 Task: Create a project with template Project Timeline with name TrendSetter with privacy Public and in the team Recorders . Create three sections in the project as To-Do, Doing and Done.
Action: Mouse moved to (67, 68)
Screenshot: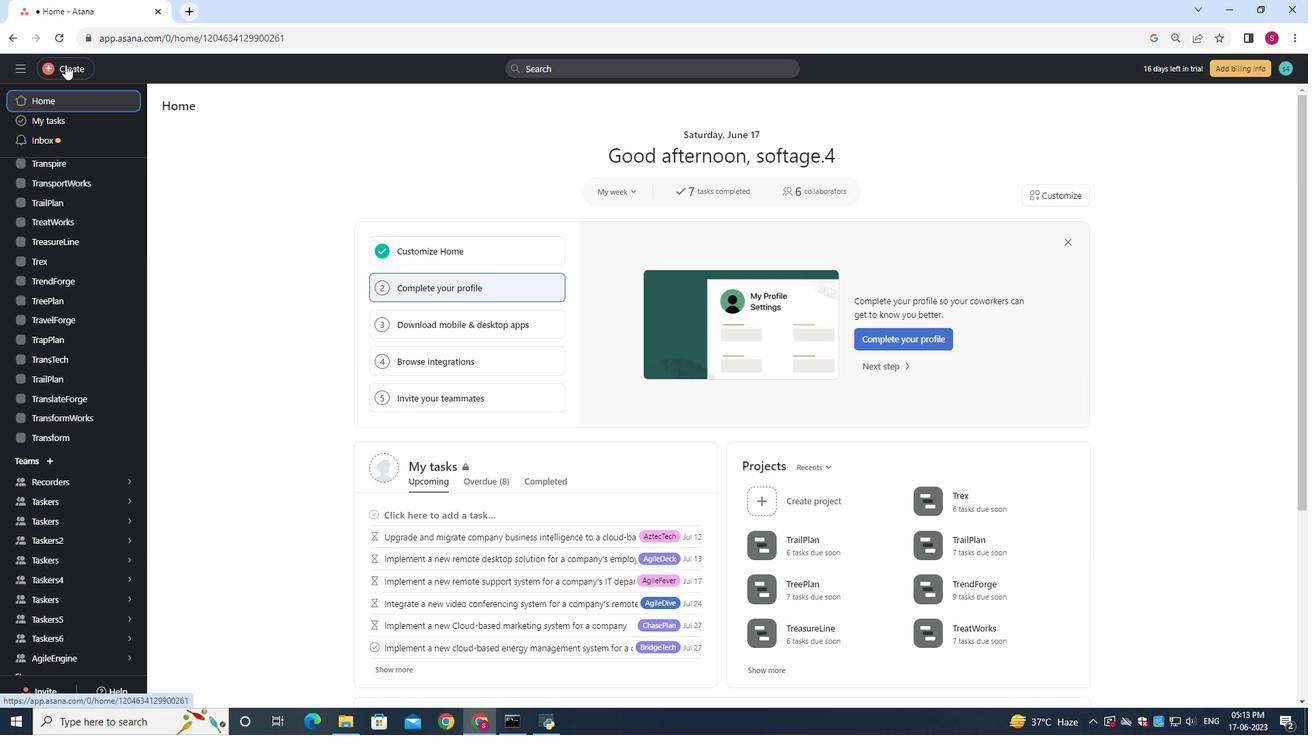 
Action: Mouse pressed left at (67, 68)
Screenshot: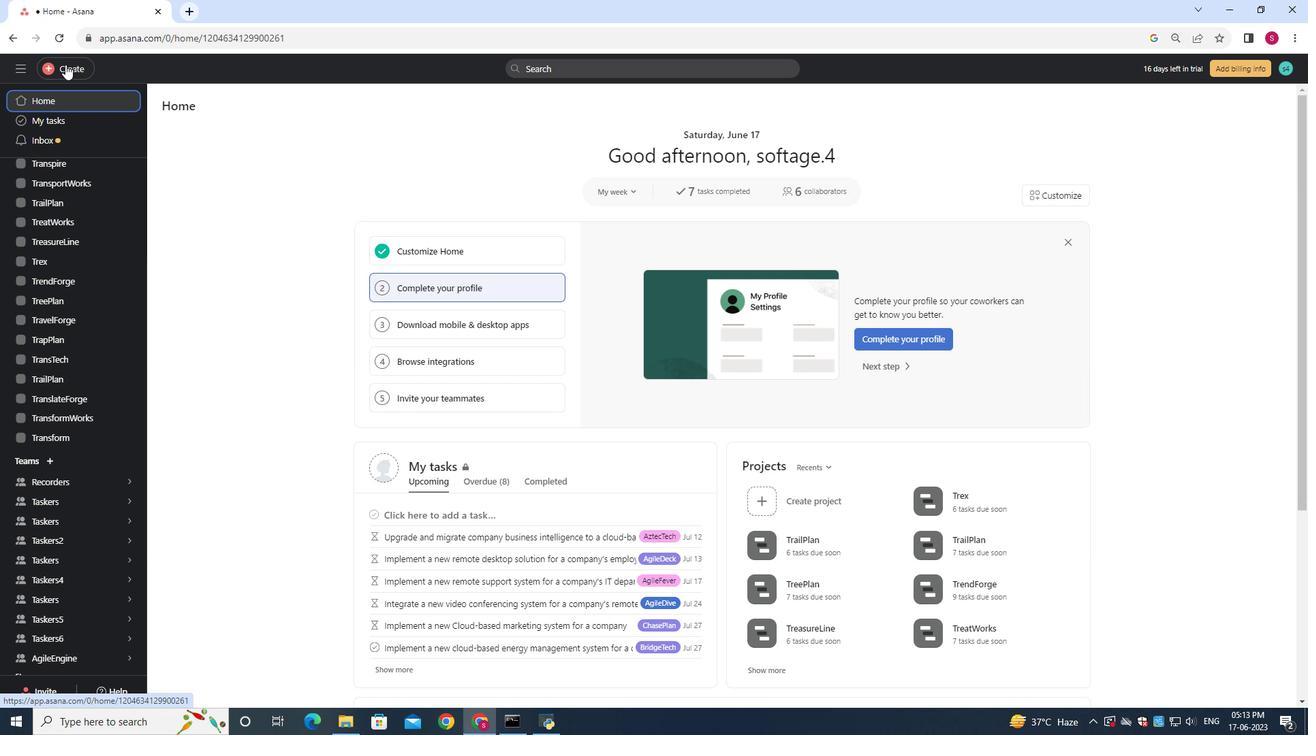 
Action: Mouse moved to (153, 100)
Screenshot: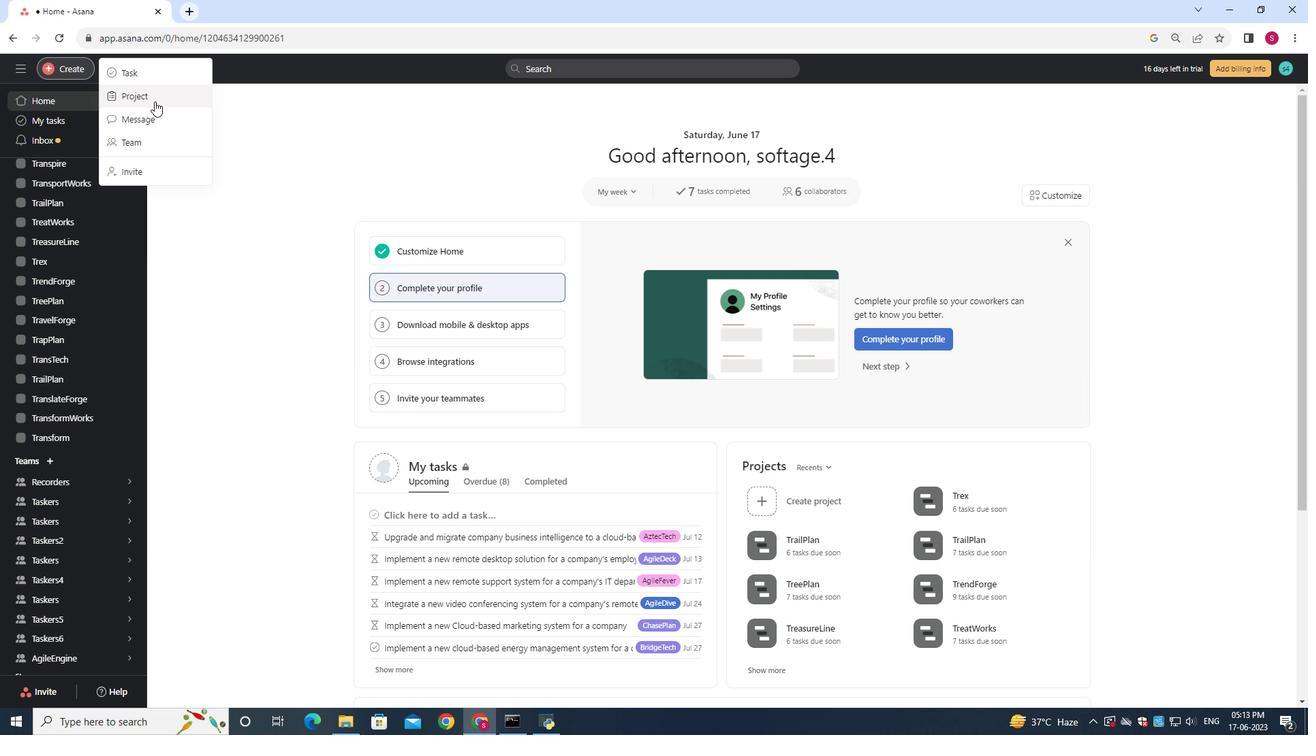 
Action: Mouse pressed left at (153, 100)
Screenshot: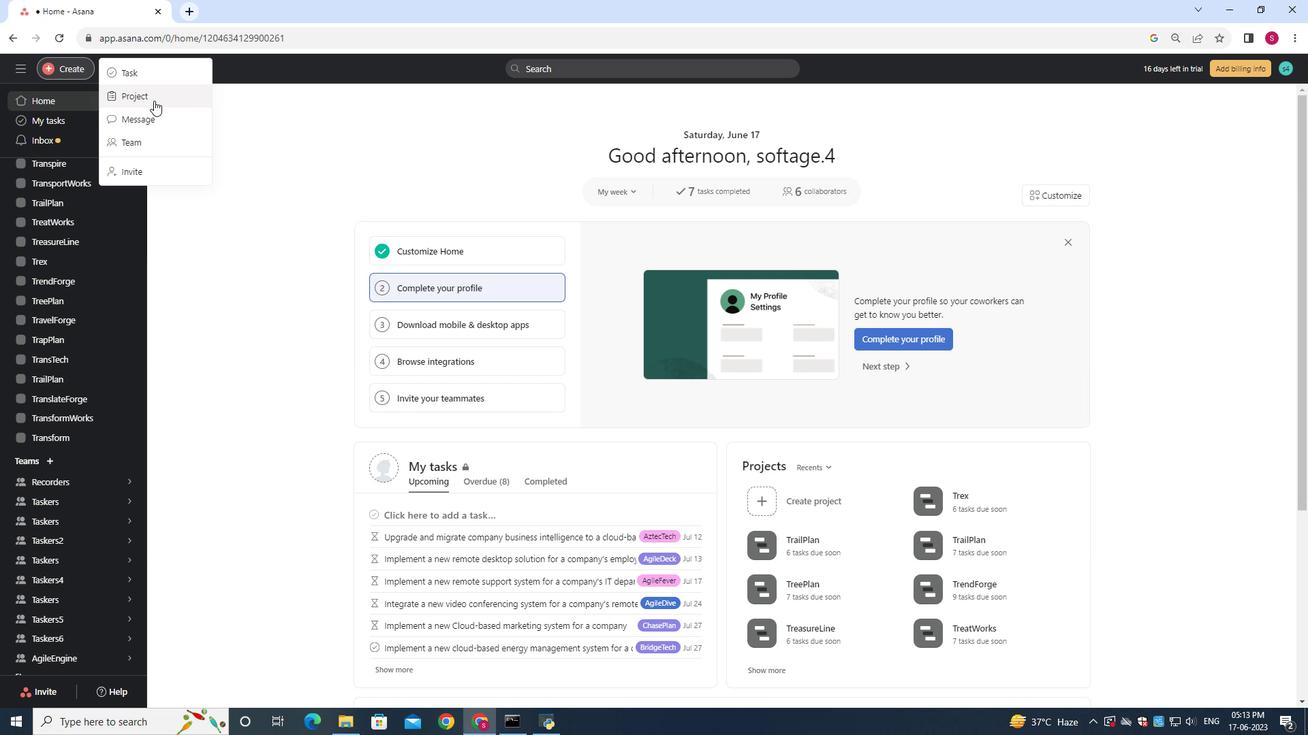 
Action: Mouse moved to (640, 375)
Screenshot: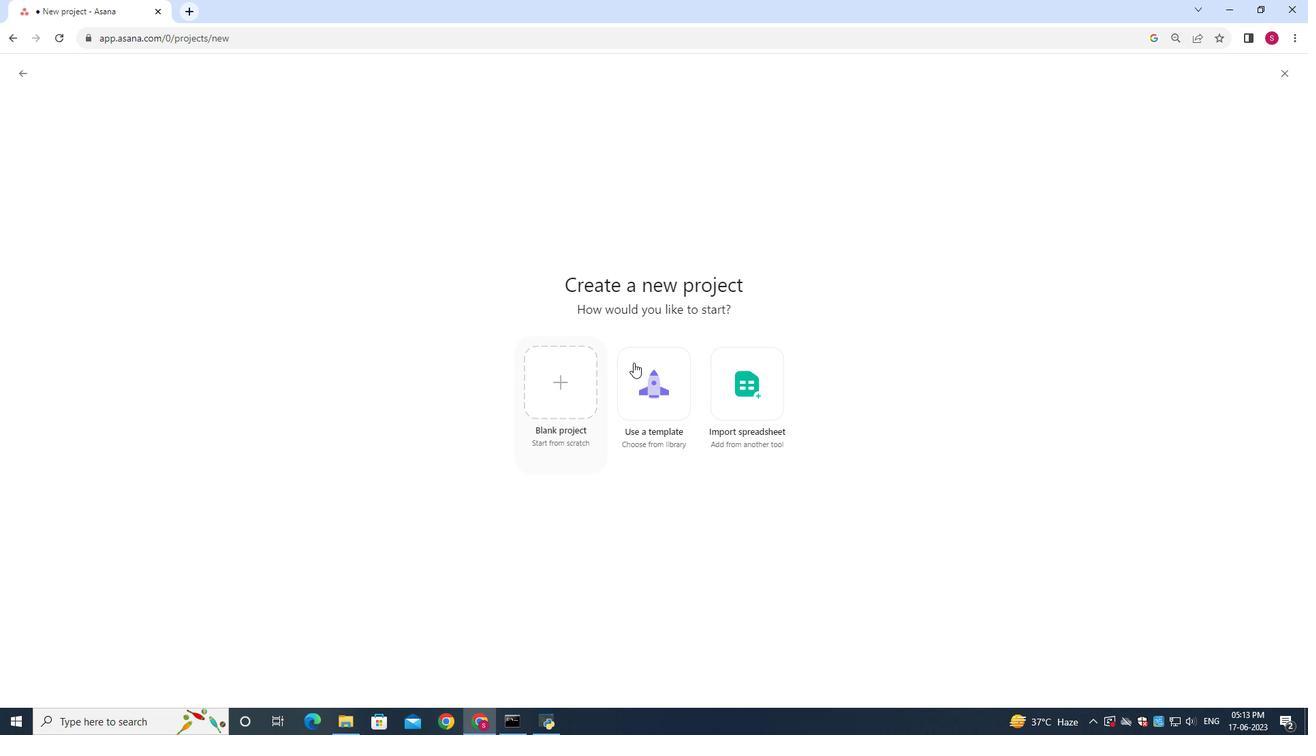 
Action: Mouse pressed left at (640, 375)
Screenshot: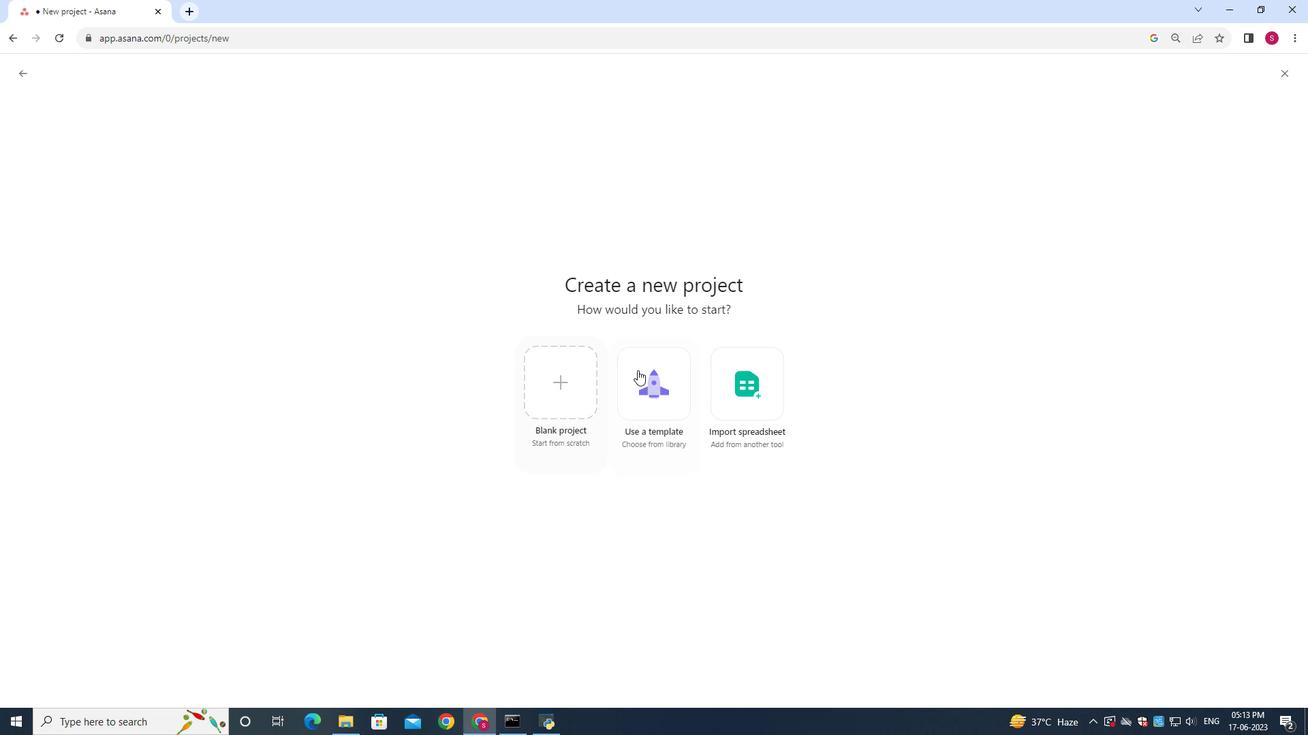 
Action: Mouse moved to (985, 87)
Screenshot: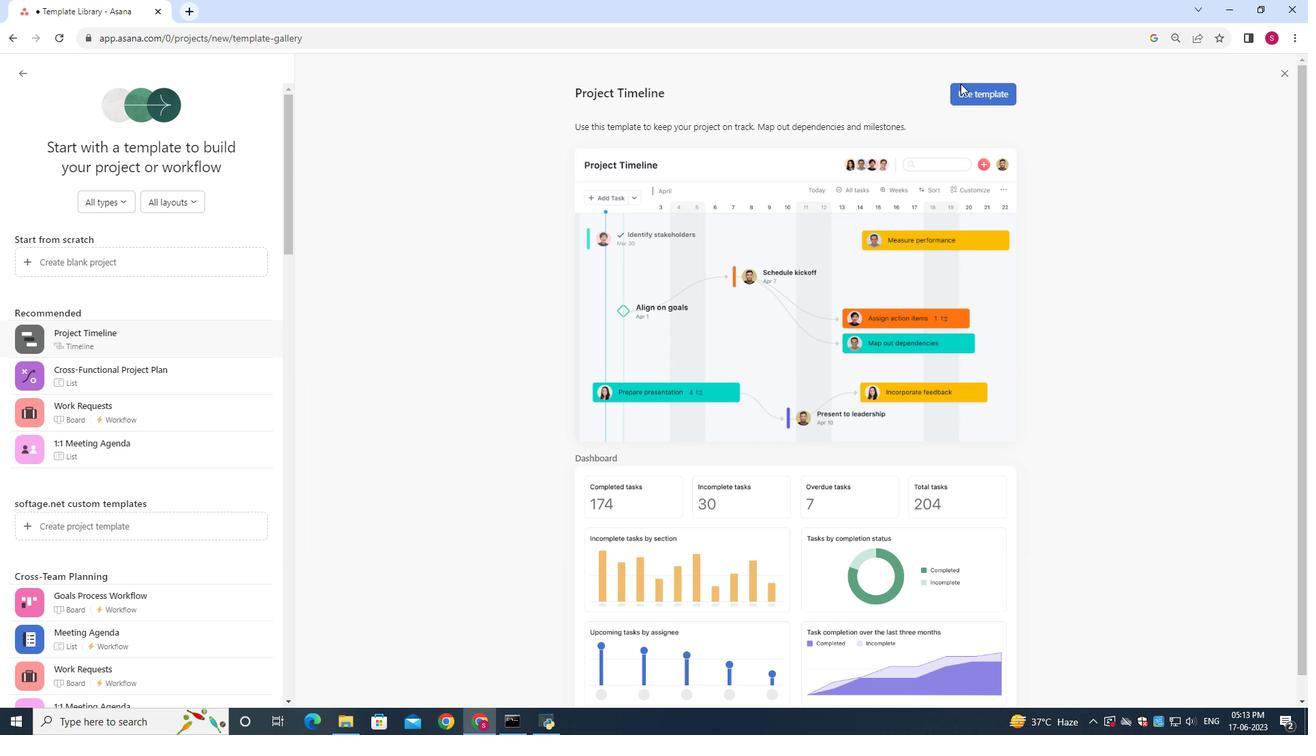 
Action: Mouse pressed left at (985, 87)
Screenshot: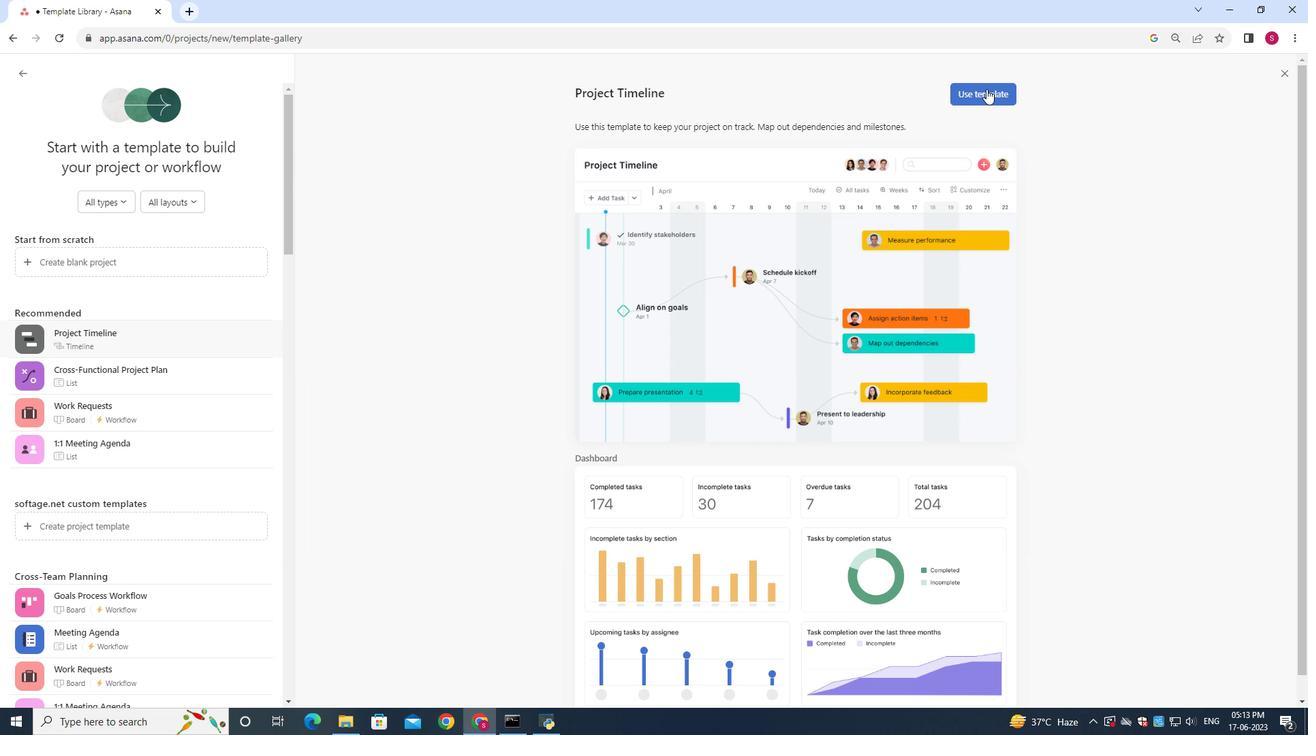 
Action: Mouse moved to (985, 84)
Screenshot: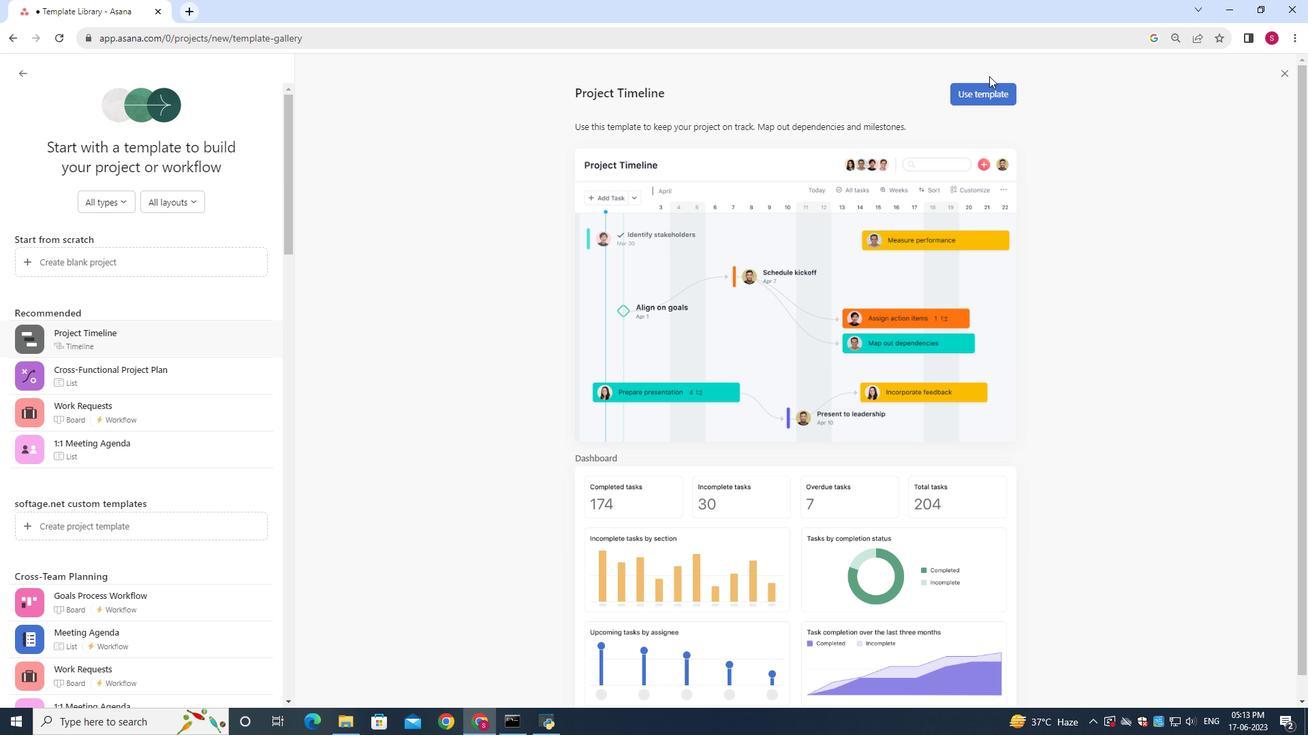 
Action: Mouse pressed left at (985, 84)
Screenshot: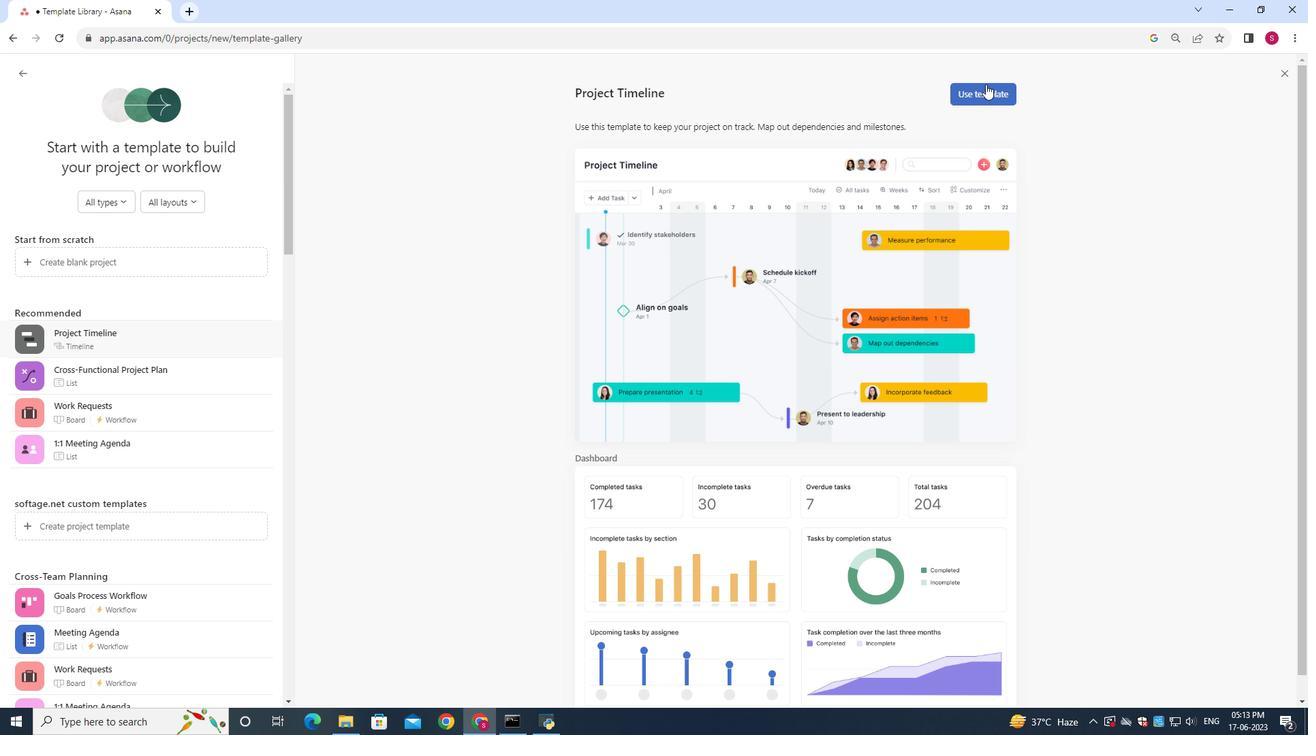 
Action: Mouse moved to (589, 245)
Screenshot: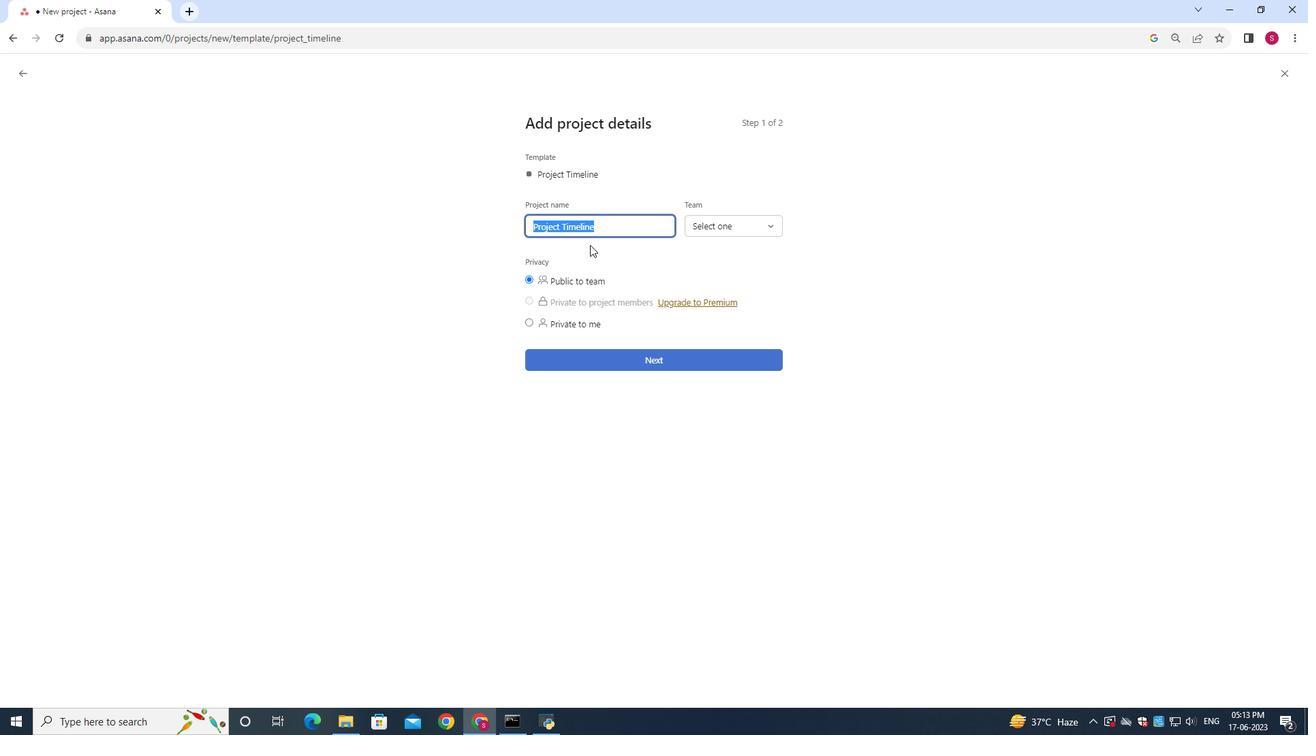 
Action: Key pressed <Key.backspace><Key.shift>Treb<Key.backspace>nd<Key.shift>Setter
Screenshot: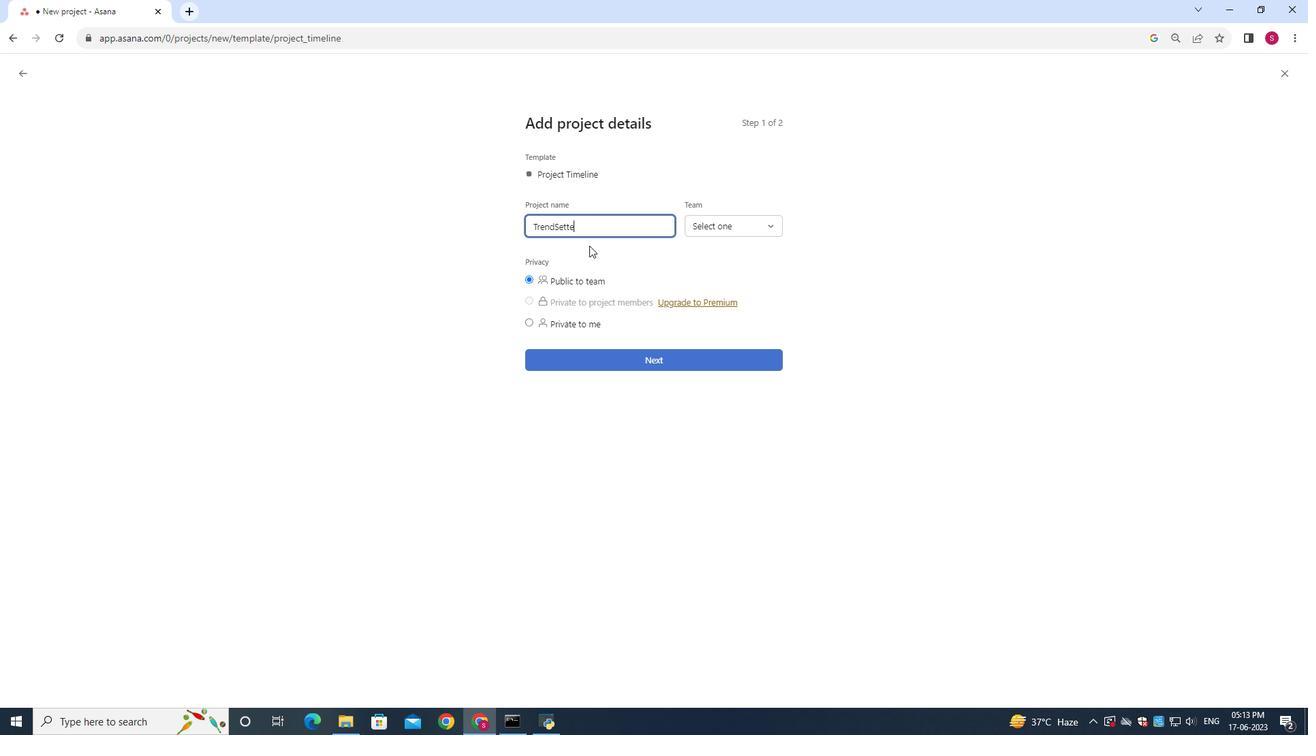 
Action: Mouse moved to (720, 218)
Screenshot: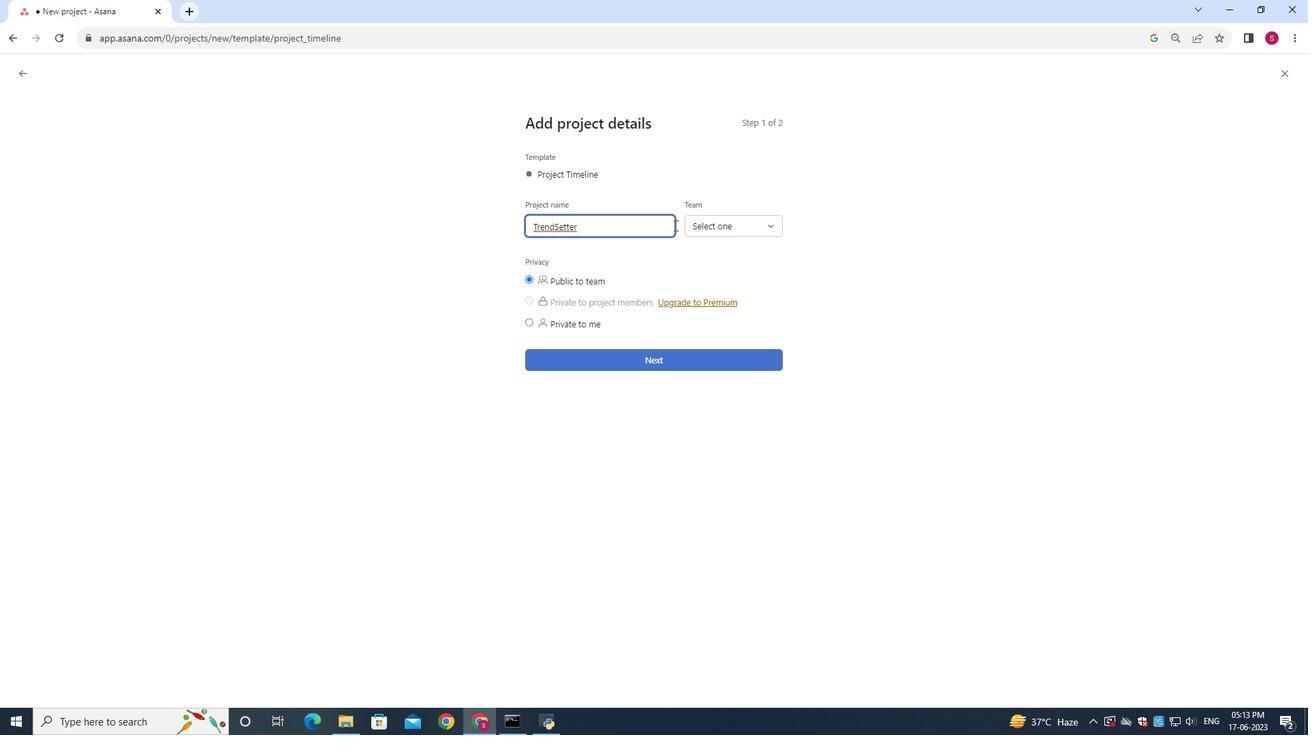 
Action: Mouse pressed left at (720, 218)
Screenshot: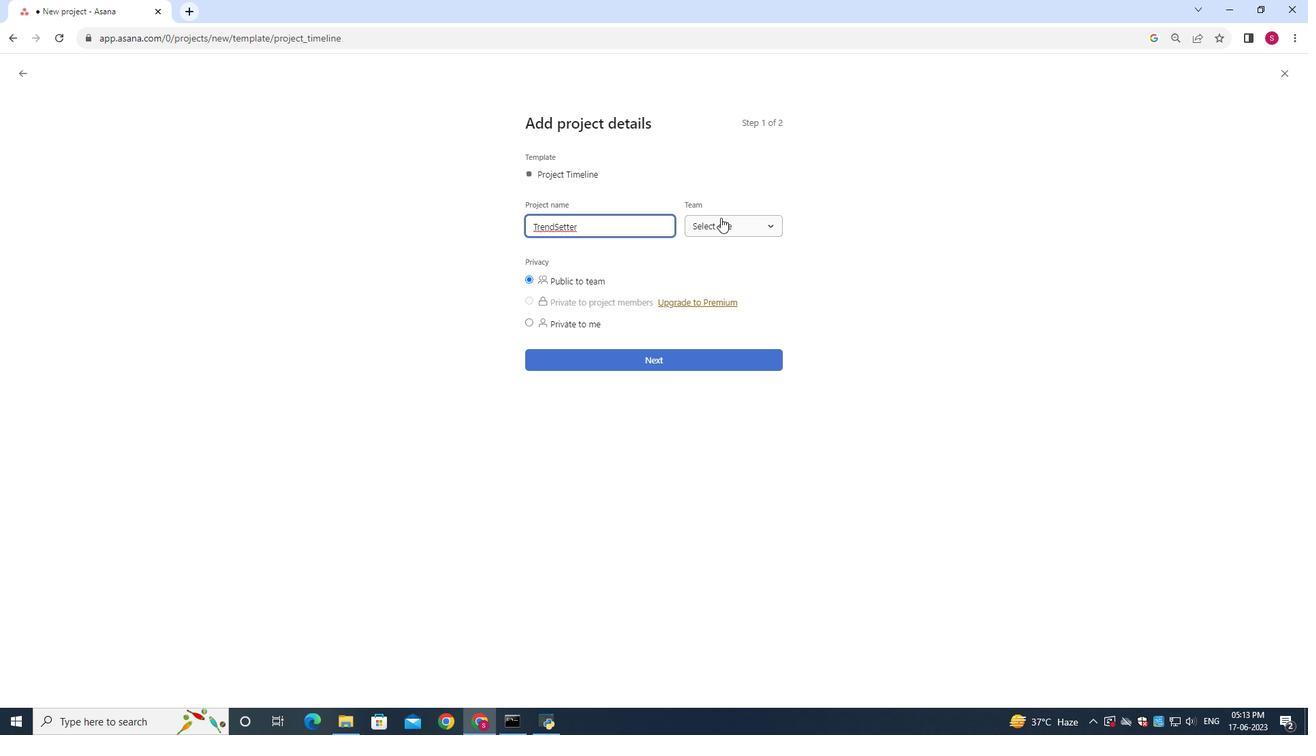 
Action: Mouse moved to (725, 222)
Screenshot: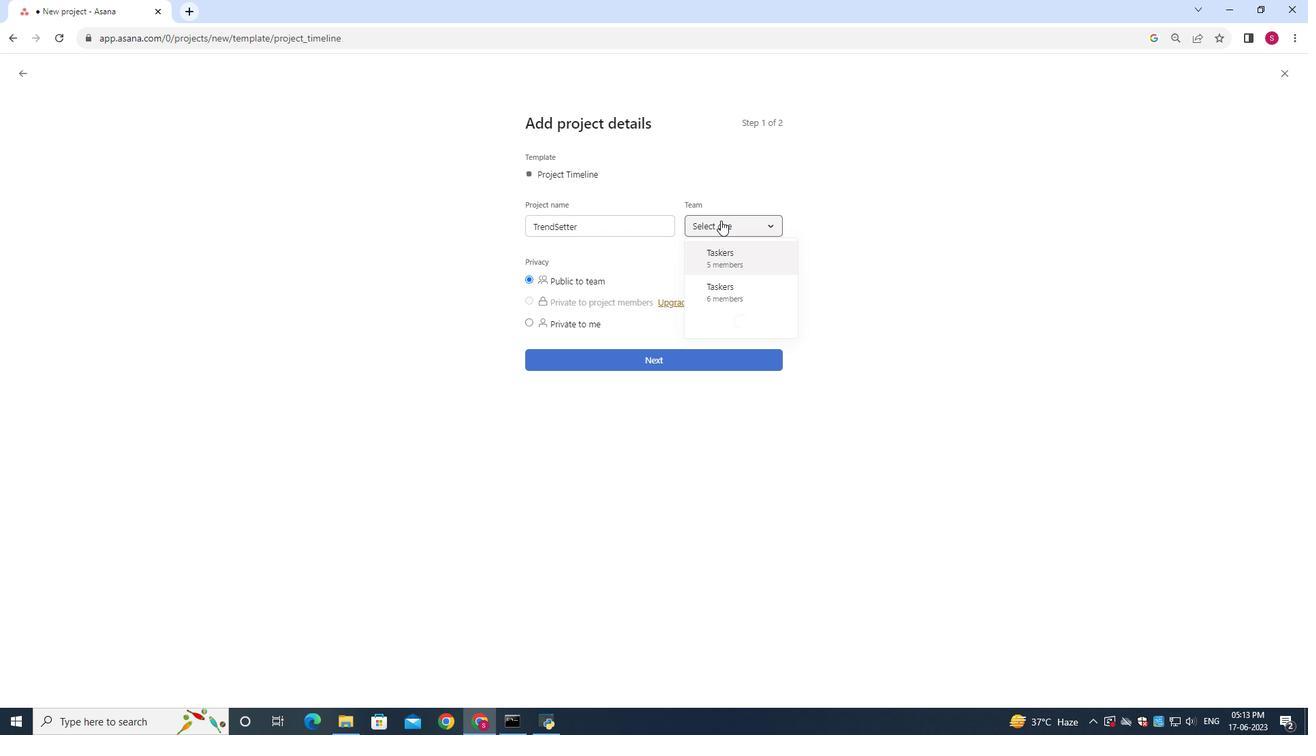 
Action: Mouse pressed left at (725, 222)
Screenshot: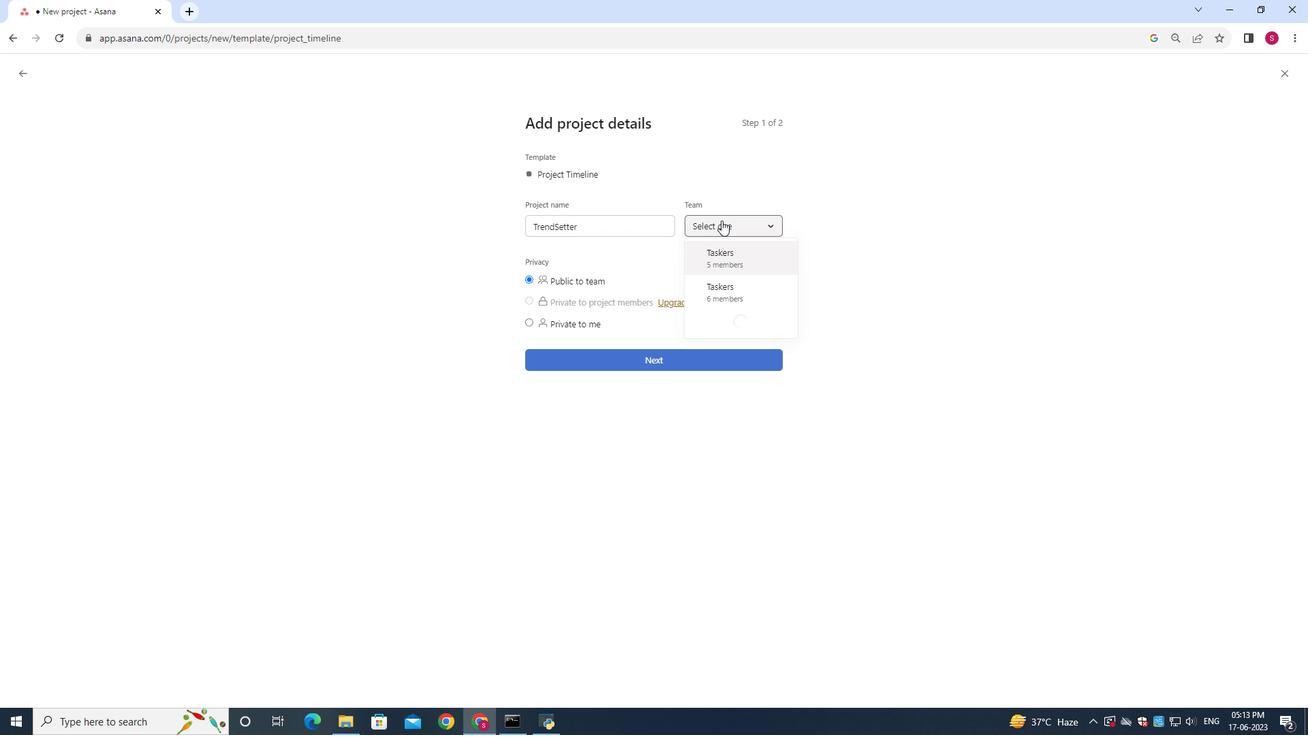 
Action: Mouse moved to (725, 222)
Screenshot: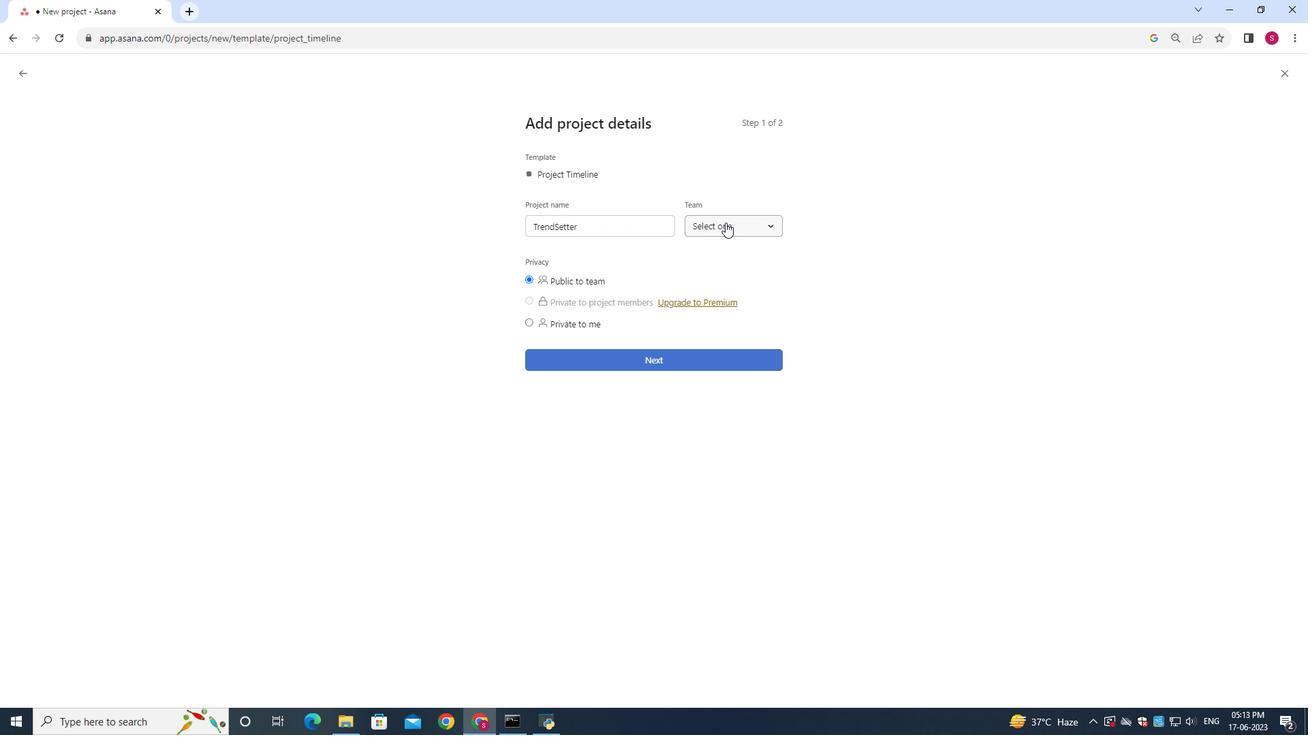 
Action: Mouse pressed left at (725, 222)
Screenshot: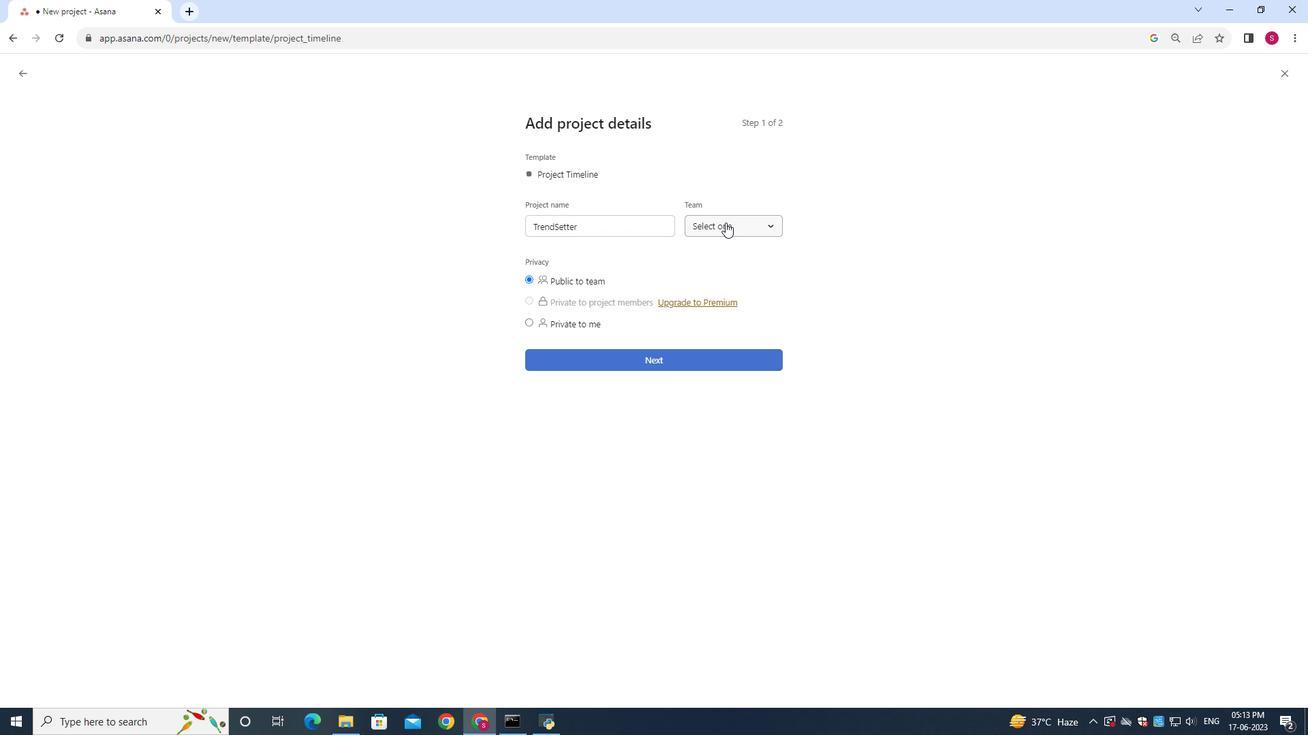 
Action: Mouse moved to (727, 282)
Screenshot: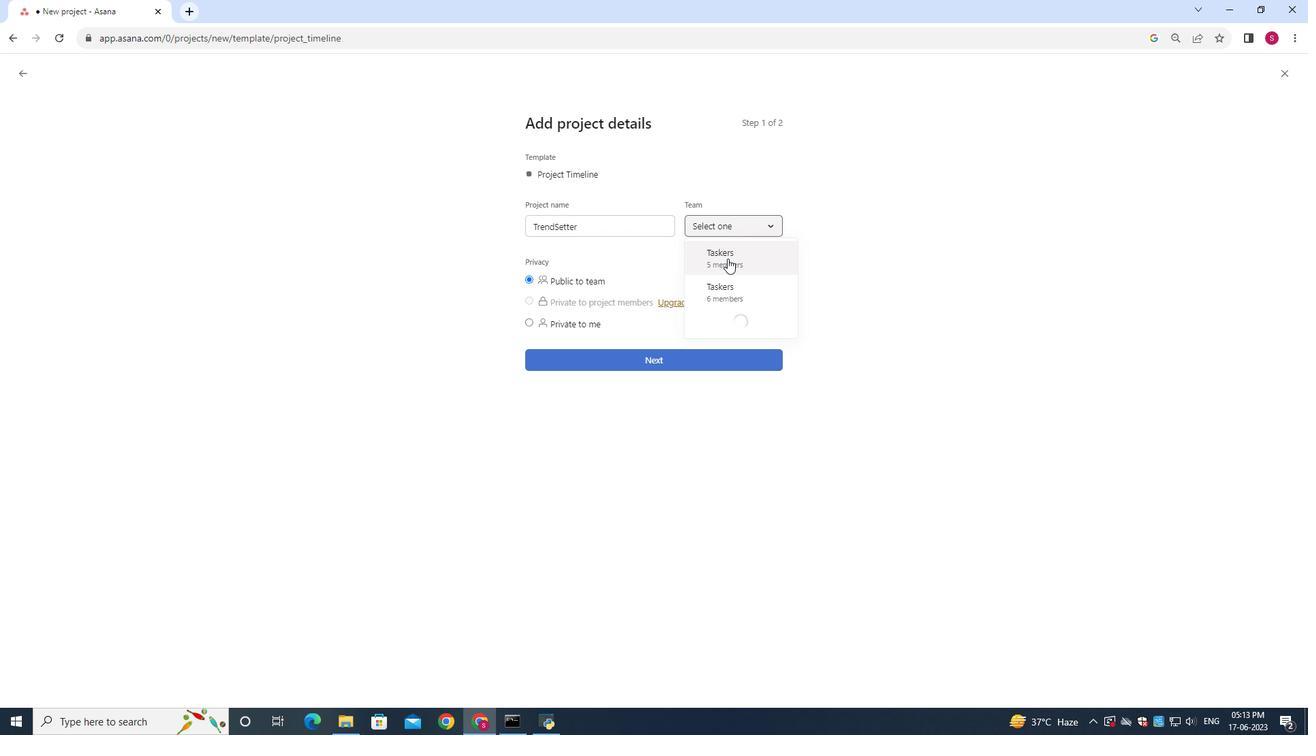 
Action: Mouse scrolled (727, 281) with delta (0, 0)
Screenshot: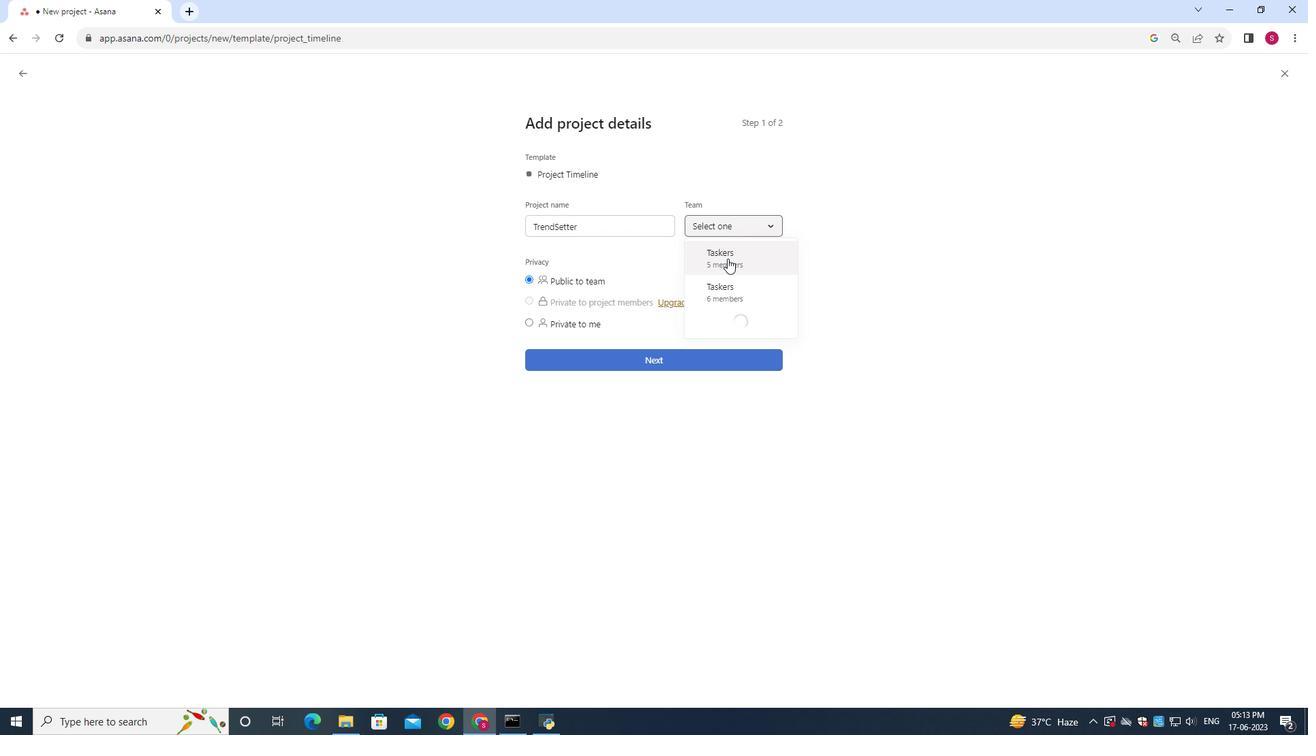 
Action: Mouse moved to (727, 284)
Screenshot: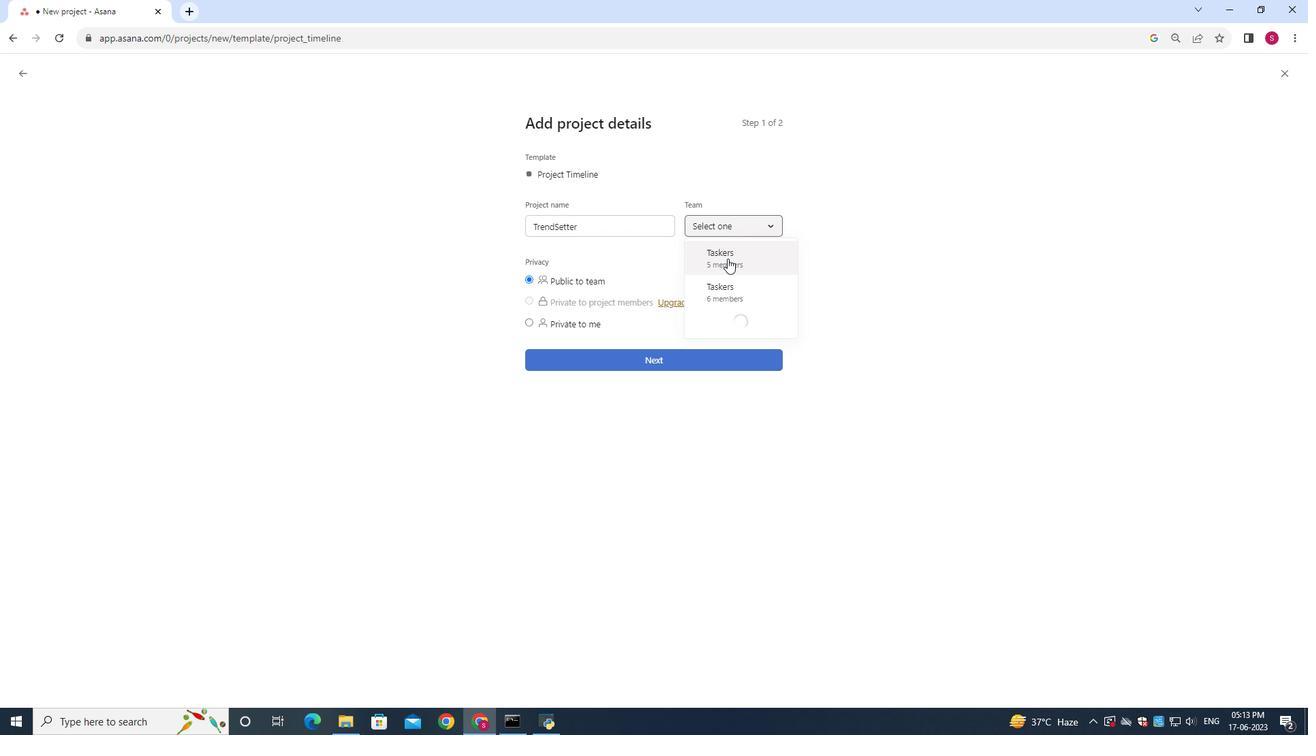 
Action: Mouse scrolled (727, 283) with delta (0, 0)
Screenshot: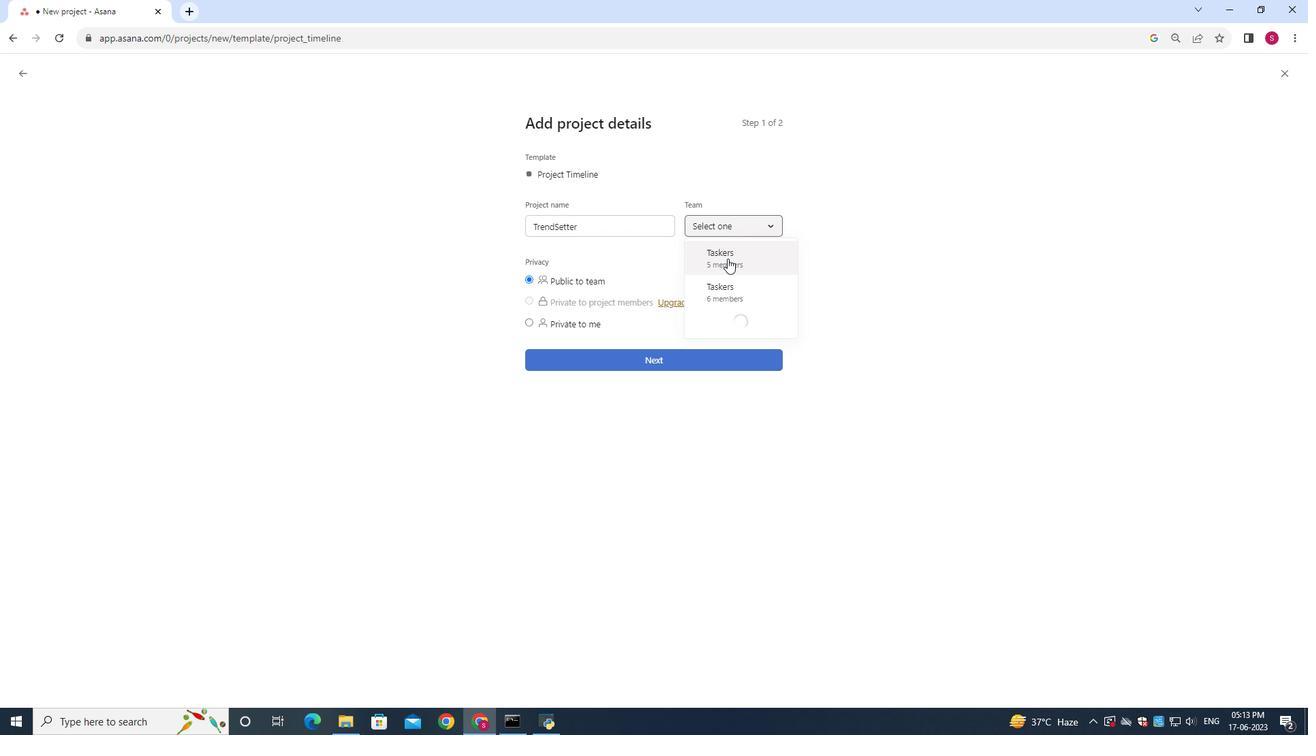 
Action: Mouse moved to (727, 285)
Screenshot: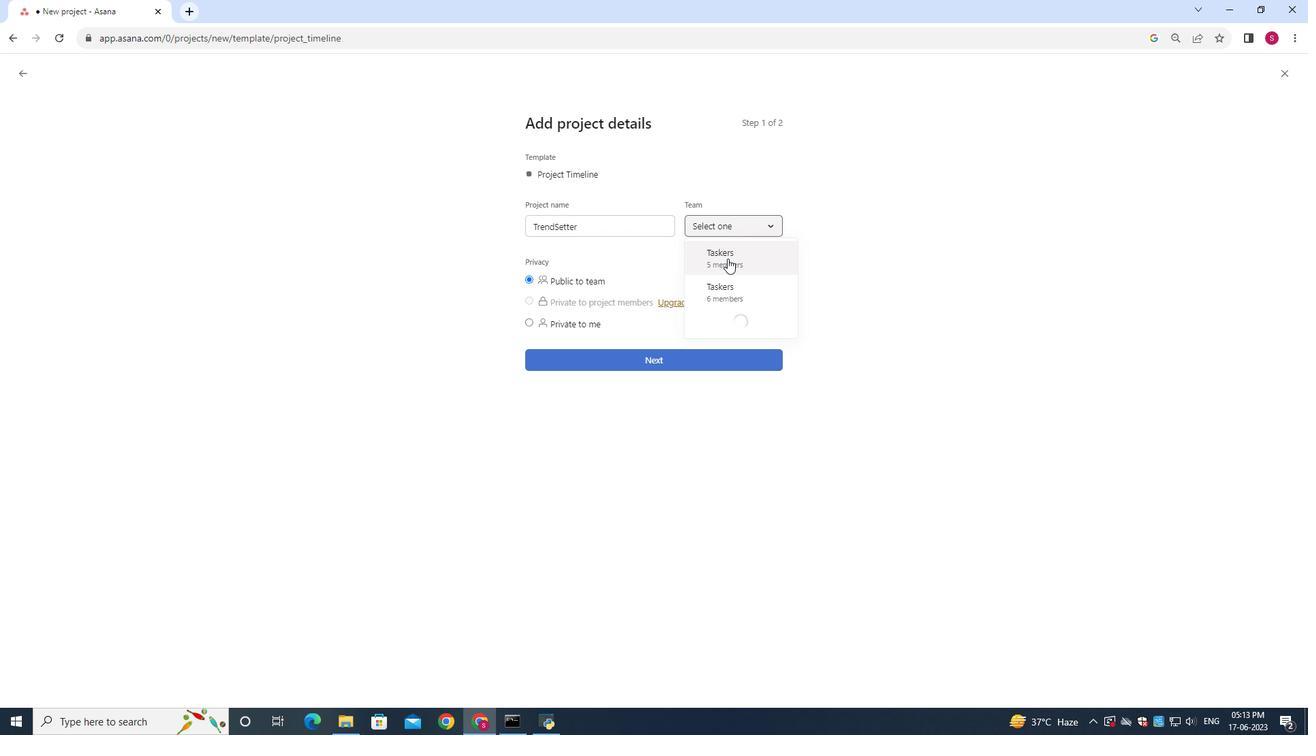 
Action: Mouse scrolled (727, 284) with delta (0, 0)
Screenshot: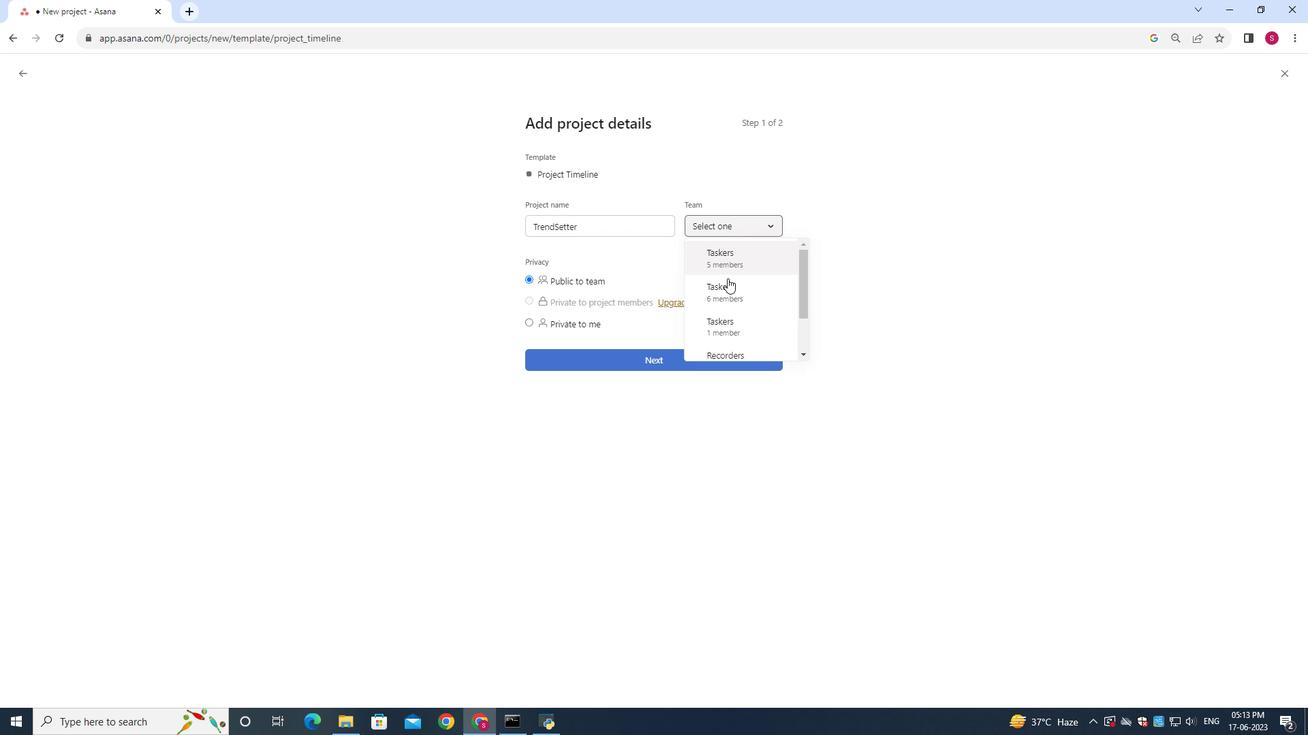
Action: Mouse scrolled (727, 284) with delta (0, 0)
Screenshot: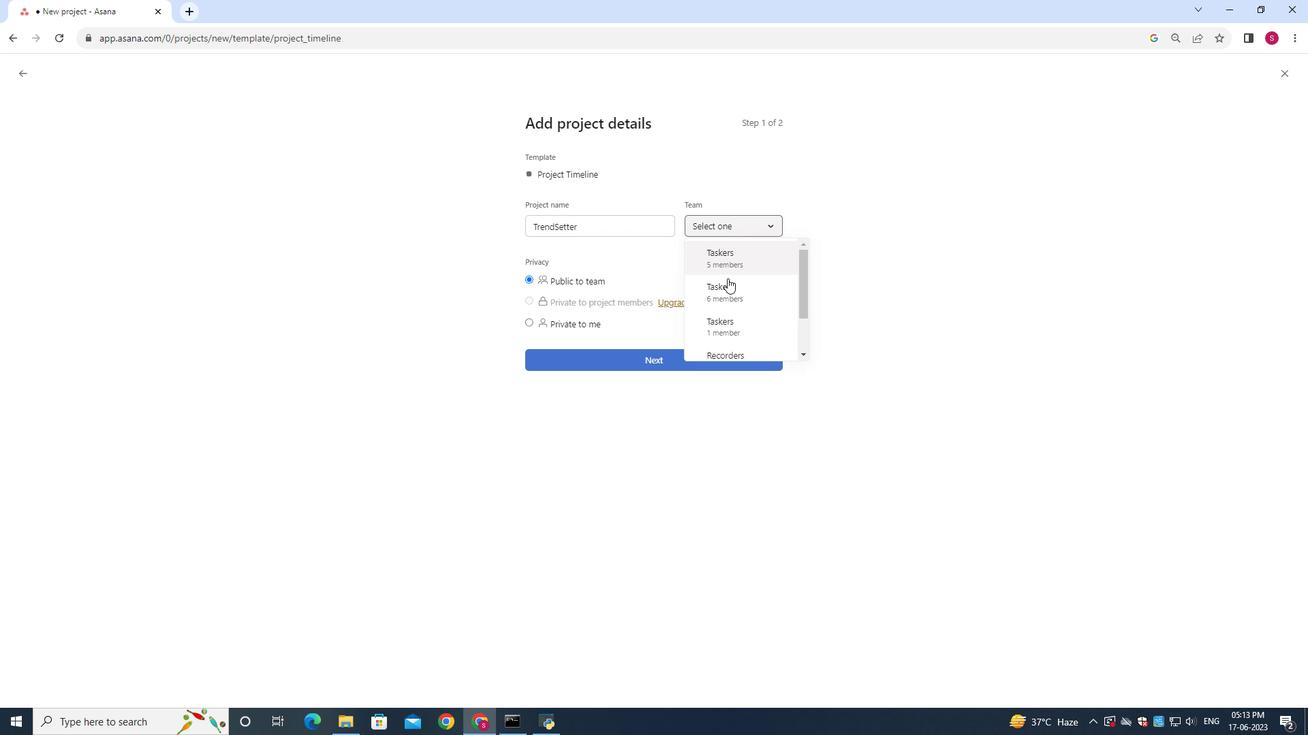 
Action: Mouse scrolled (727, 284) with delta (0, 0)
Screenshot: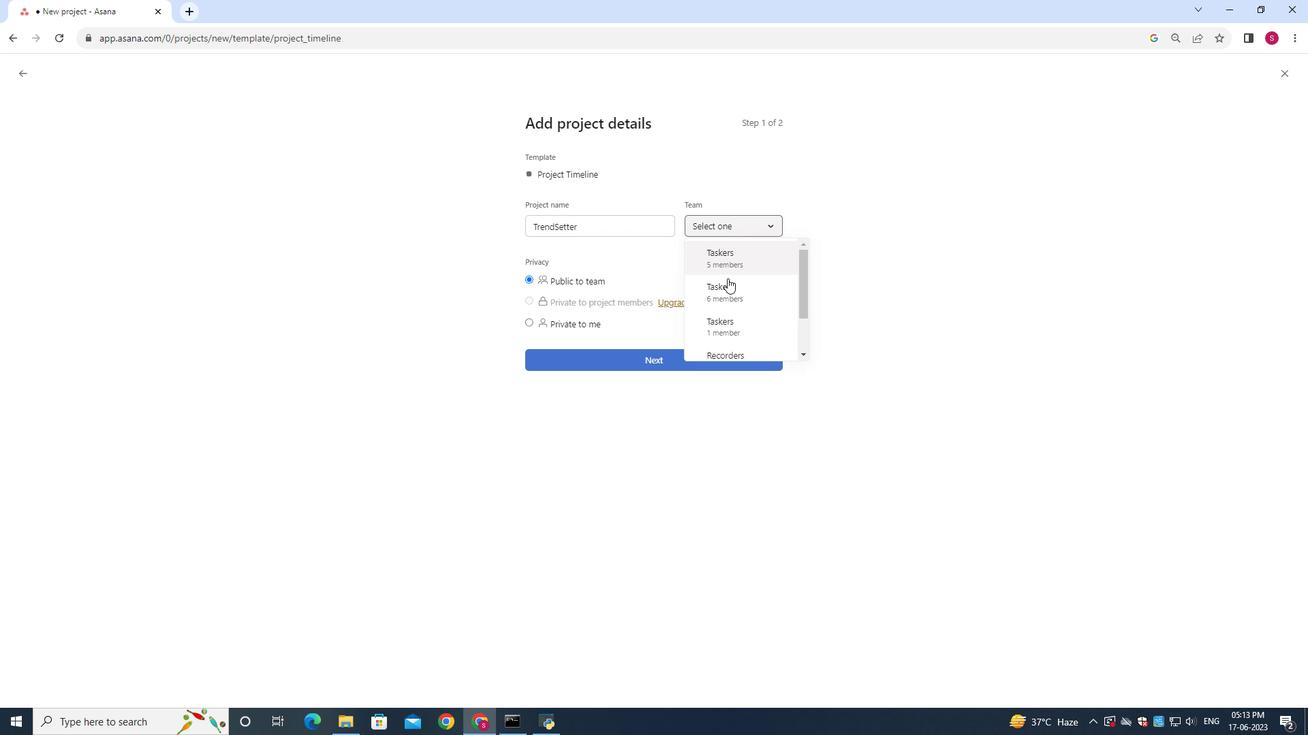
Action: Mouse moved to (722, 311)
Screenshot: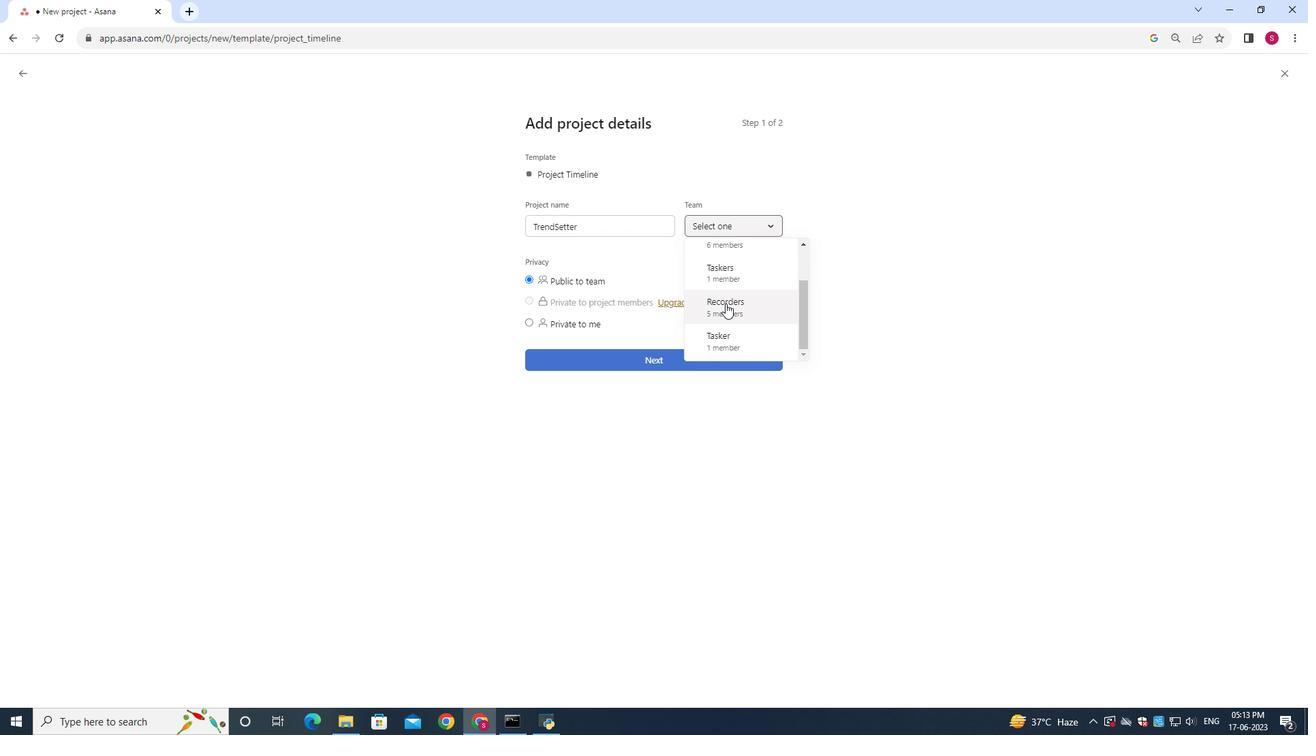 
Action: Mouse pressed left at (722, 311)
Screenshot: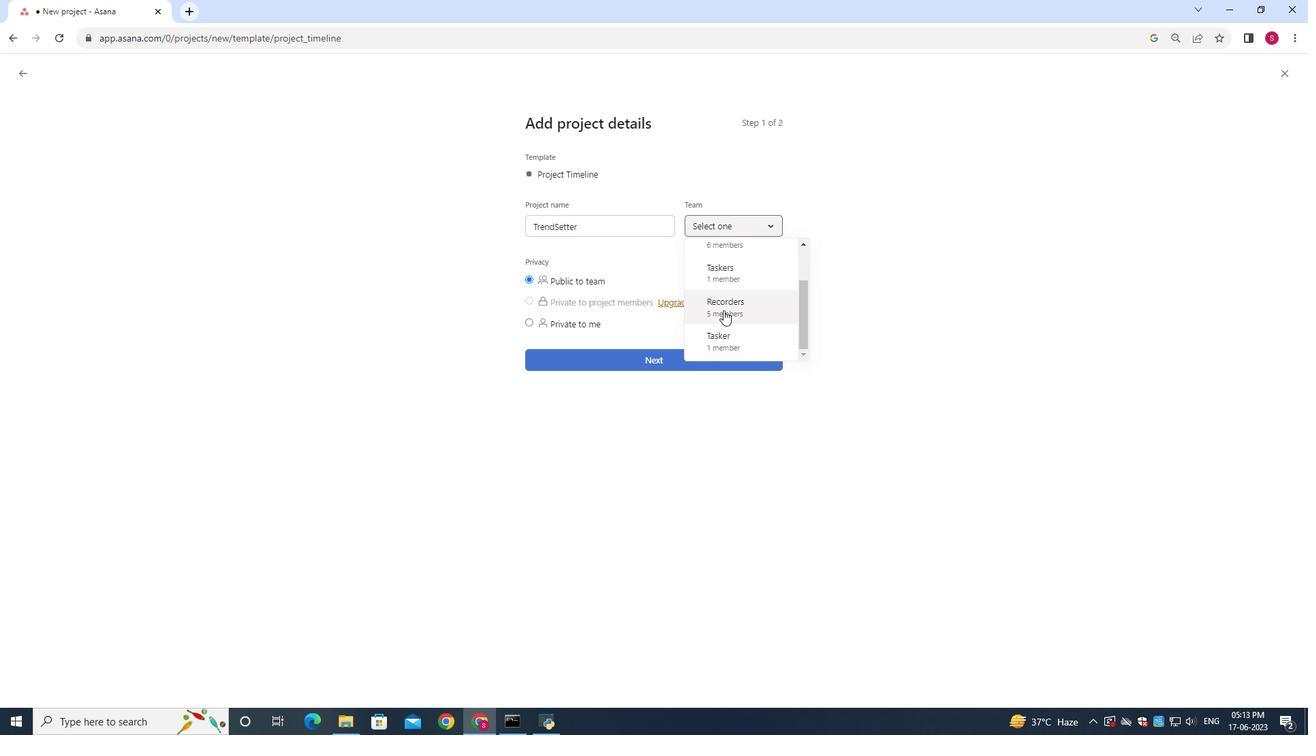 
Action: Mouse moved to (637, 340)
Screenshot: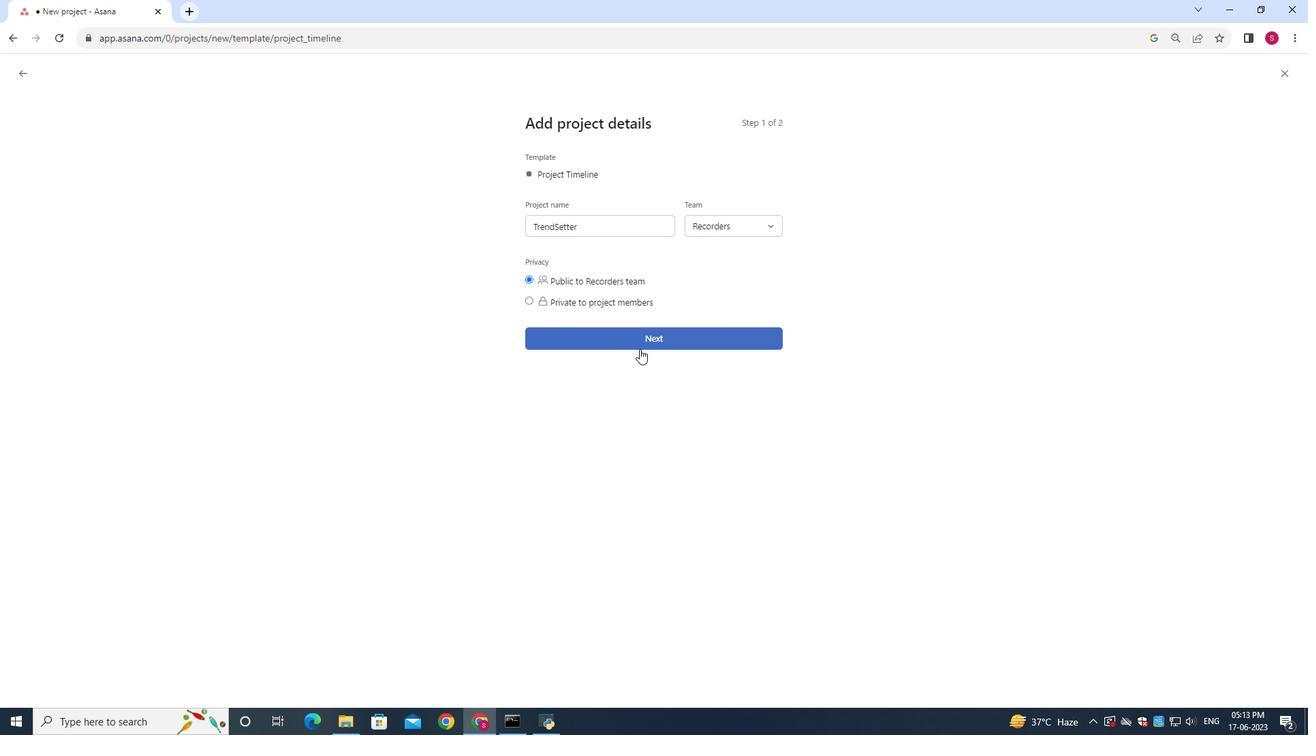 
Action: Mouse pressed left at (637, 340)
Screenshot: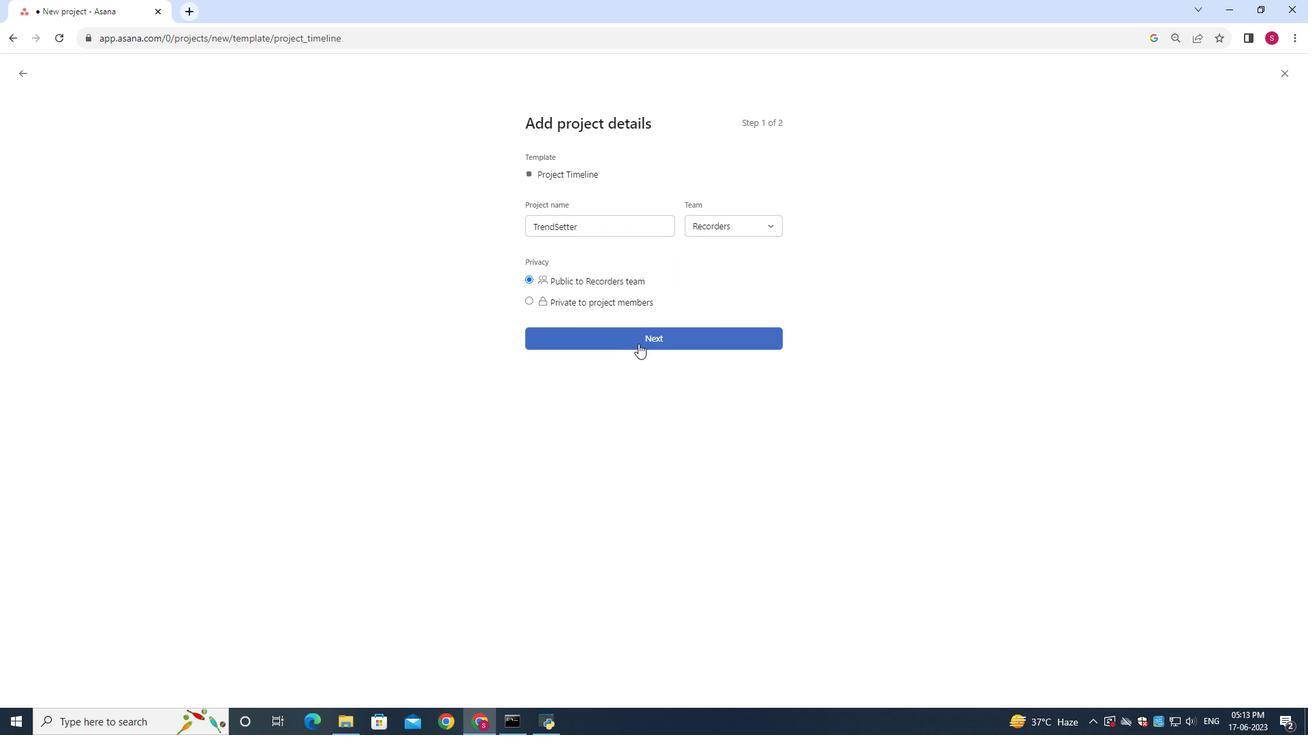 
Action: Mouse moved to (718, 378)
Screenshot: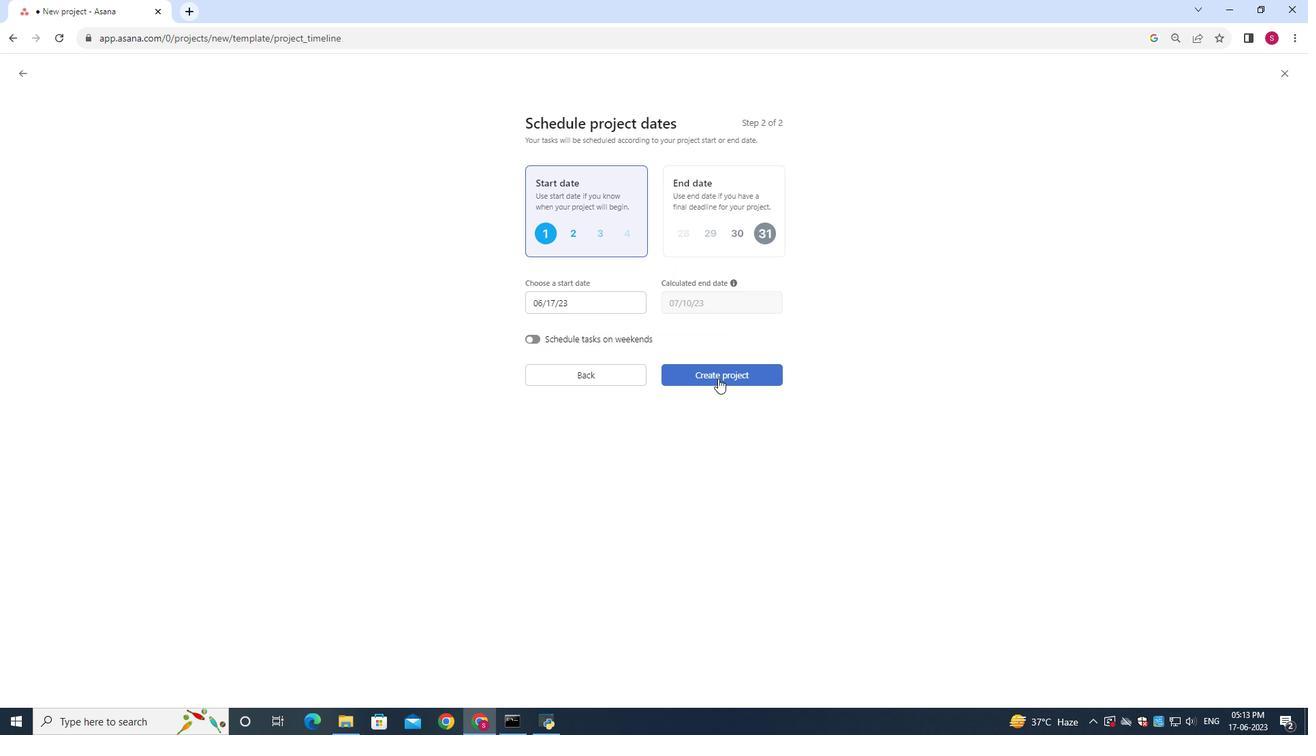 
Action: Mouse pressed left at (718, 378)
Screenshot: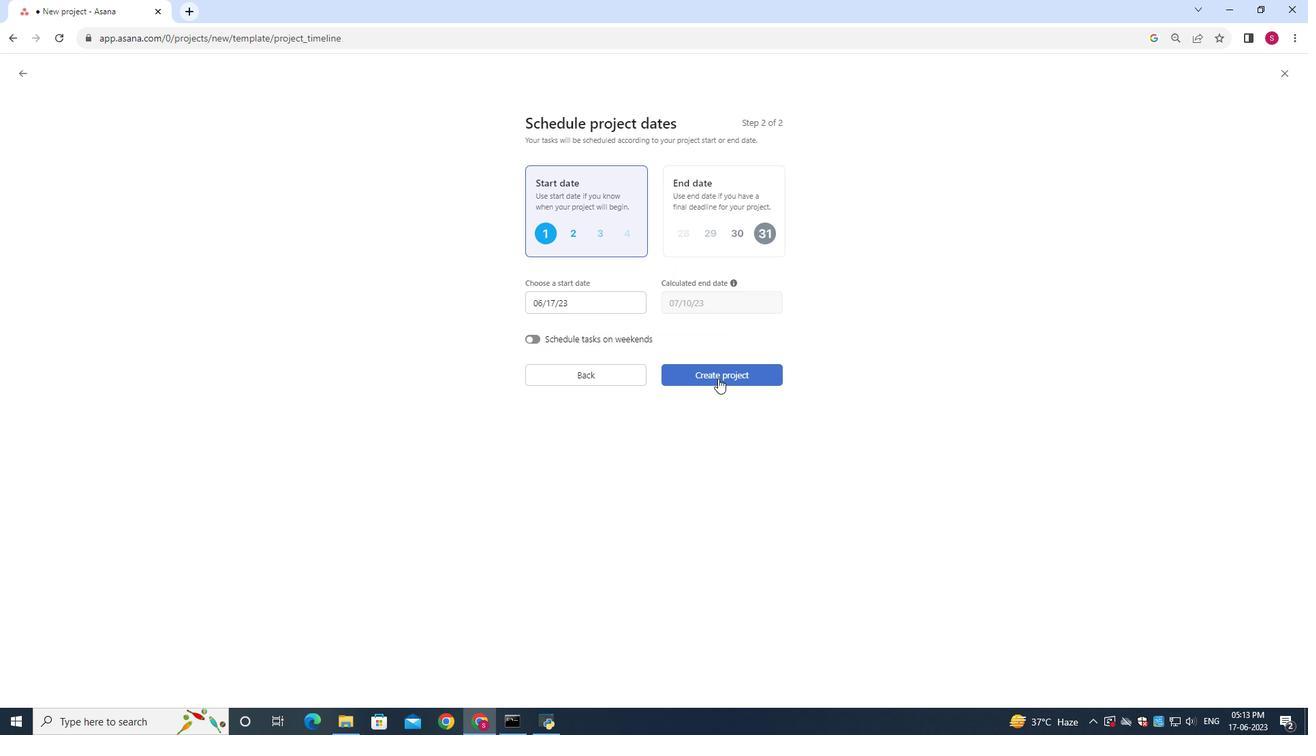 
Action: Mouse moved to (539, 402)
Screenshot: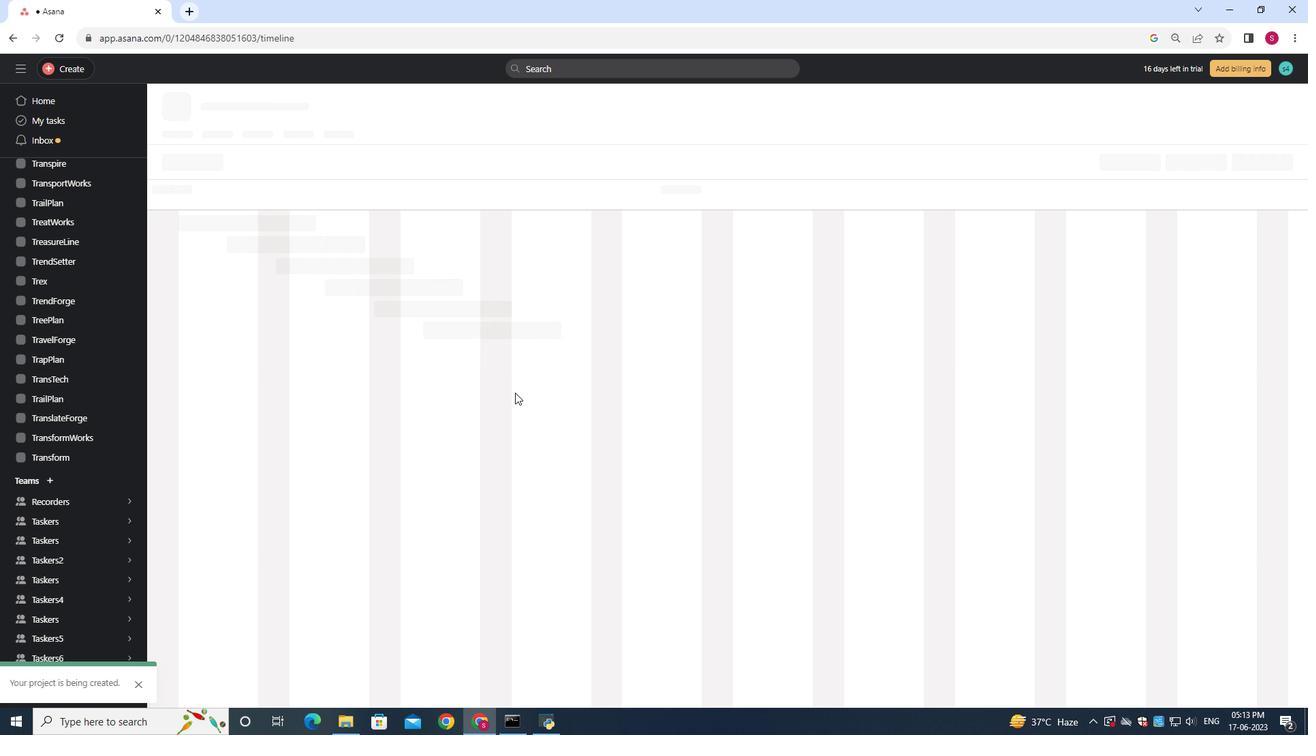 
Action: Mouse scrolled (539, 401) with delta (0, 0)
Screenshot: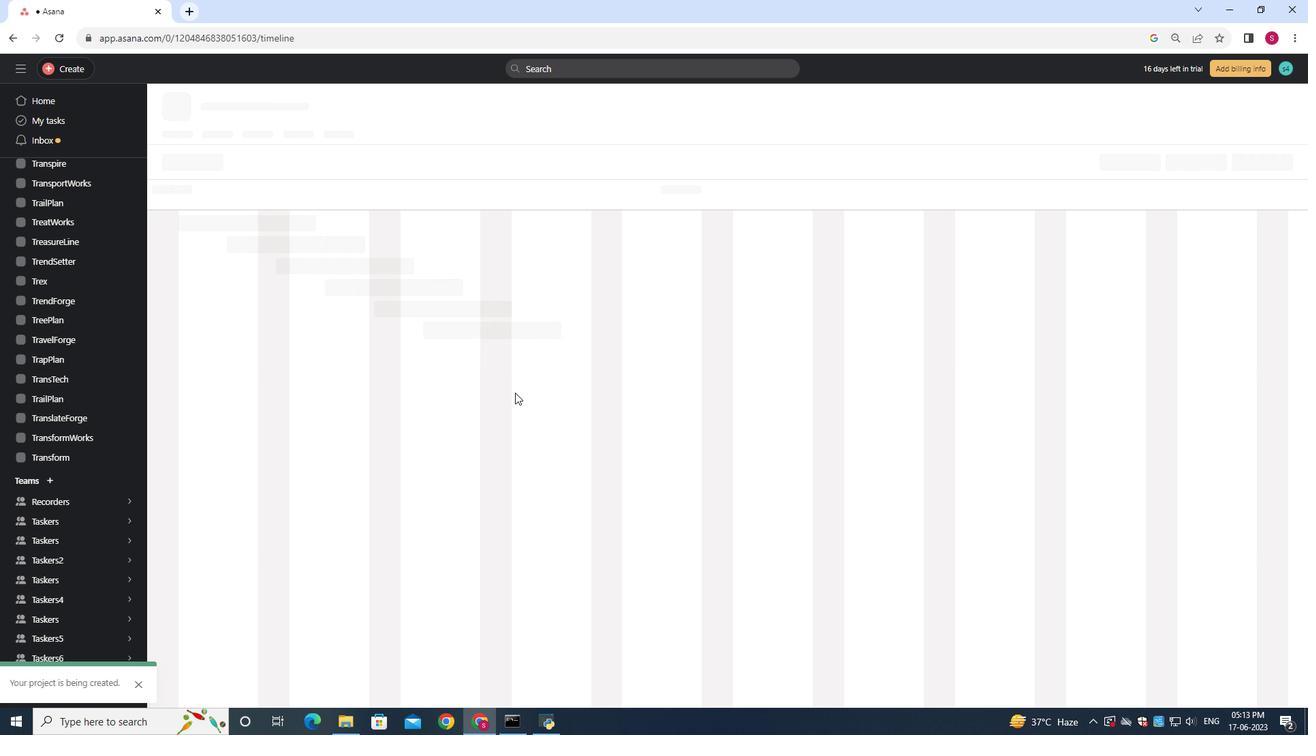 
Action: Mouse moved to (532, 404)
Screenshot: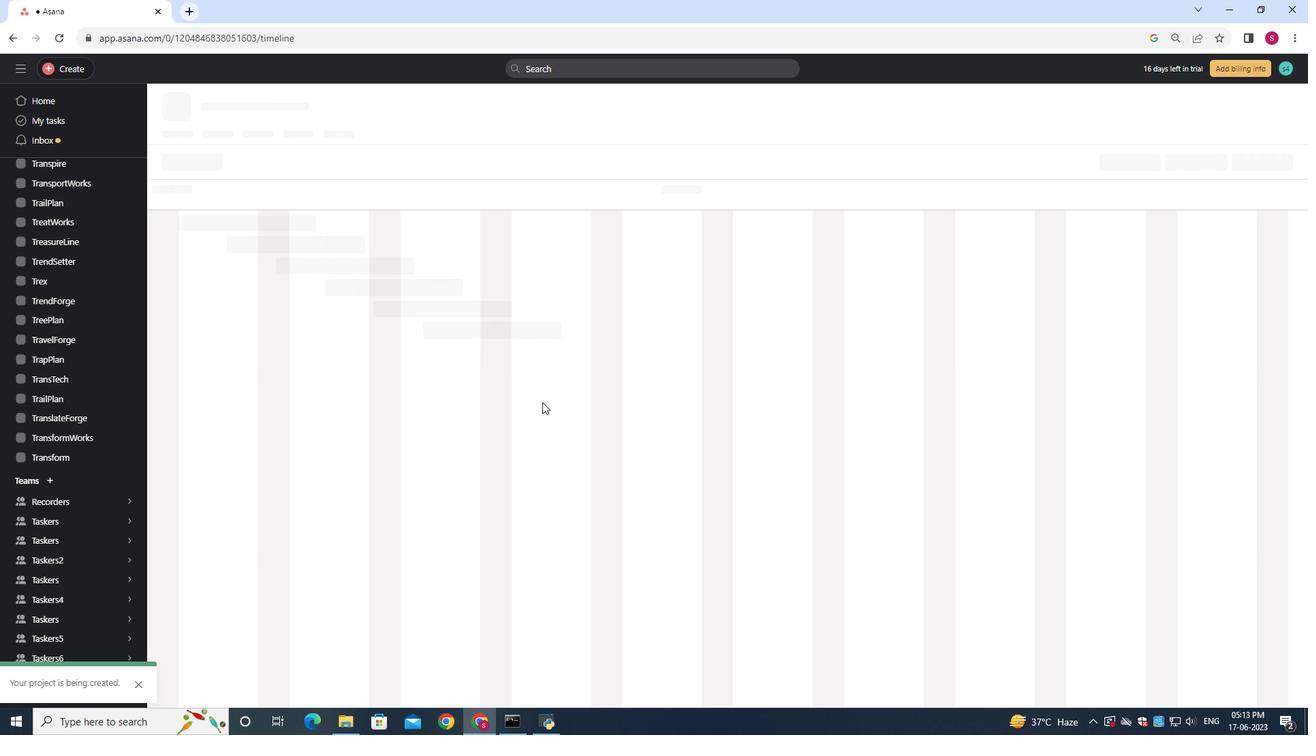 
Action: Mouse scrolled (532, 403) with delta (0, 0)
Screenshot: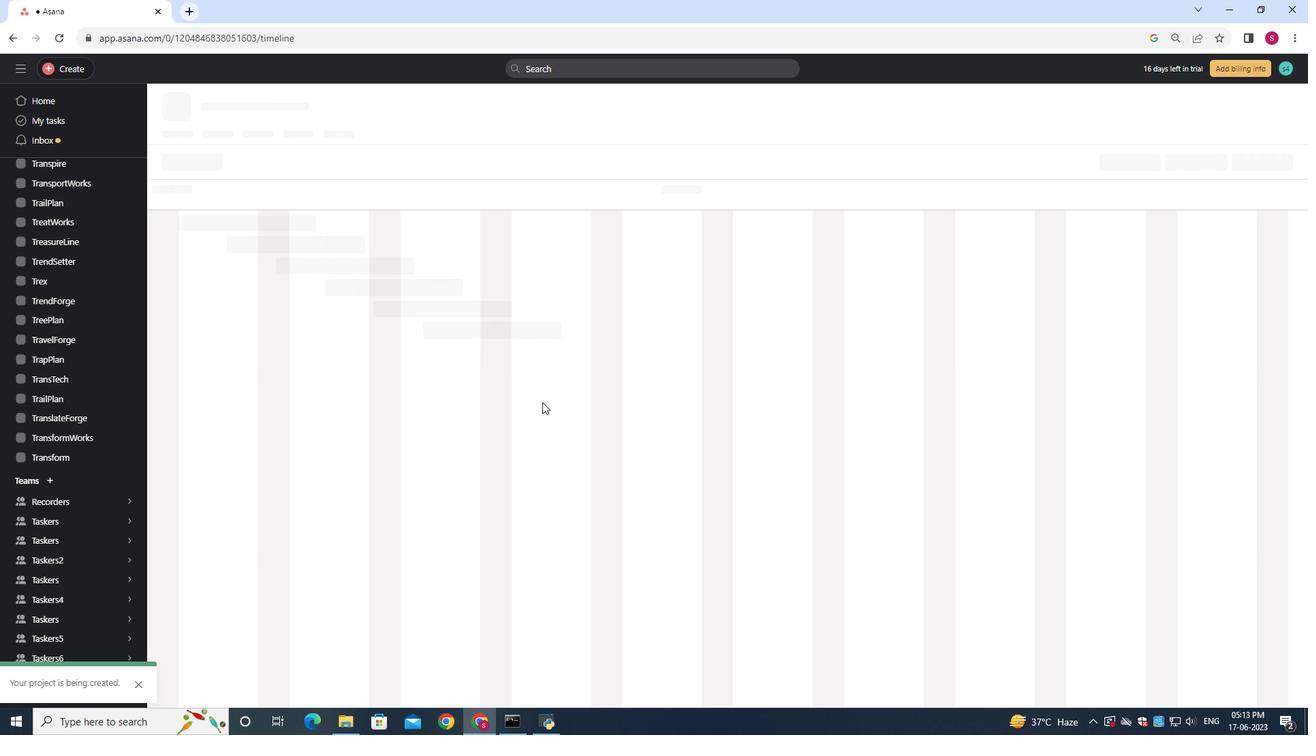 
Action: Mouse moved to (298, 350)
Screenshot: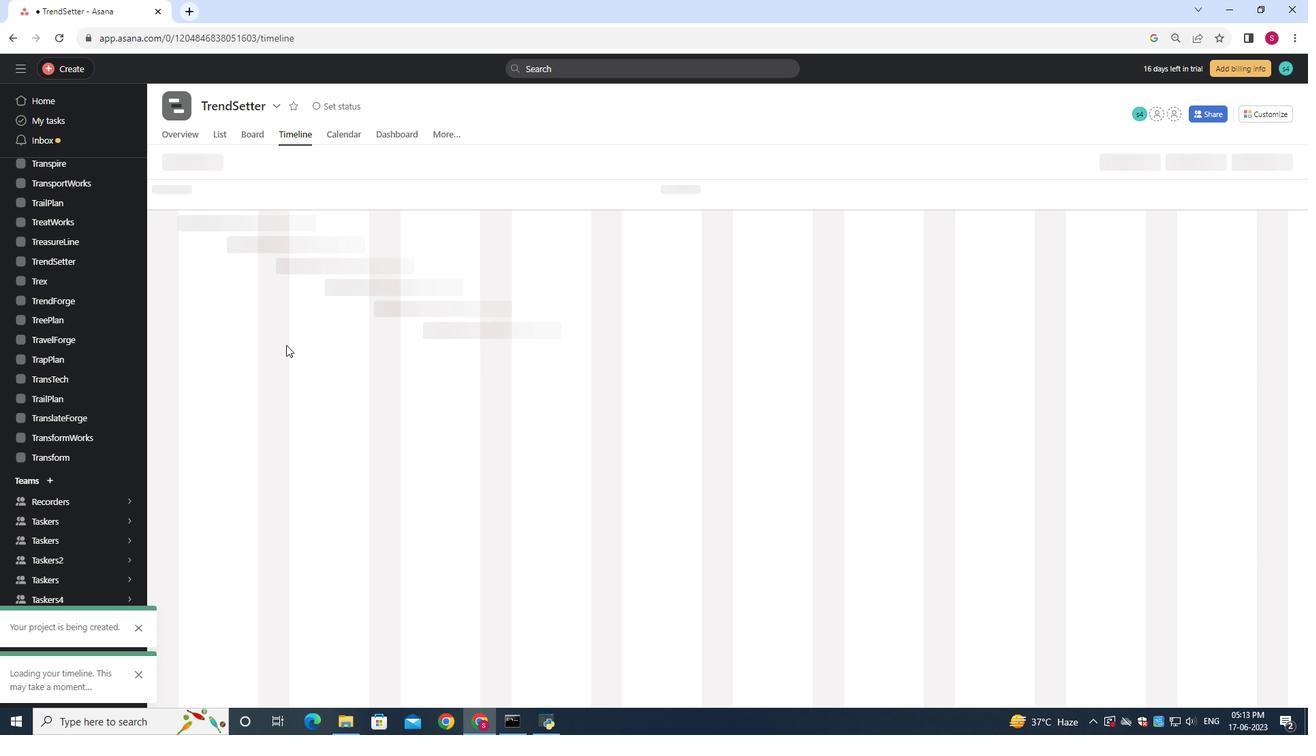
Action: Mouse scrolled (297, 349) with delta (0, 0)
Screenshot: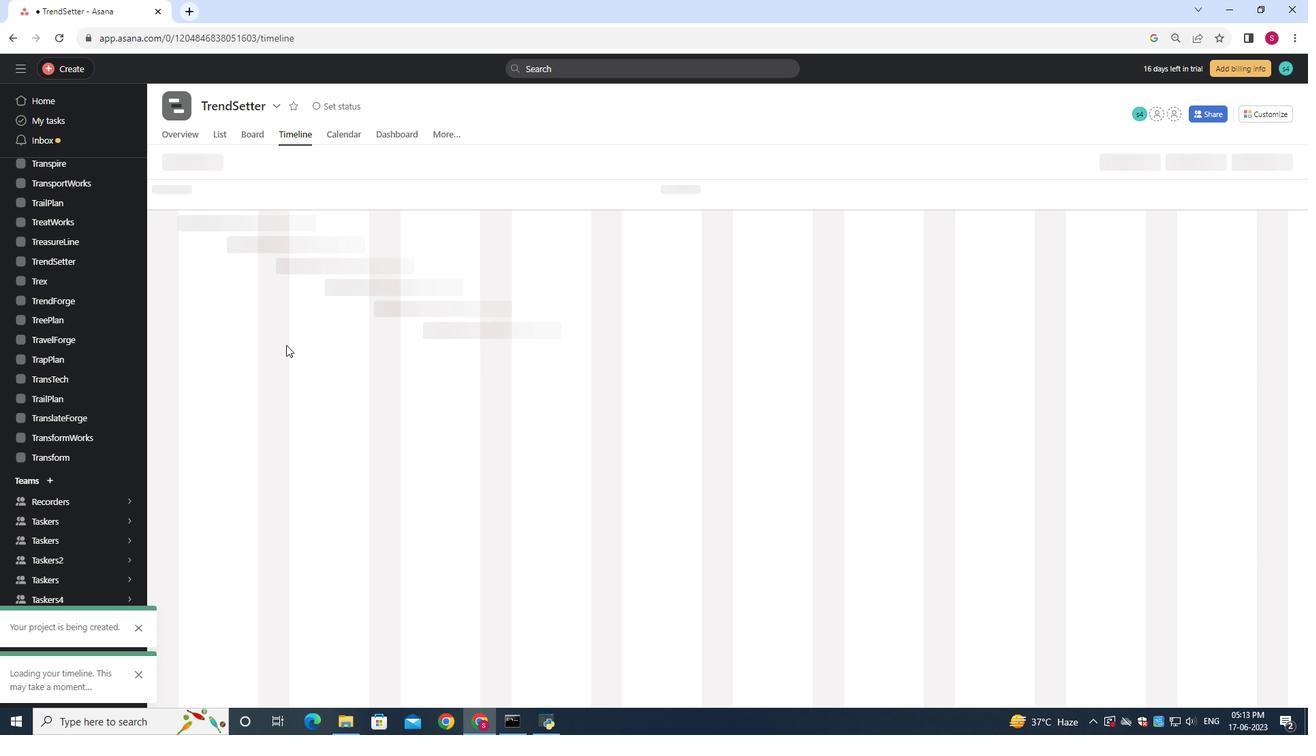 
Action: Mouse moved to (299, 352)
Screenshot: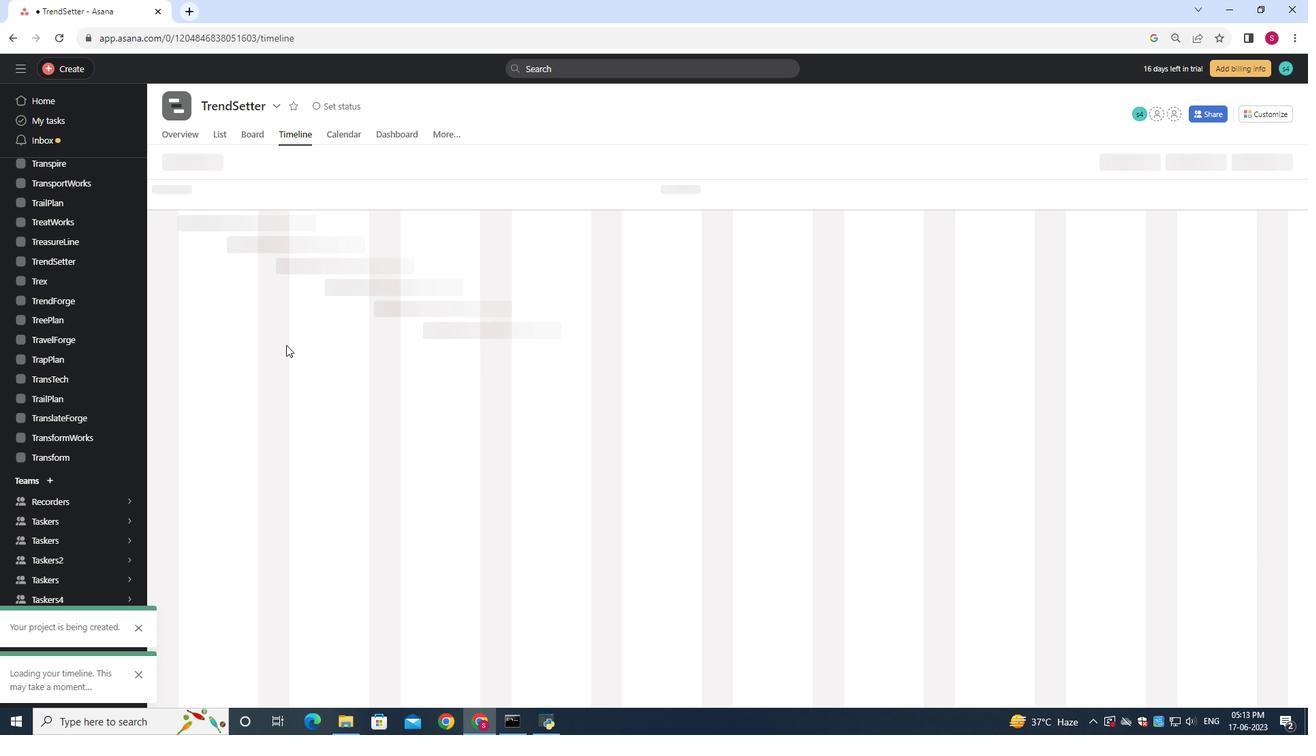 
Action: Mouse scrolled (299, 351) with delta (0, 0)
Screenshot: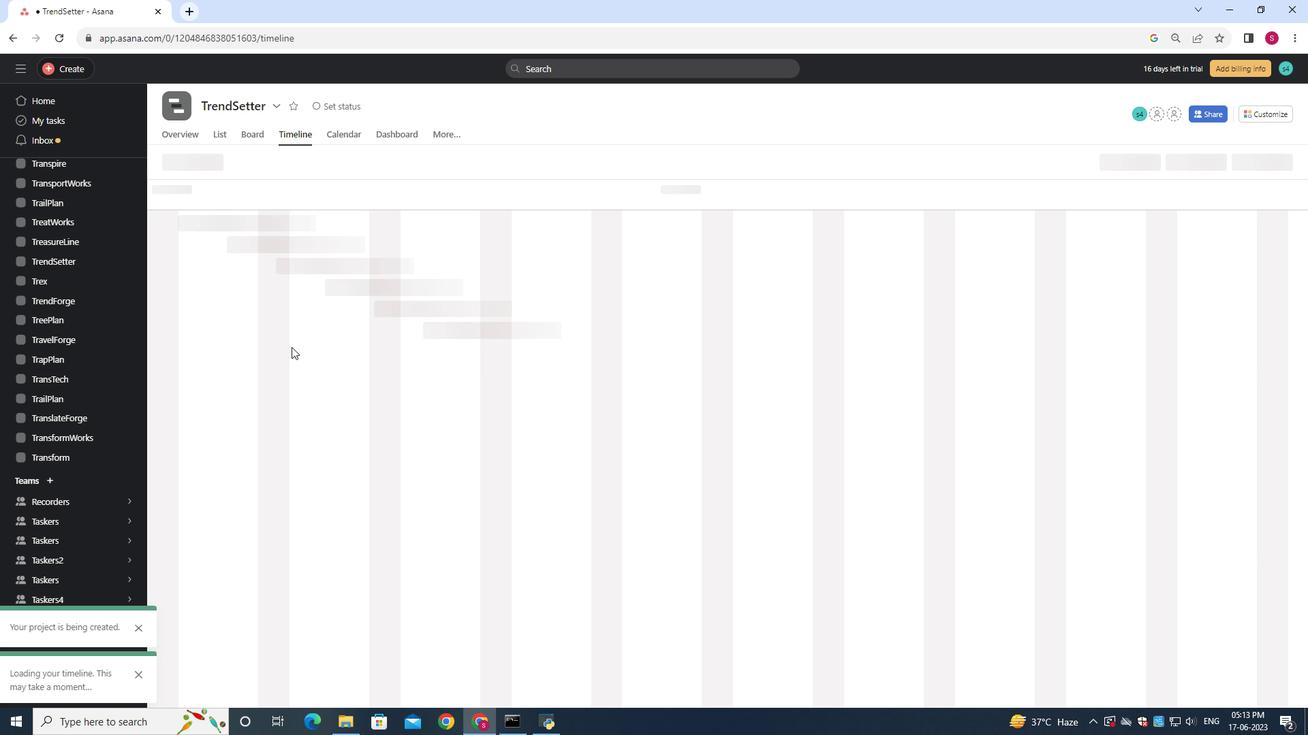 
Action: Mouse scrolled (299, 351) with delta (0, 0)
Screenshot: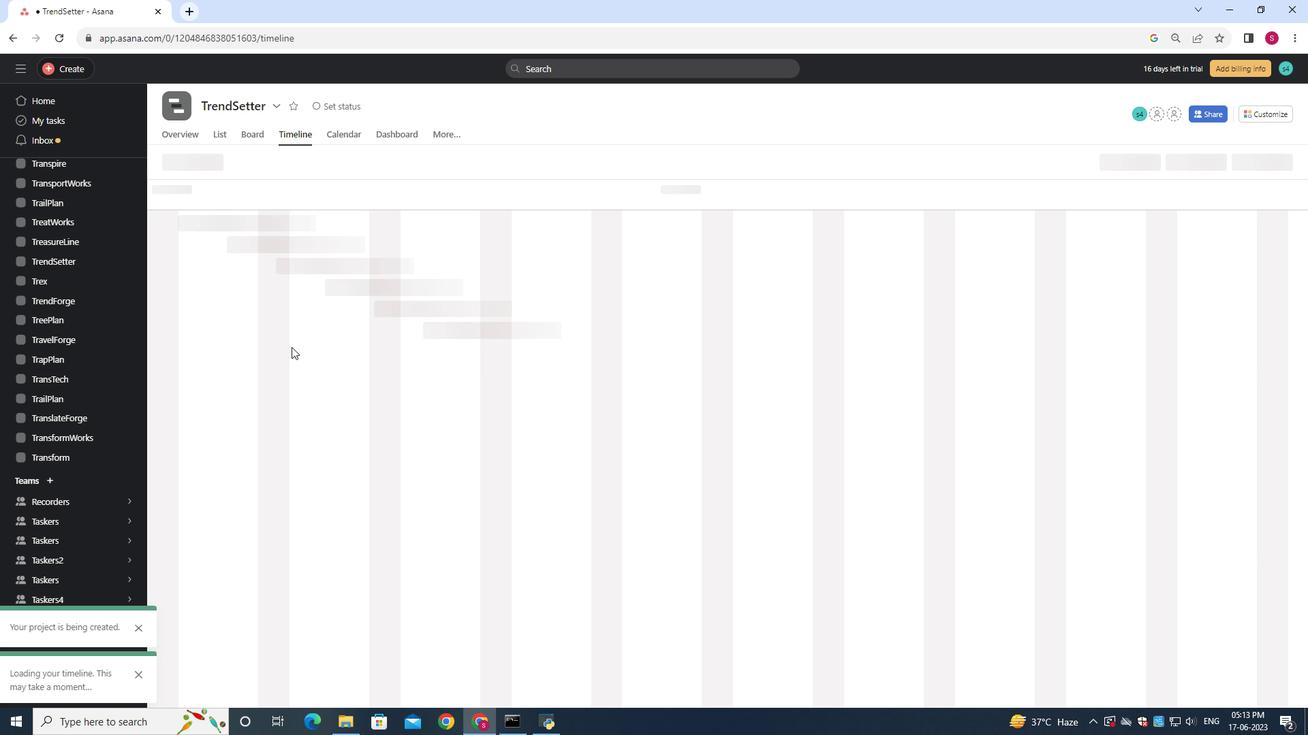 
Action: Mouse moved to (300, 352)
Screenshot: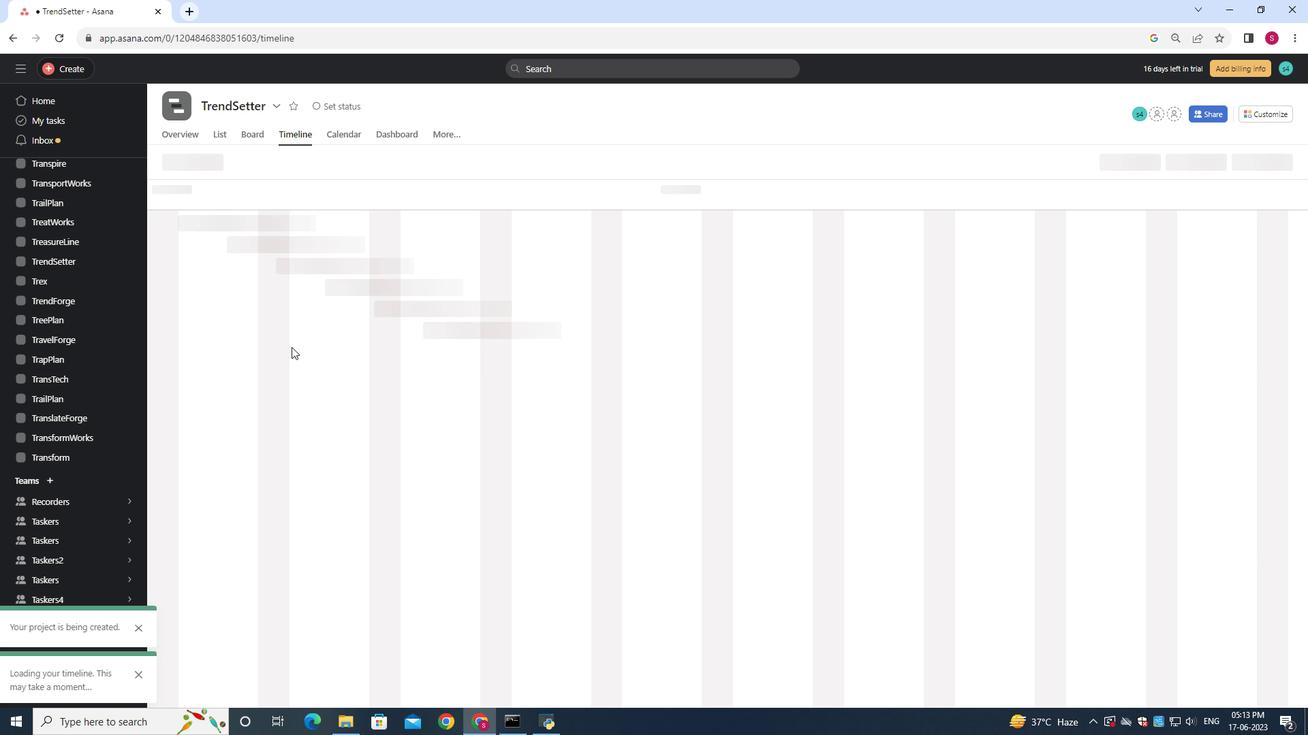 
Action: Mouse scrolled (300, 351) with delta (0, 0)
Screenshot: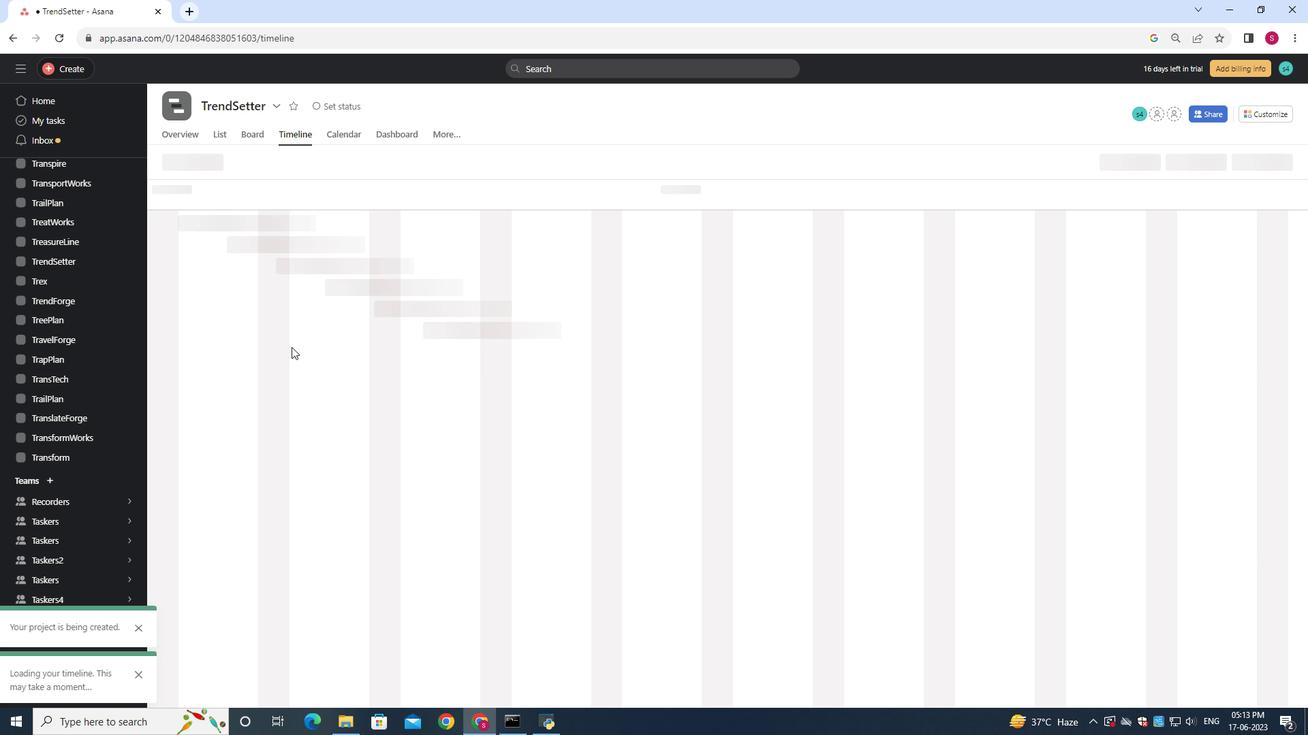 
Action: Mouse scrolled (300, 351) with delta (0, 0)
Screenshot: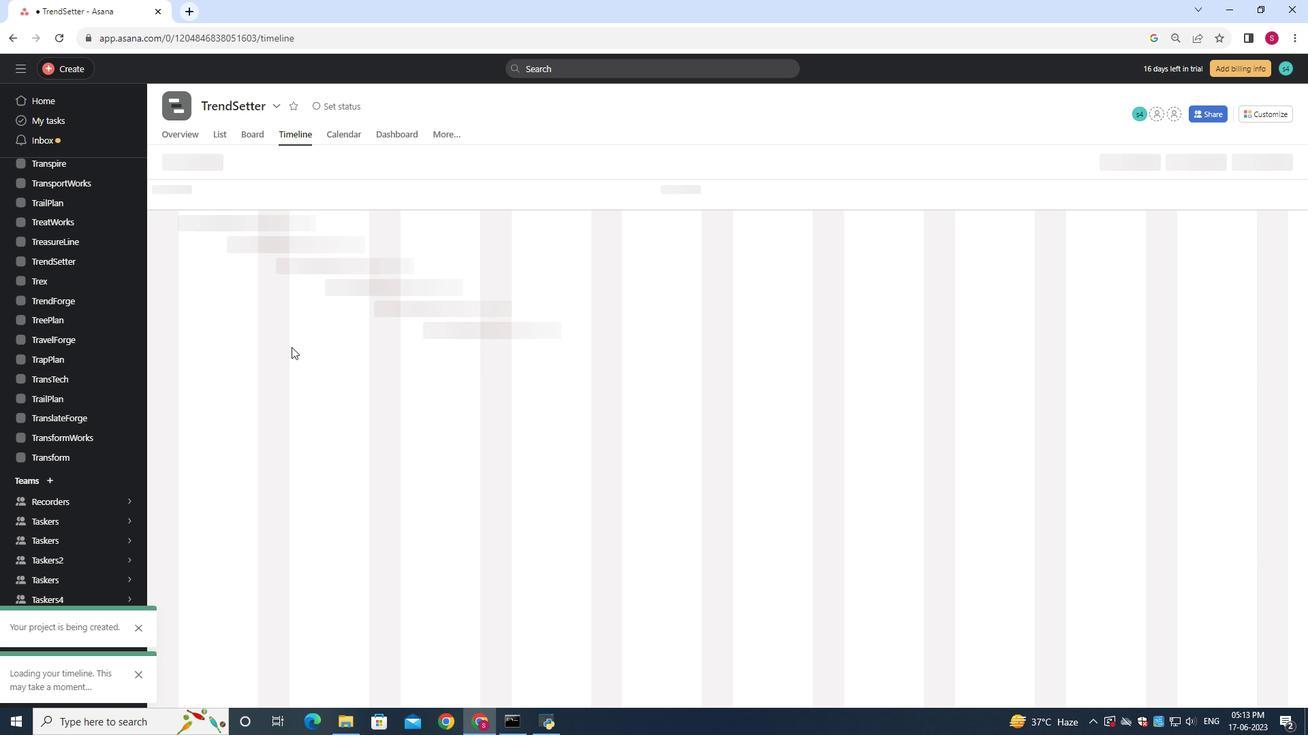 
Action: Mouse moved to (301, 350)
Screenshot: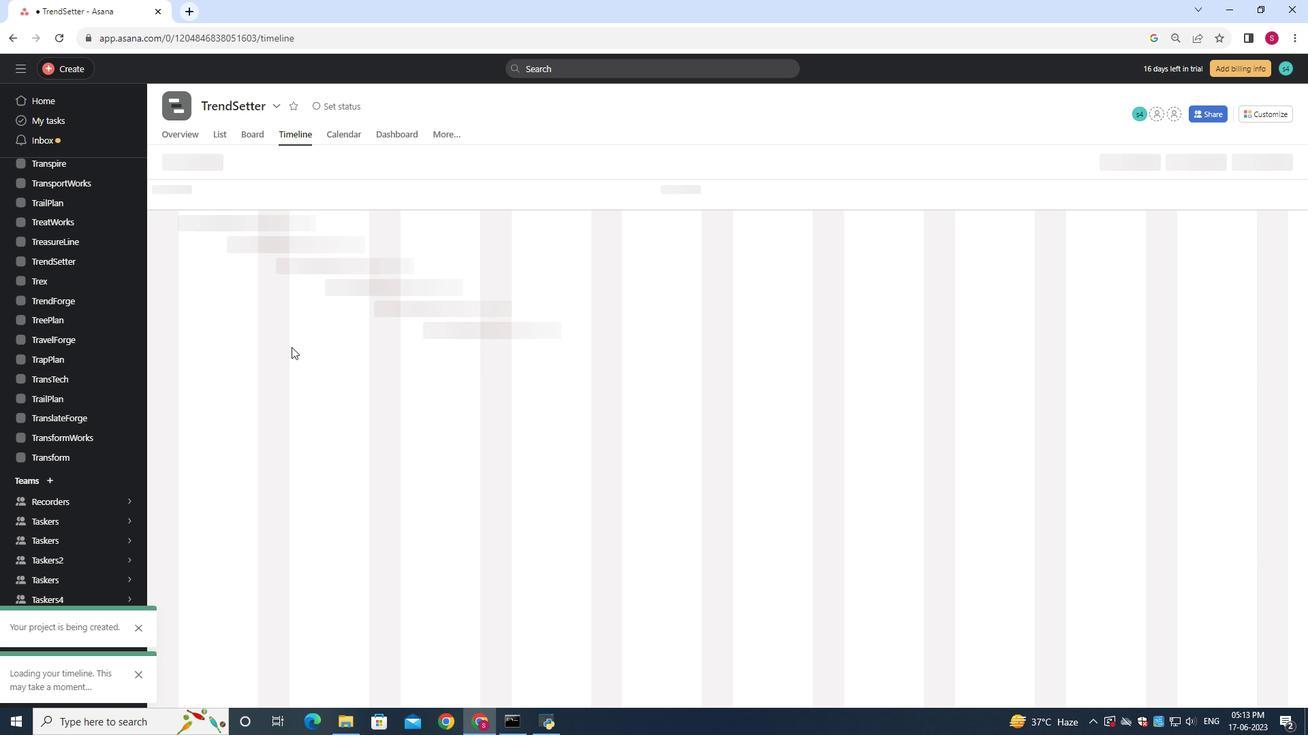 
Action: Mouse scrolled (301, 350) with delta (0, 0)
Screenshot: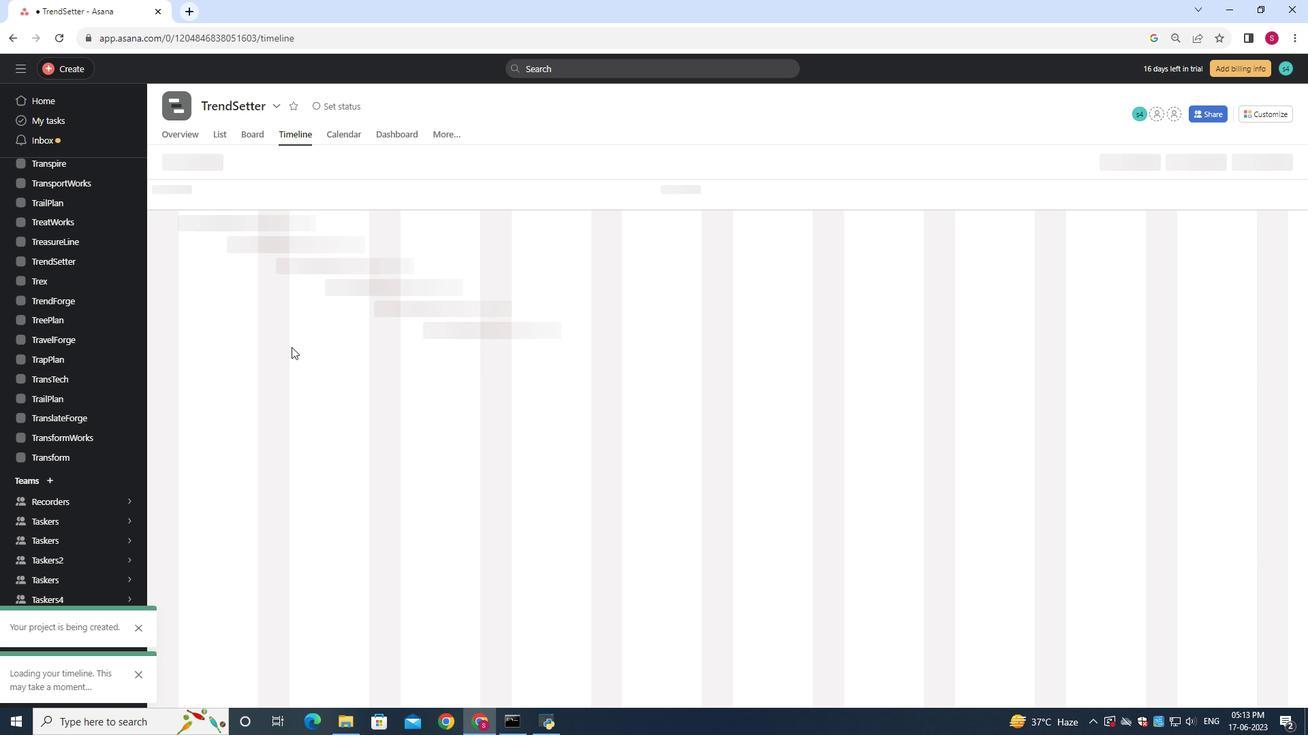 
Action: Mouse moved to (302, 348)
Screenshot: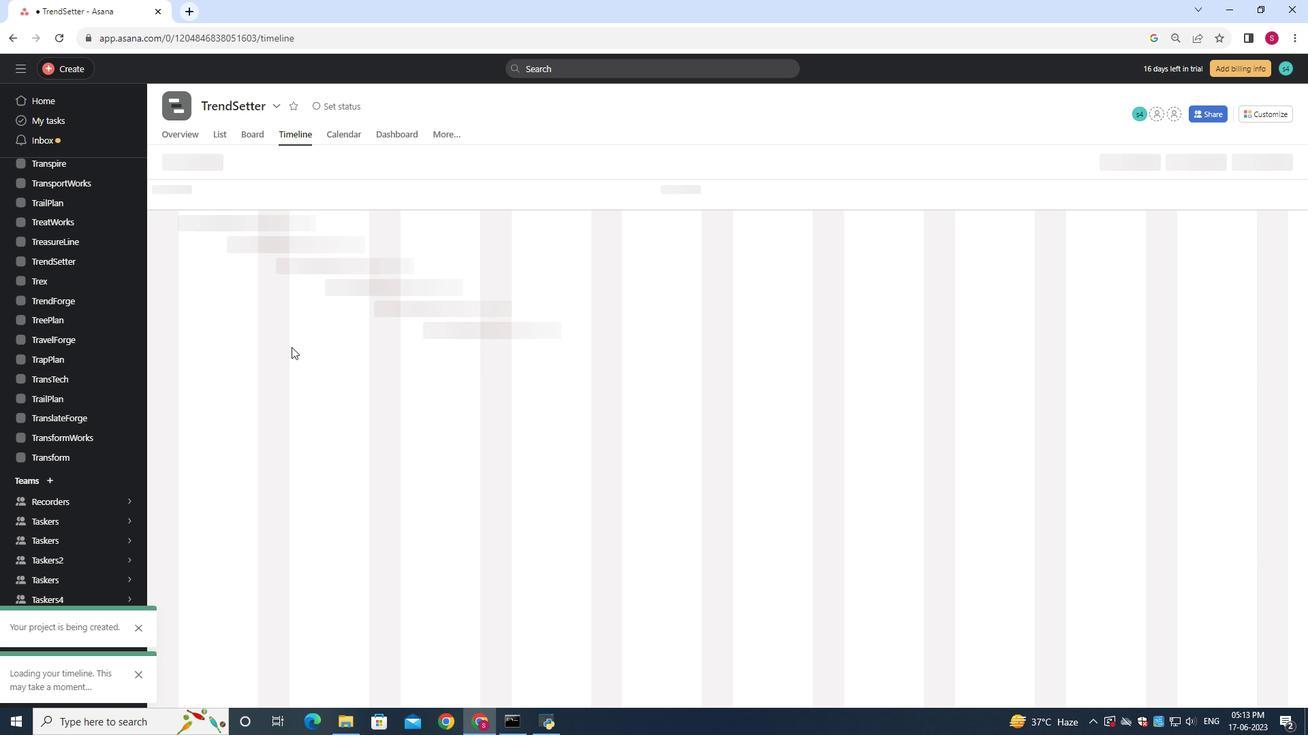 
Action: Mouse scrolled (301, 348) with delta (0, 0)
Screenshot: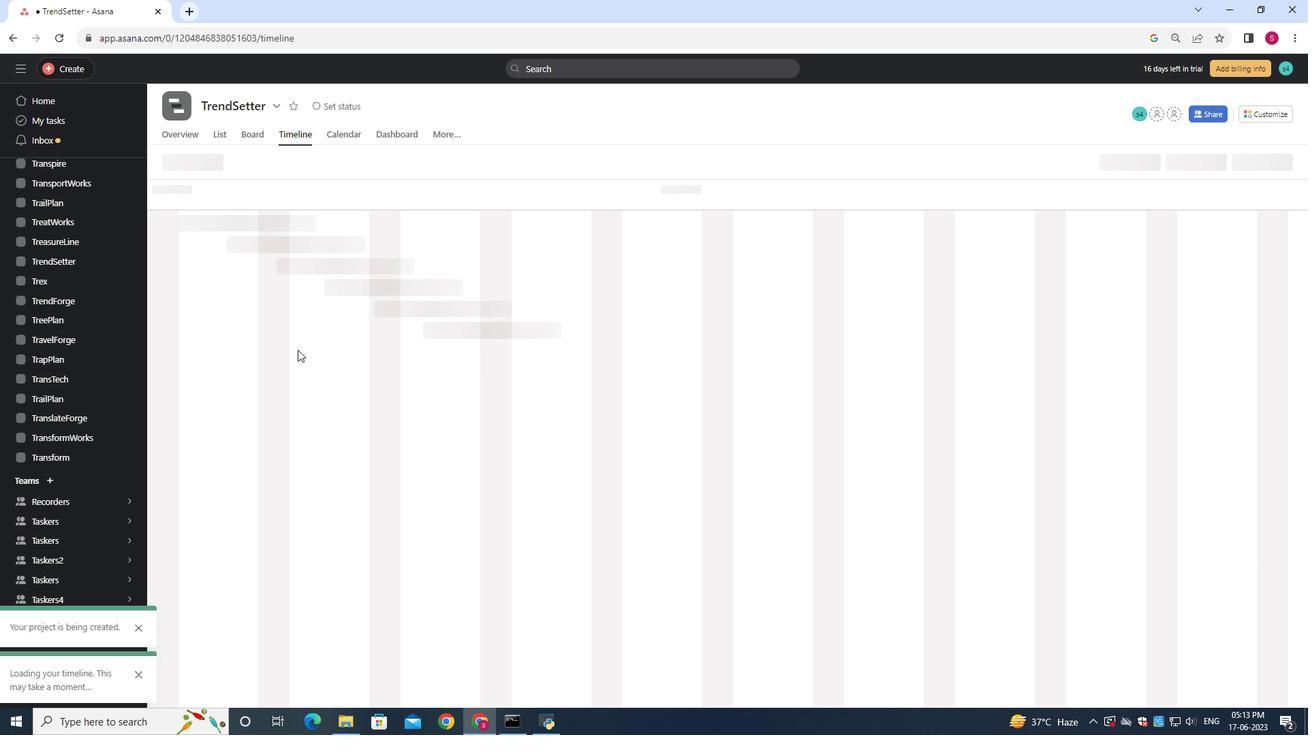 
Action: Mouse moved to (444, 397)
Screenshot: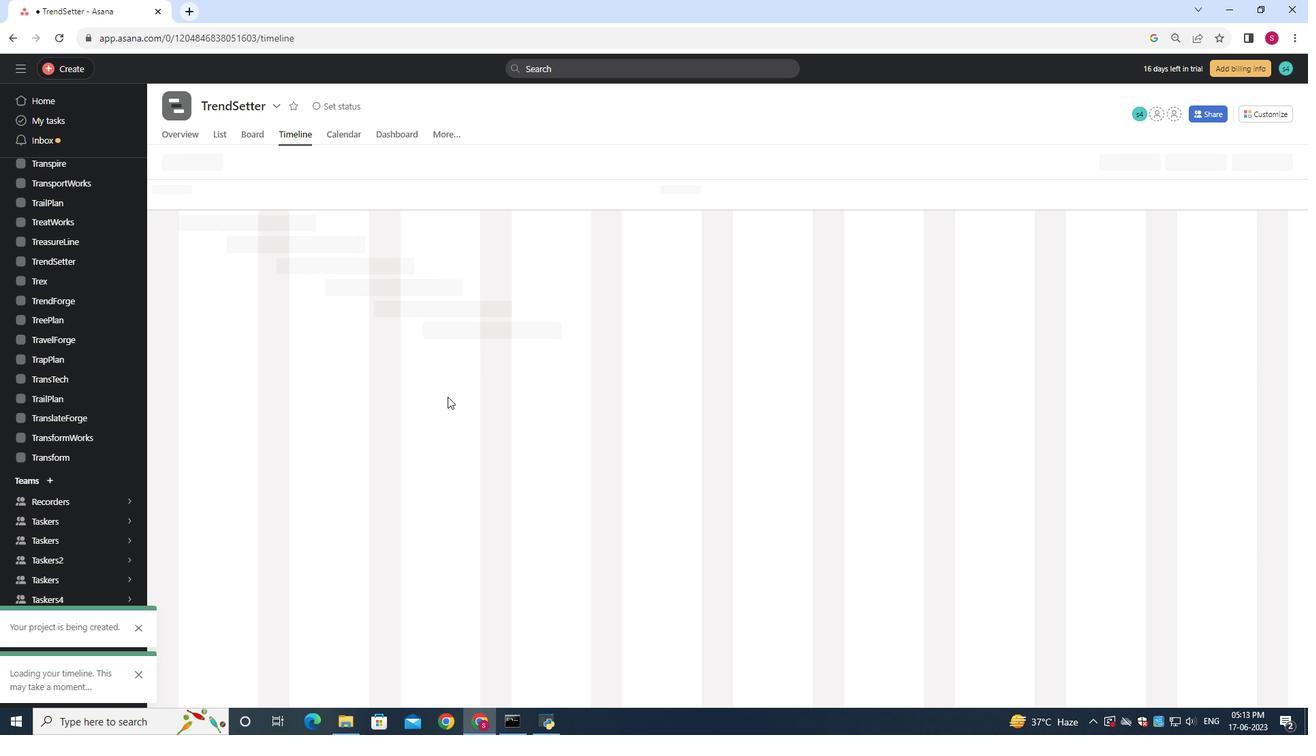
Action: Mouse scrolled (444, 396) with delta (0, 0)
Screenshot: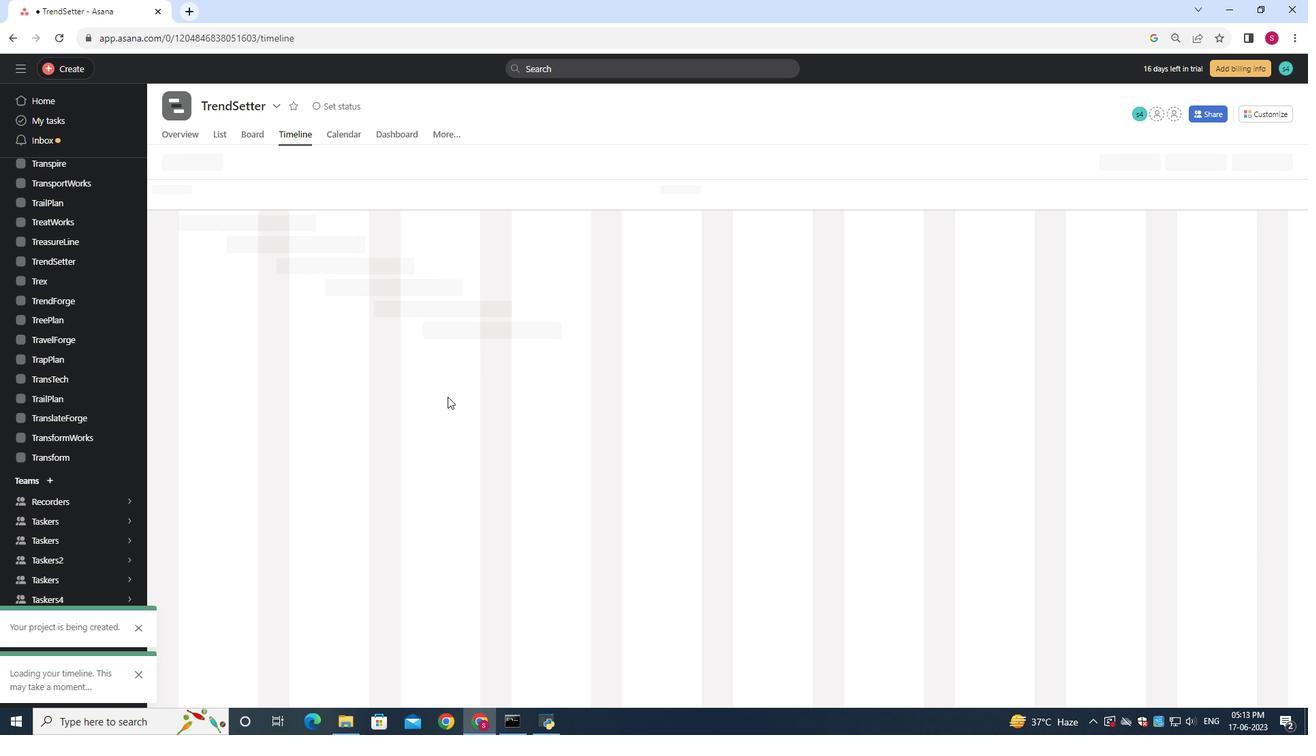 
Action: Mouse moved to (443, 399)
Screenshot: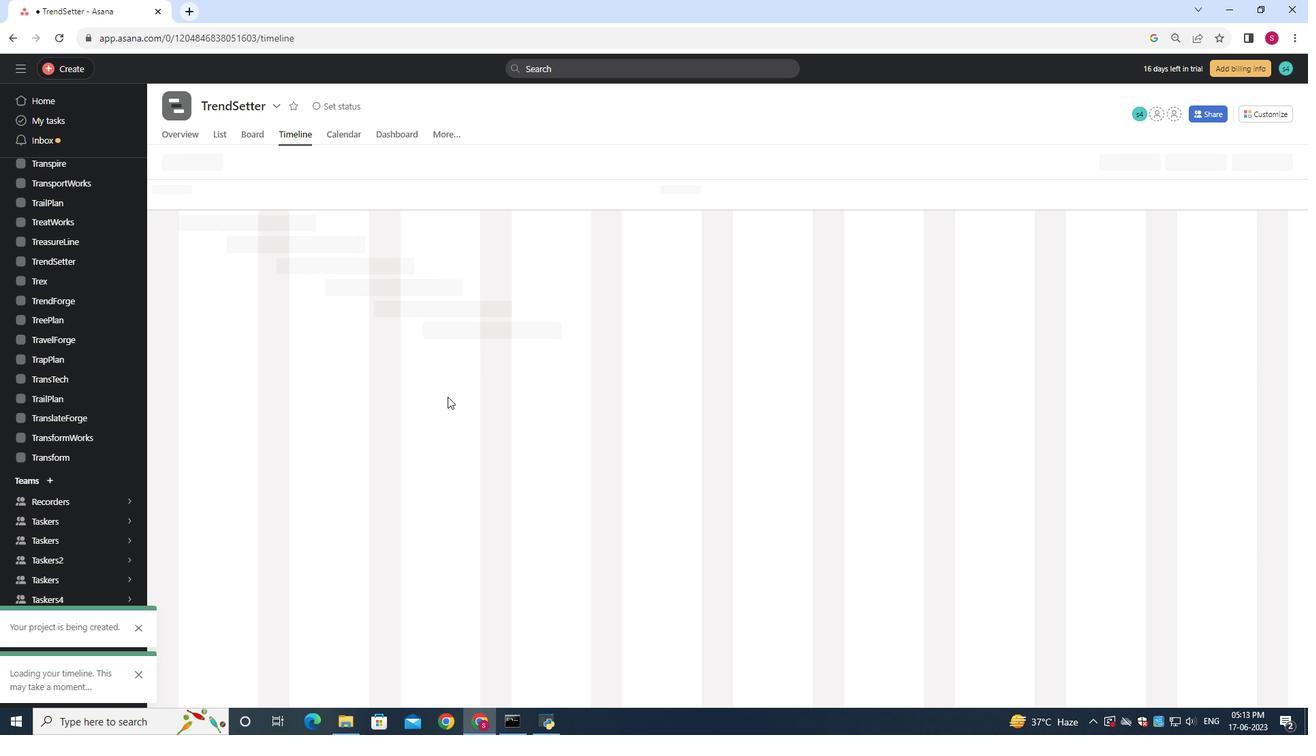
Action: Mouse scrolled (443, 398) with delta (0, 0)
Screenshot: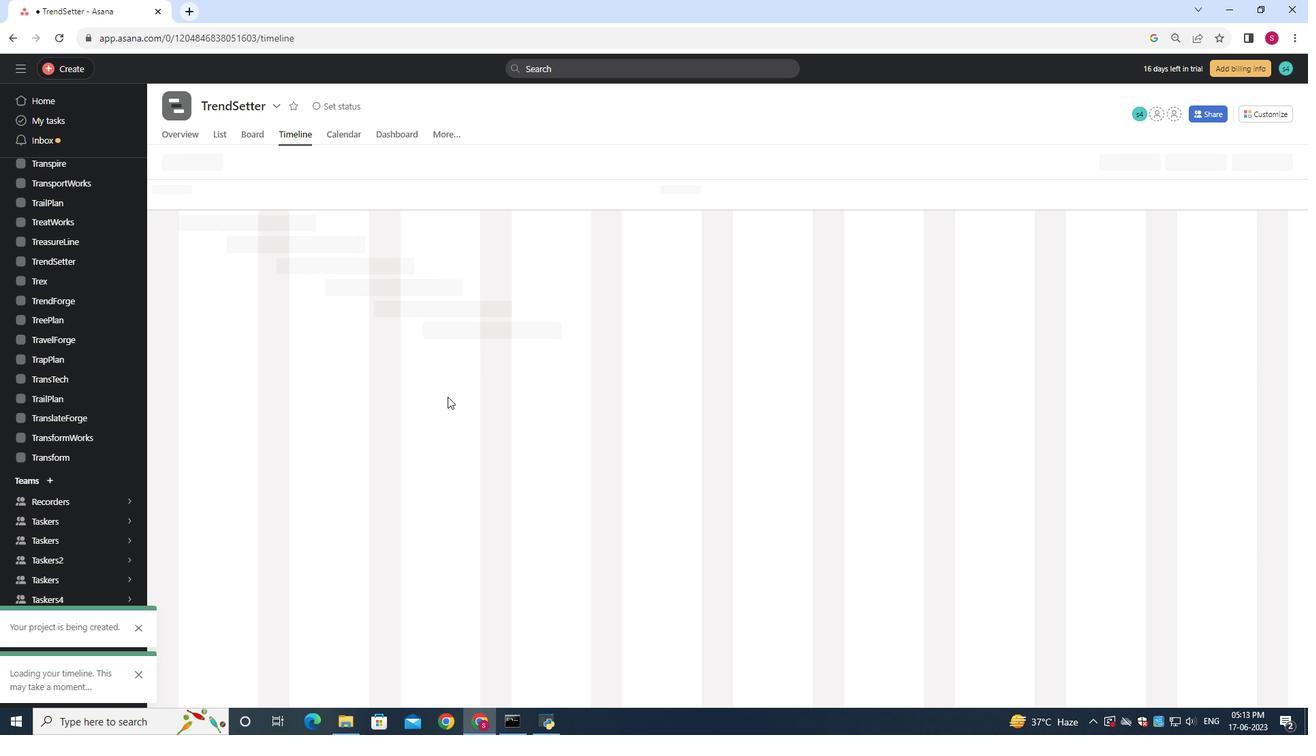 
Action: Mouse moved to (442, 400)
Screenshot: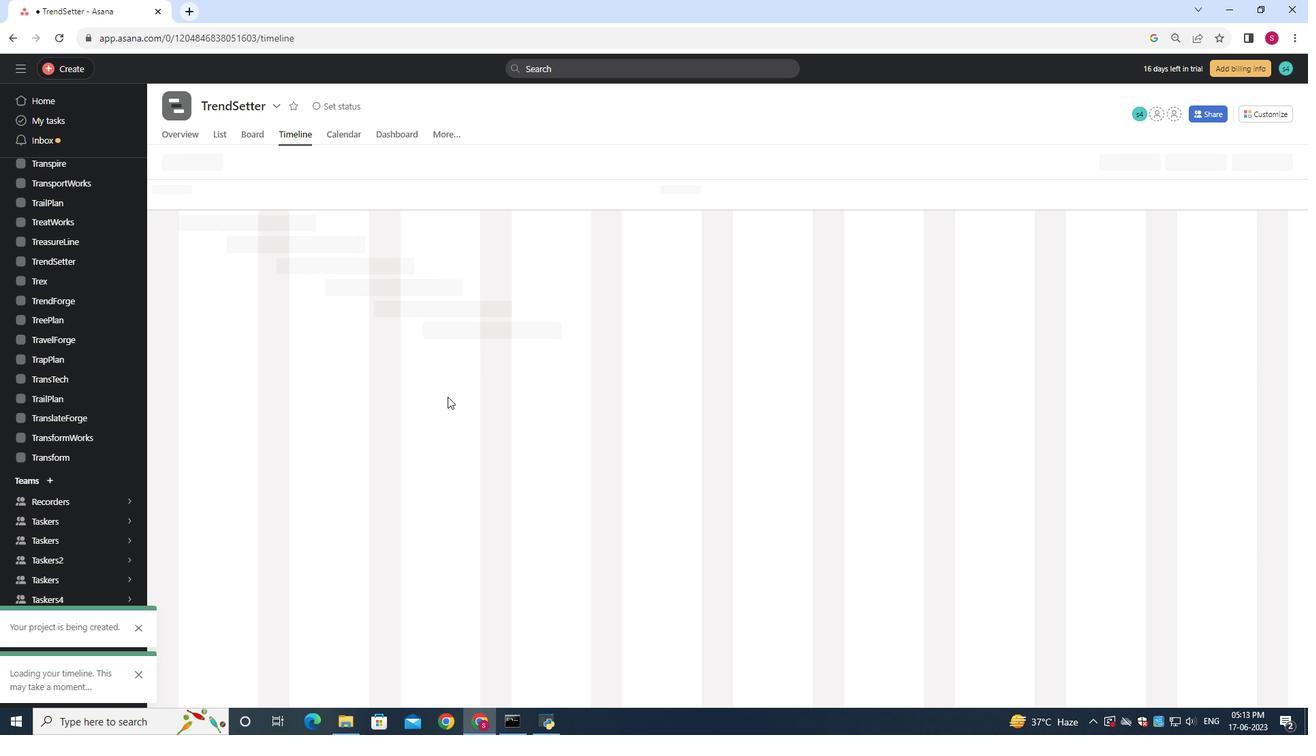 
Action: Mouse scrolled (442, 399) with delta (0, 0)
Screenshot: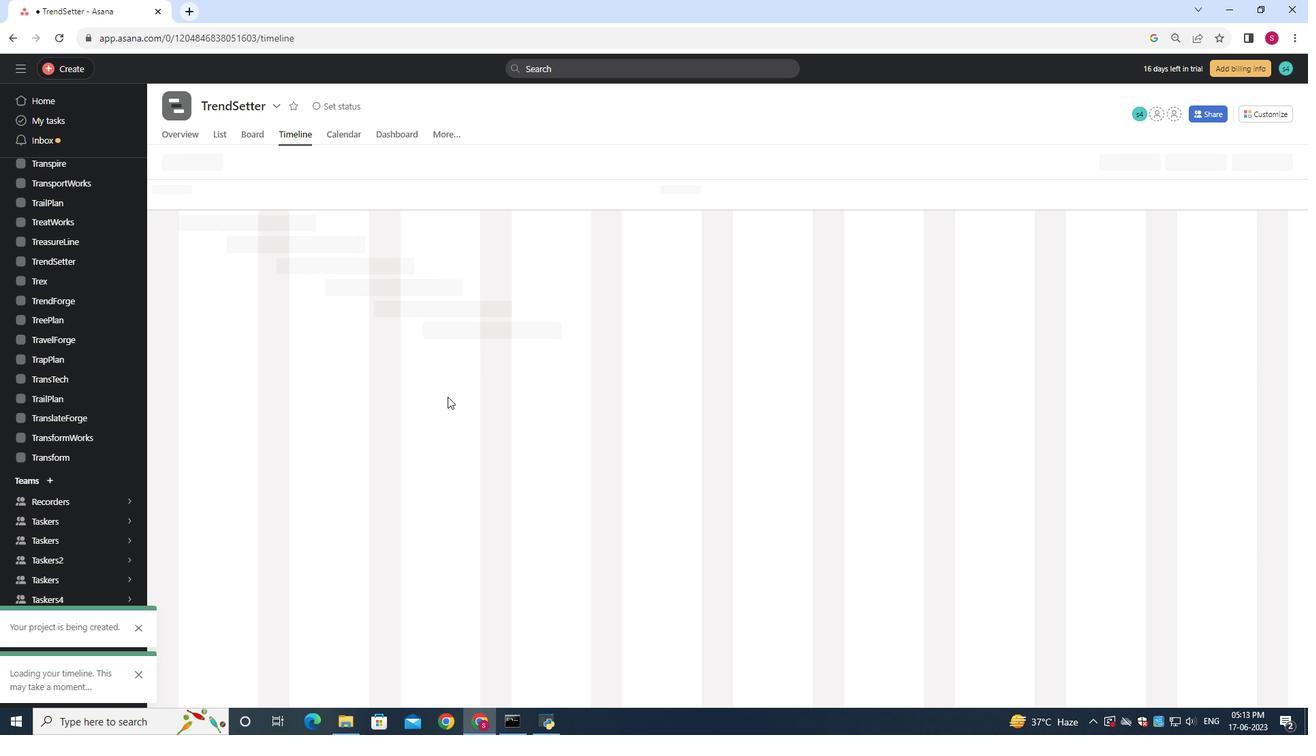 
Action: Mouse moved to (442, 400)
Screenshot: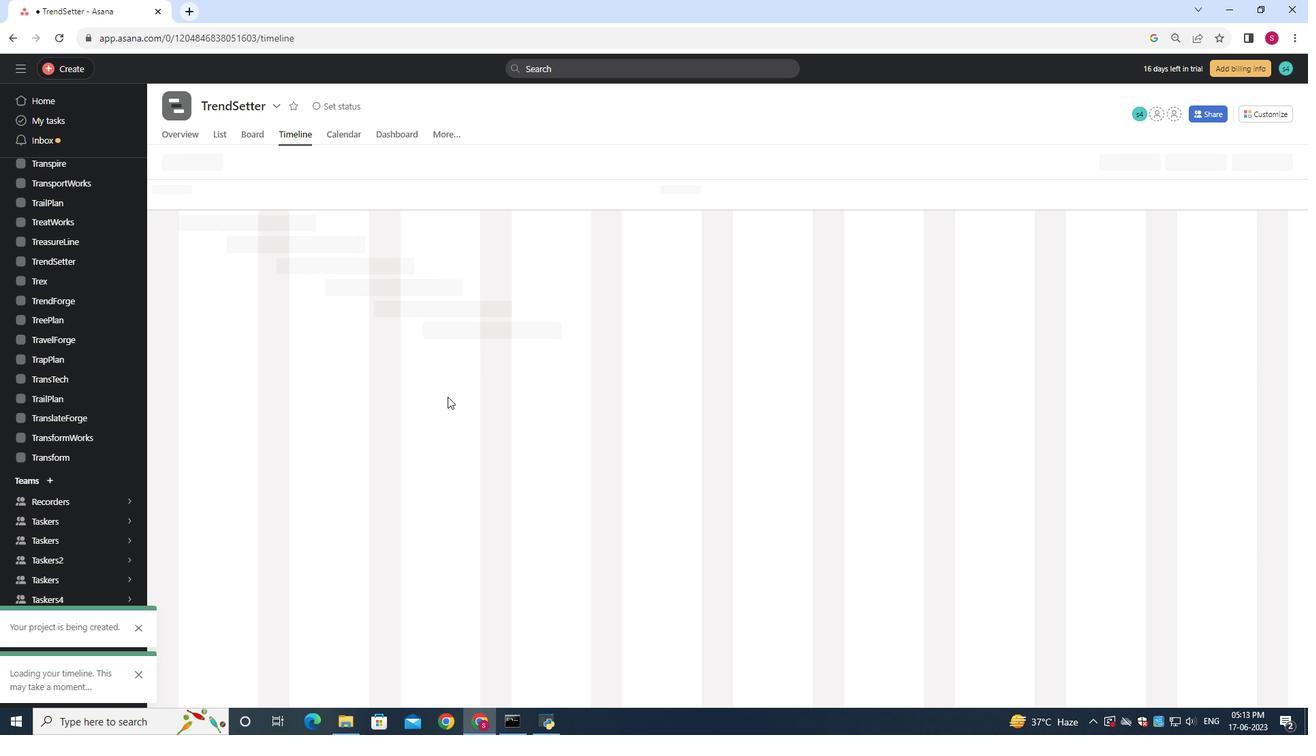 
Action: Mouse scrolled (442, 399) with delta (0, 0)
Screenshot: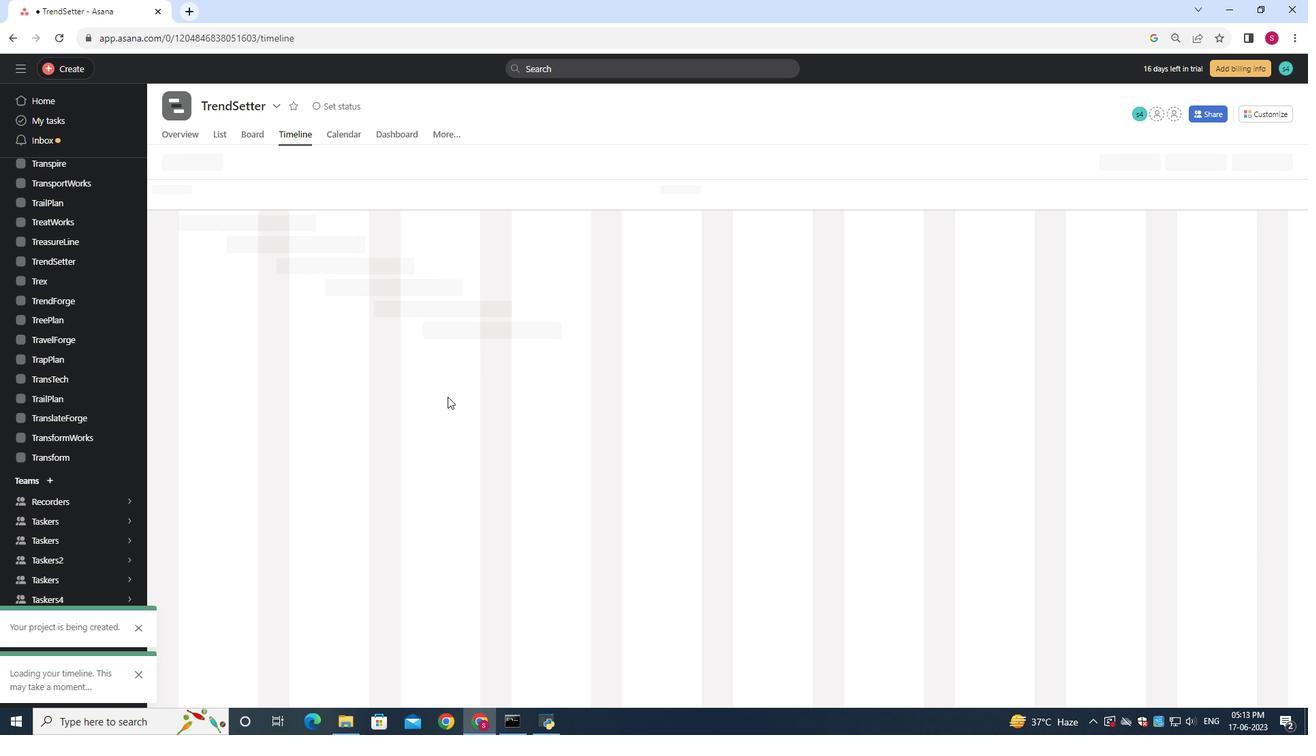 
Action: Mouse moved to (441, 400)
Screenshot: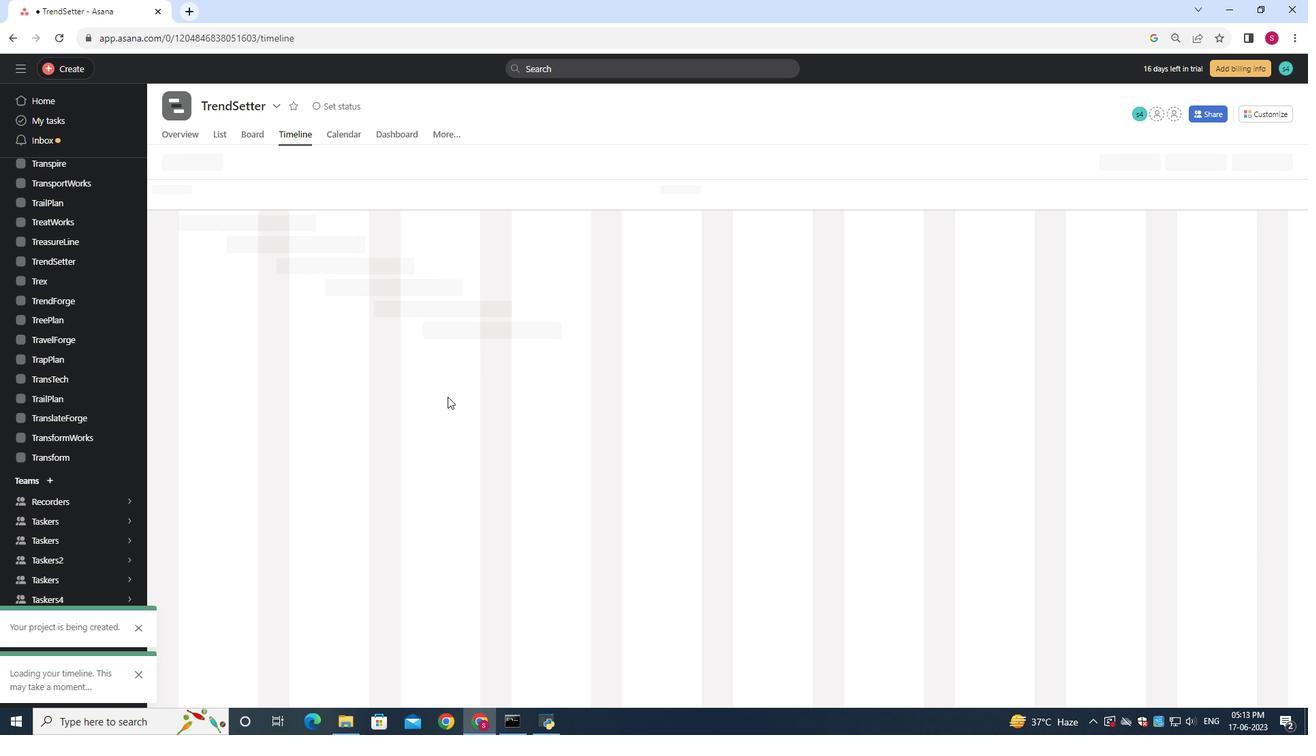 
Action: Mouse scrolled (442, 399) with delta (0, 0)
Screenshot: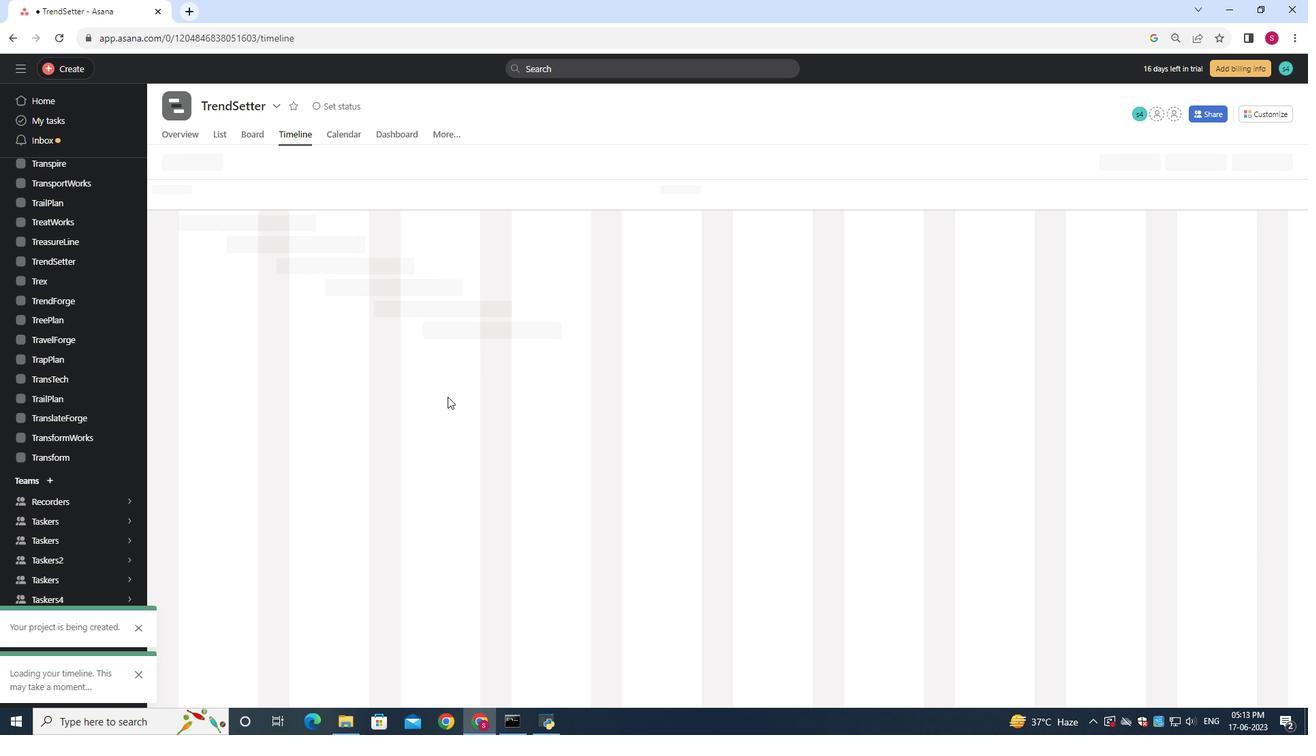 
Action: Mouse moved to (441, 400)
Screenshot: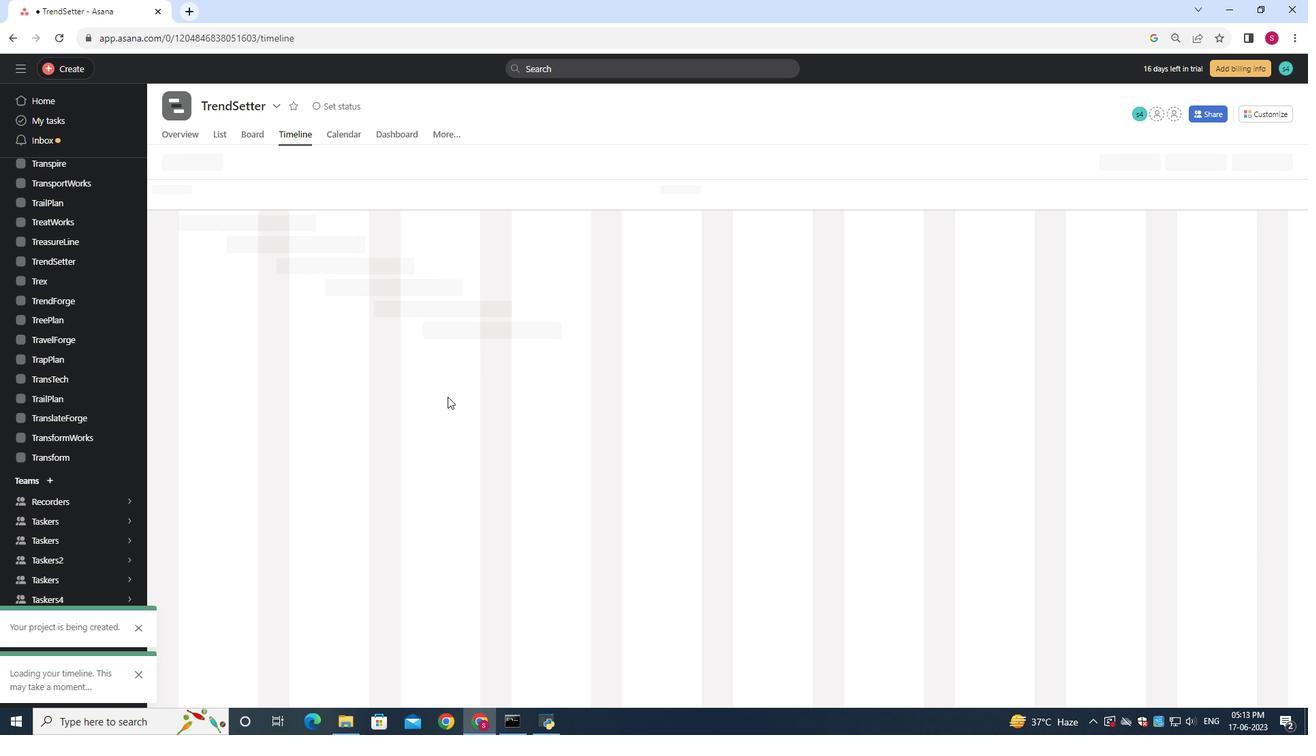 
Action: Mouse scrolled (441, 399) with delta (0, 0)
Screenshot: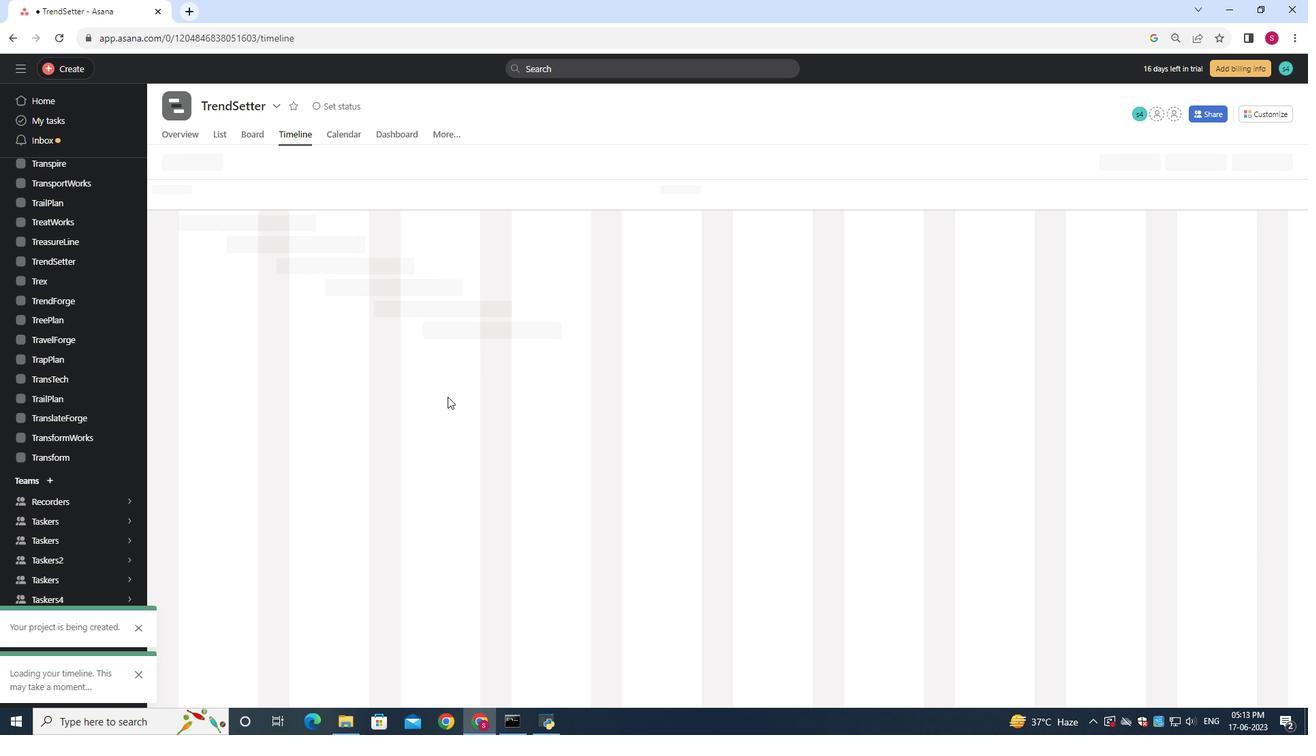 
Action: Mouse moved to (190, 423)
Screenshot: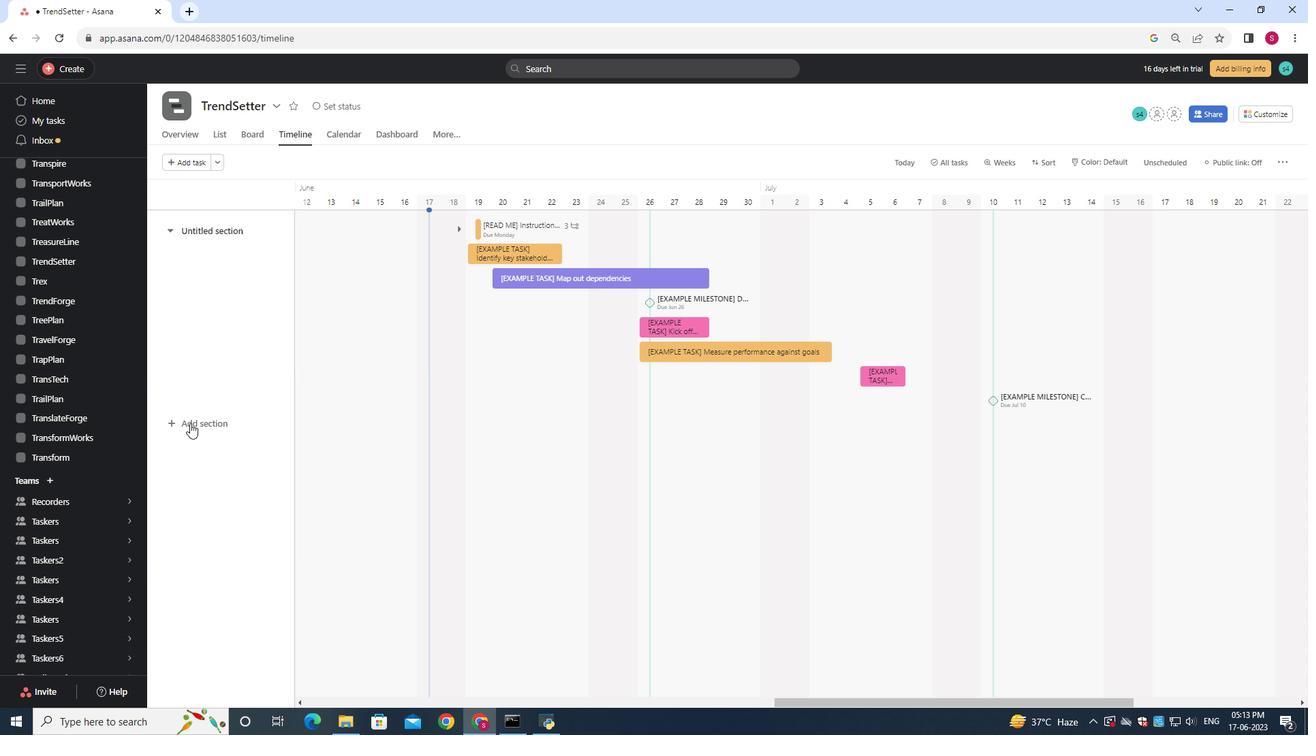 
Action: Mouse pressed left at (190, 423)
Screenshot: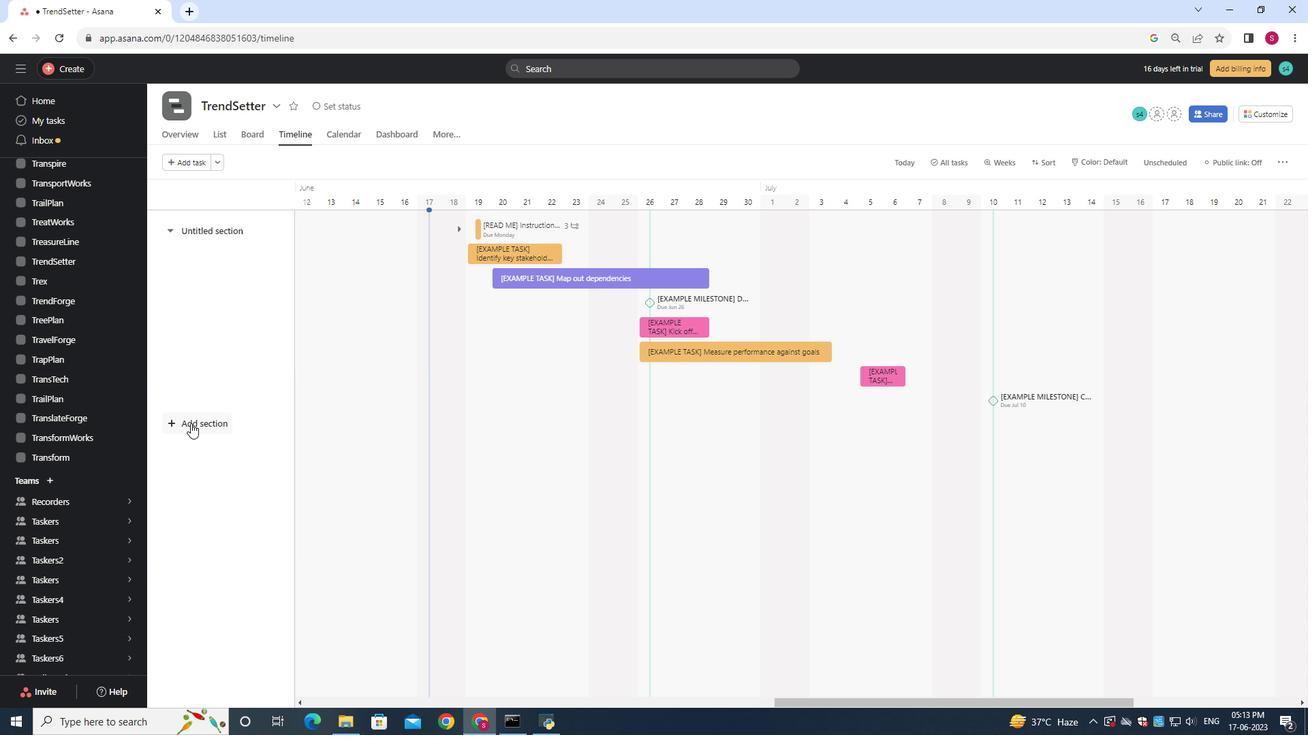 
Action: Key pressed <Key.shift><Key.shift>To-do<Key.backspace><Key.backspace><Key.shift>Do
Screenshot: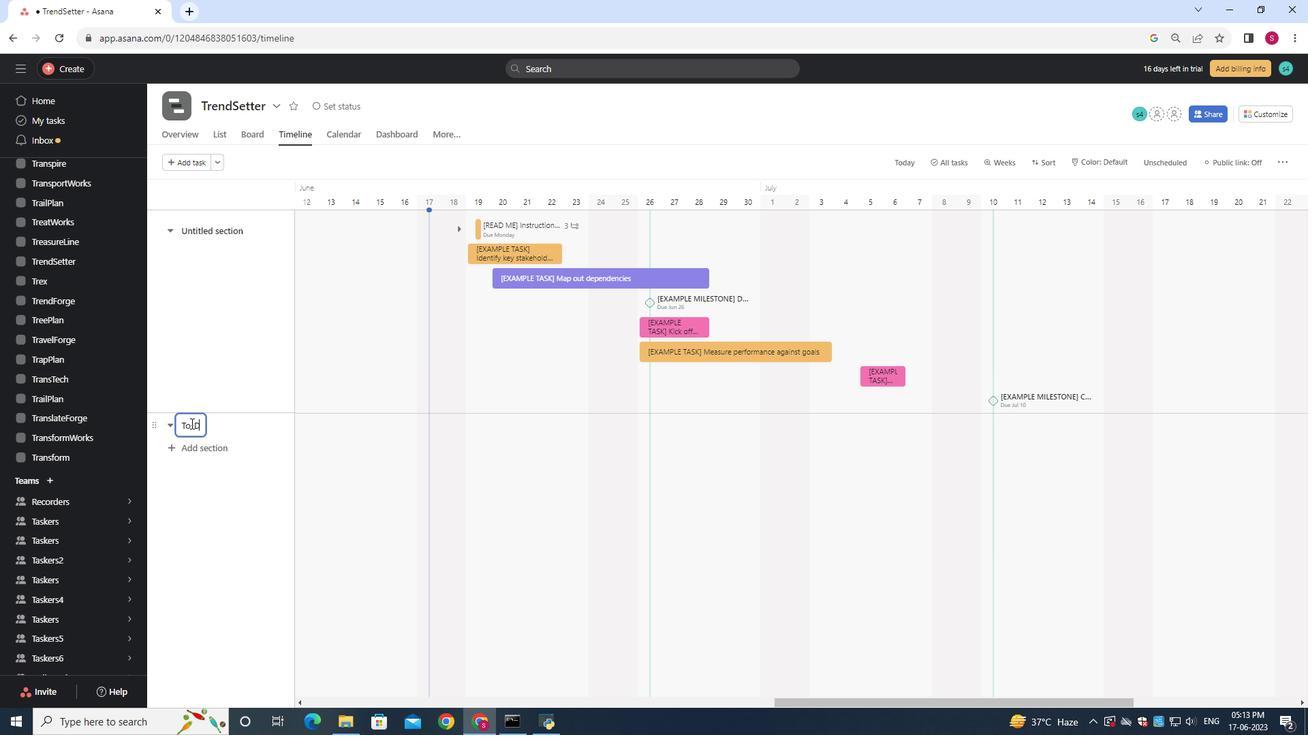 
Action: Mouse moved to (207, 450)
Screenshot: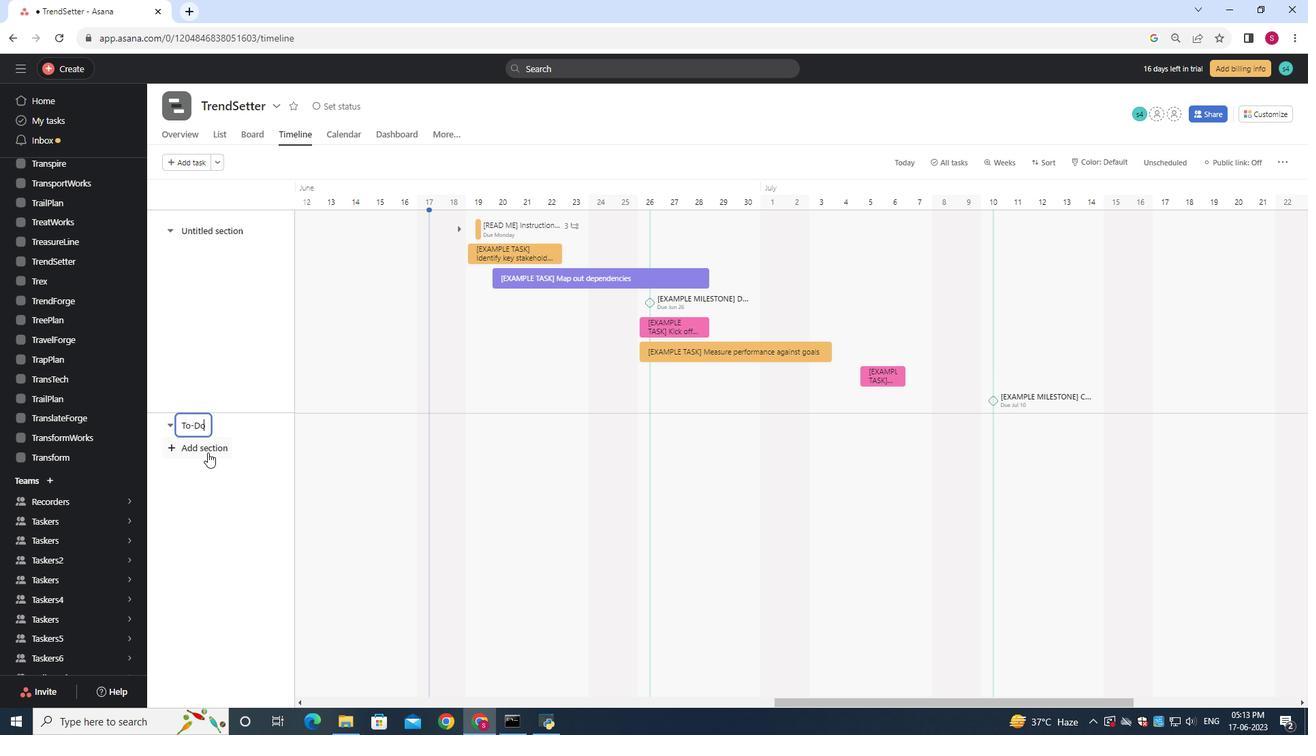 
Action: Mouse pressed left at (207, 450)
Screenshot: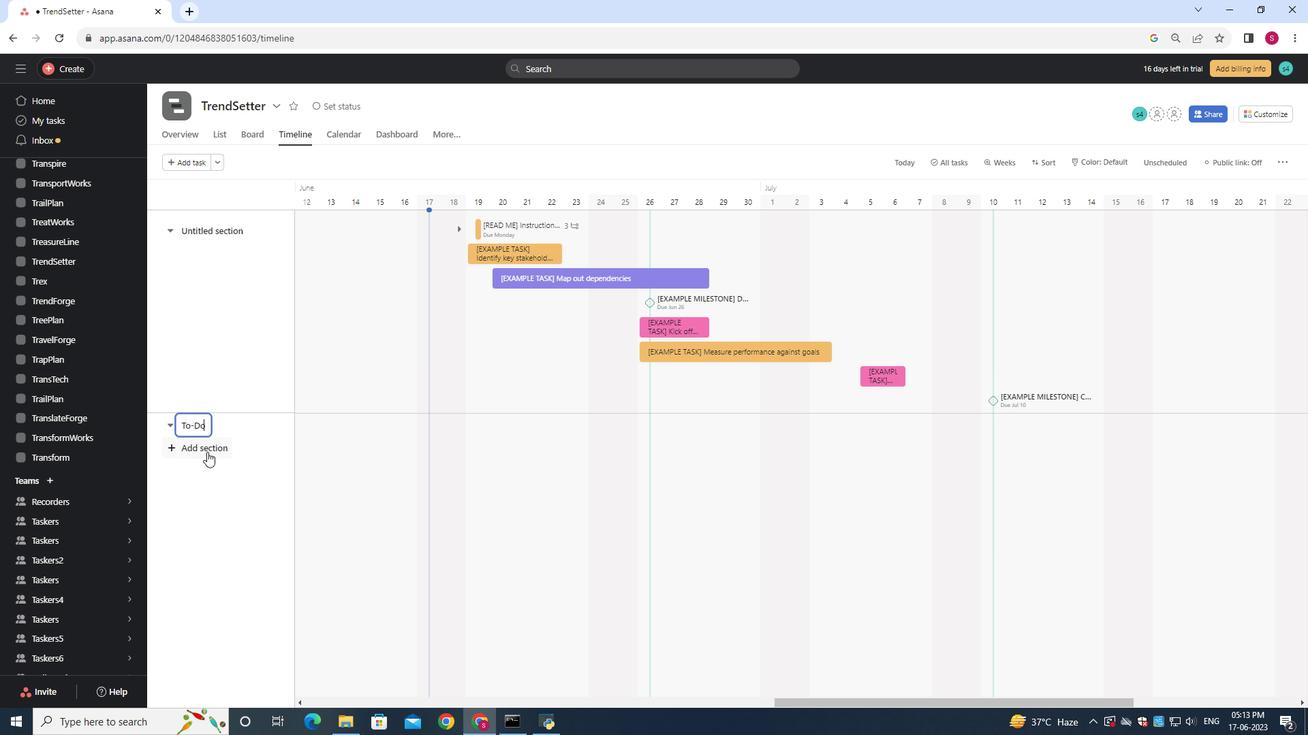
Action: Mouse moved to (262, 455)
Screenshot: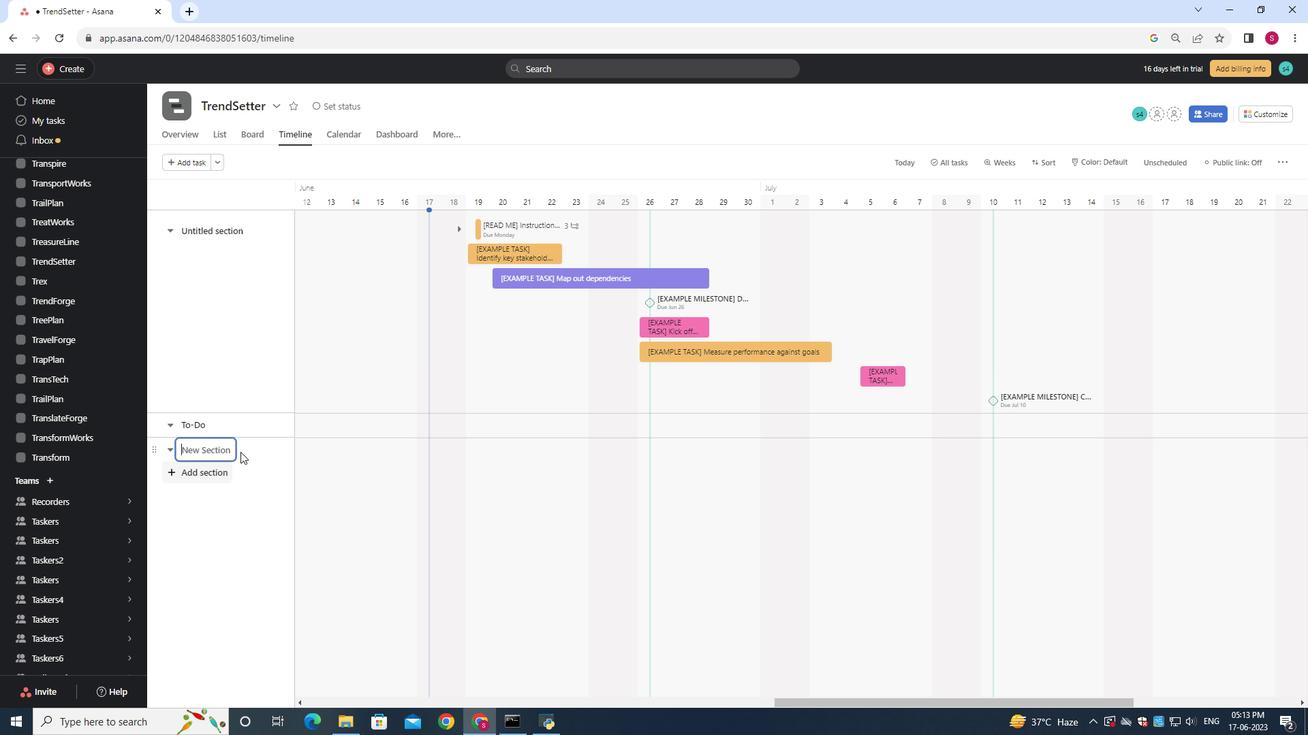 
Action: Key pressed <Key.shift>Doing
Screenshot: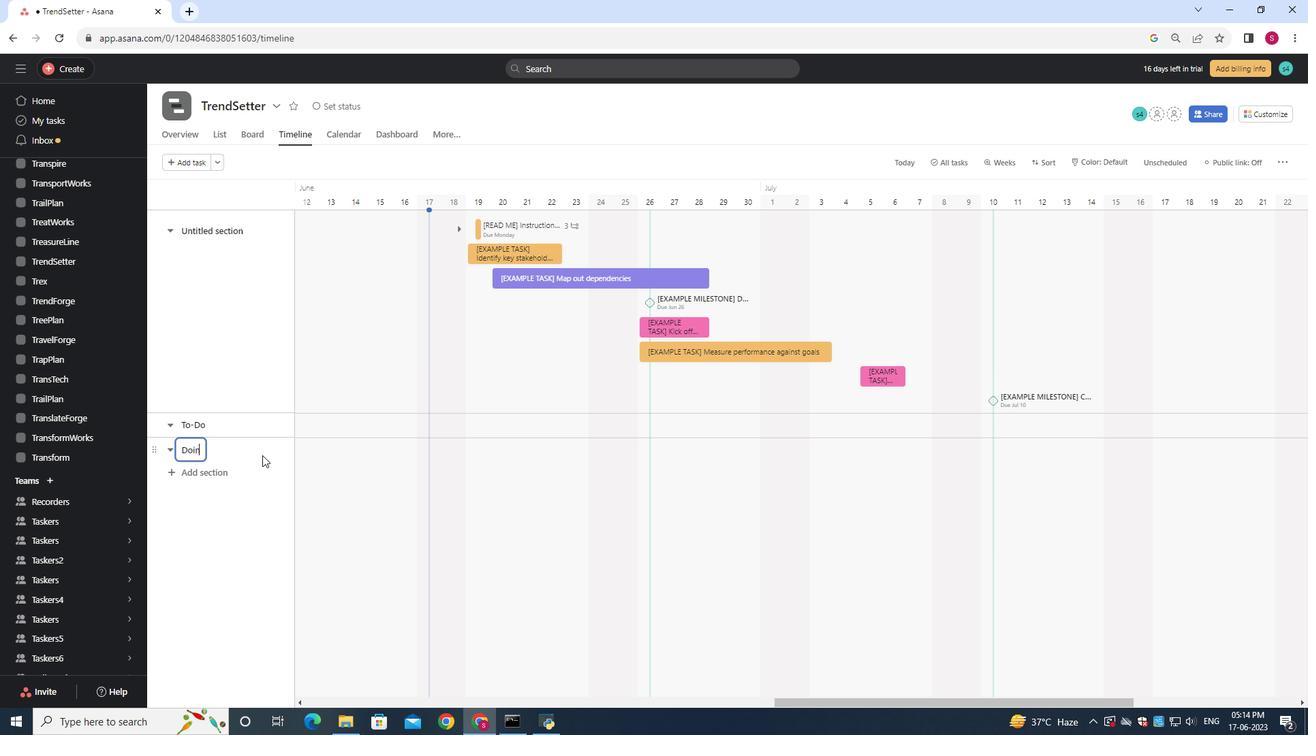 
Action: Mouse moved to (197, 470)
Screenshot: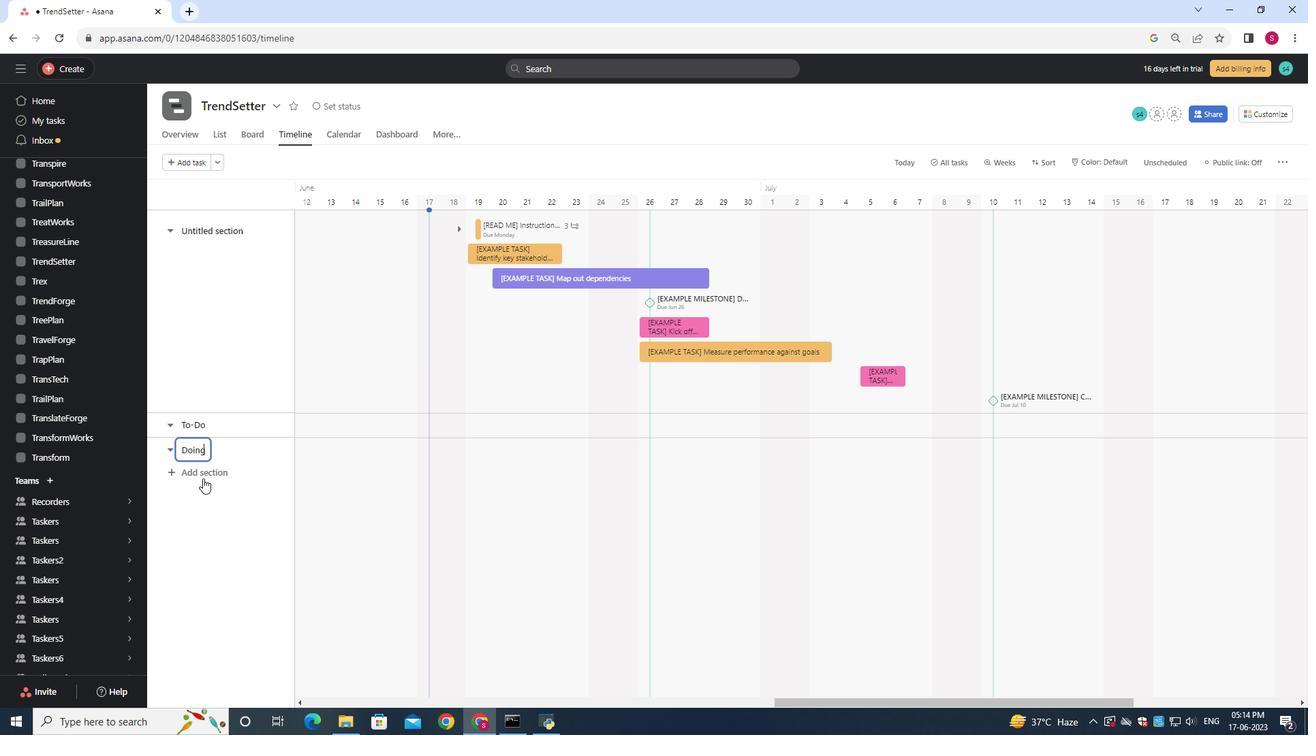
Action: Mouse pressed left at (197, 470)
Screenshot: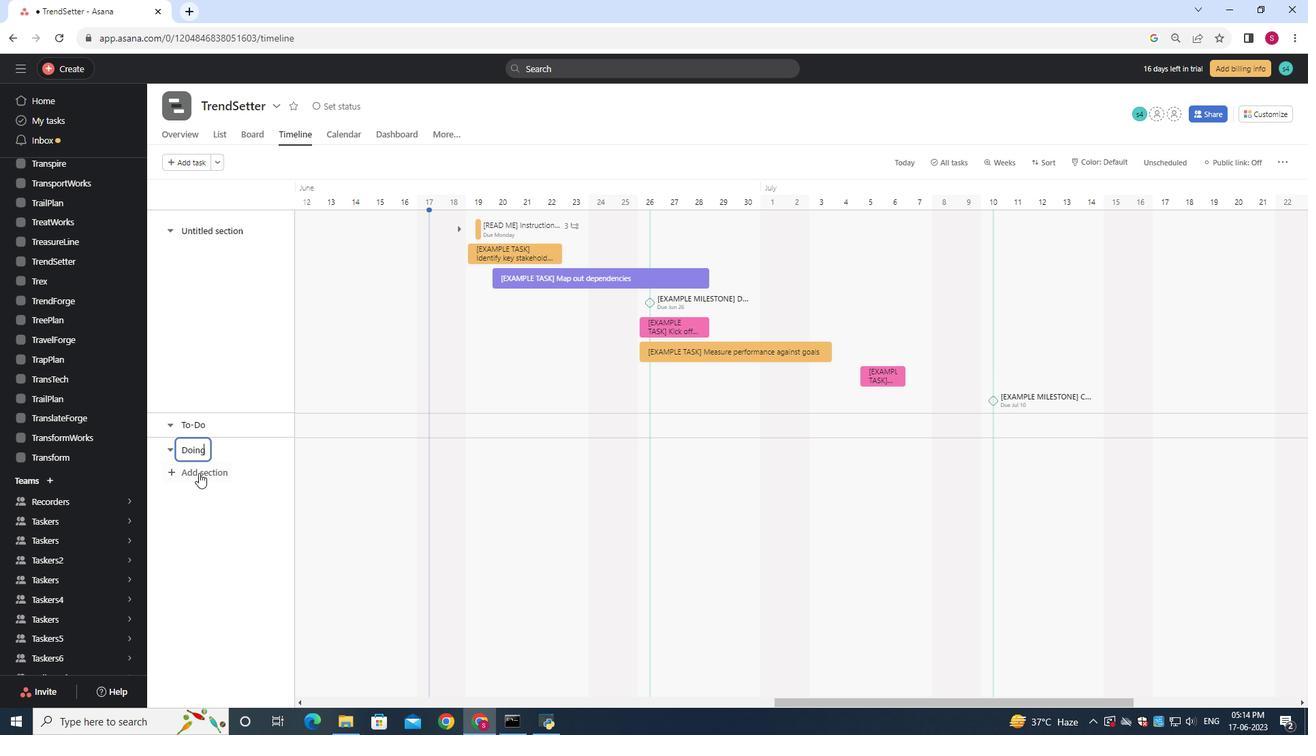 
Action: Mouse moved to (211, 472)
Screenshot: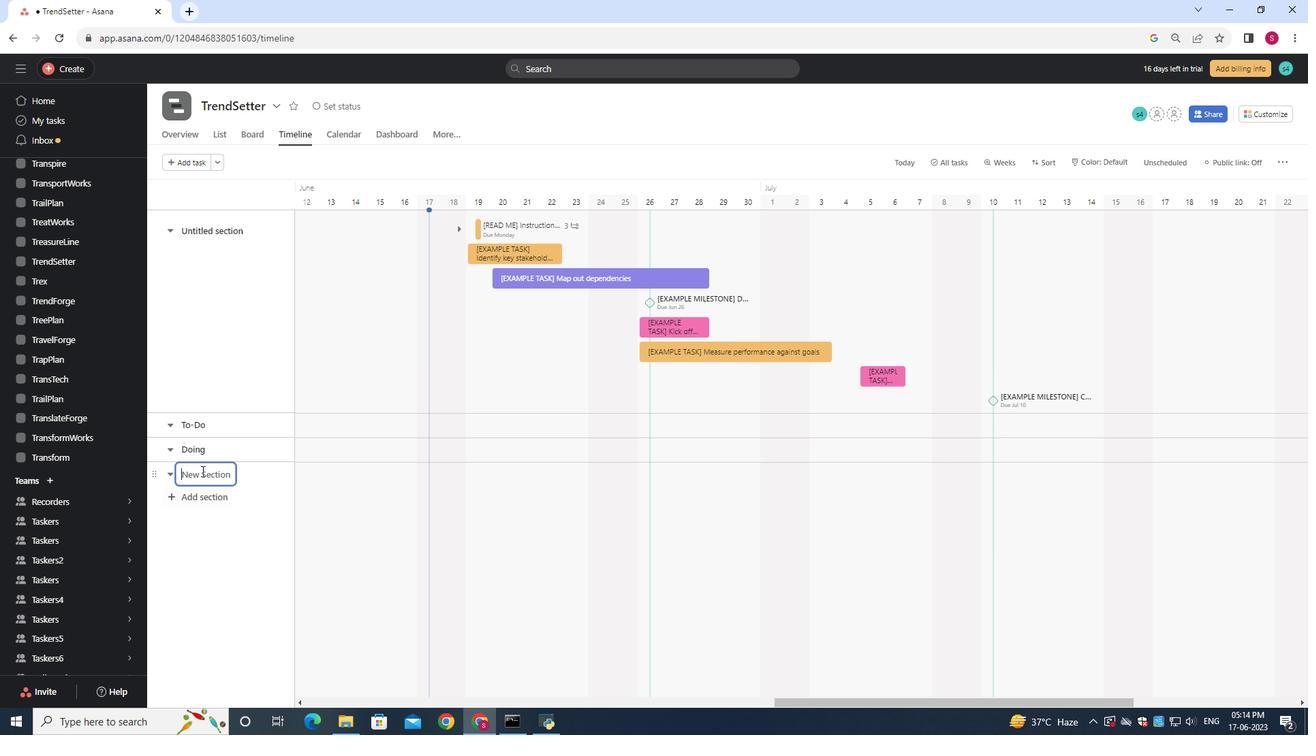 
Action: Key pressed <Key.shift>Done
Screenshot: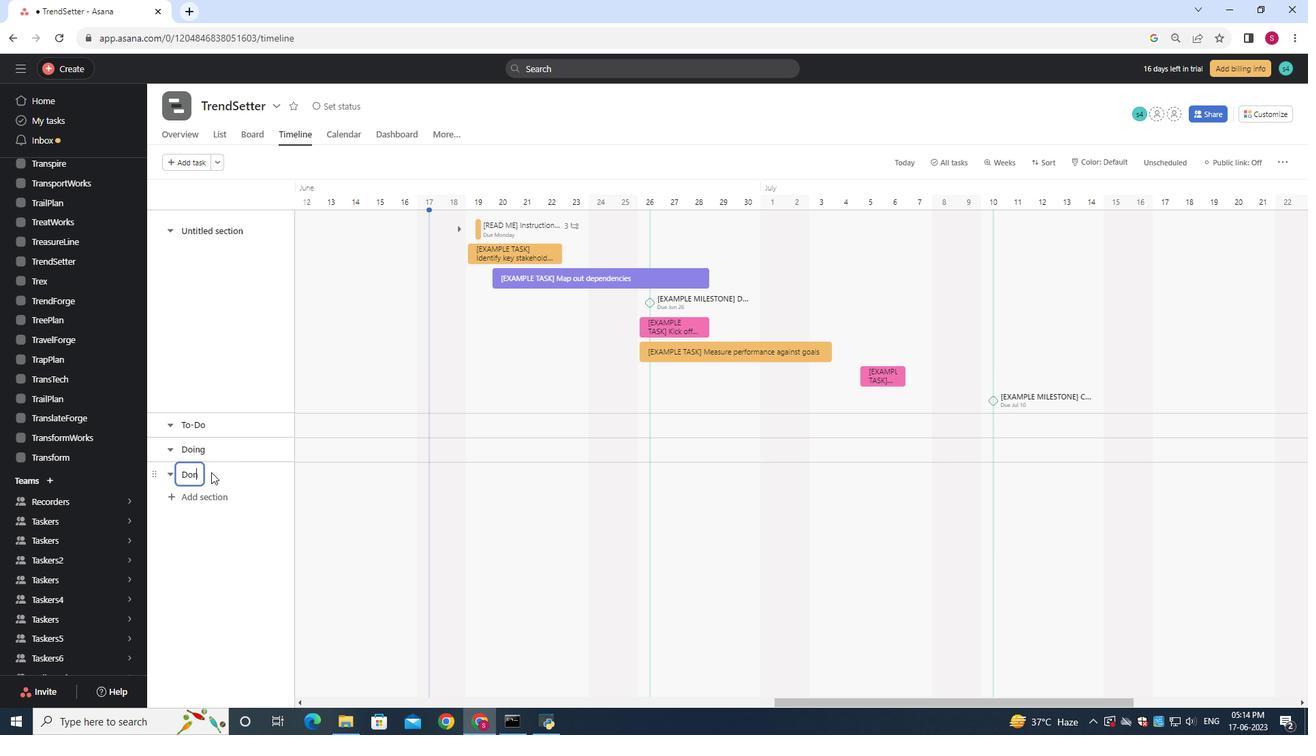 
Action: Mouse moved to (209, 472)
Screenshot: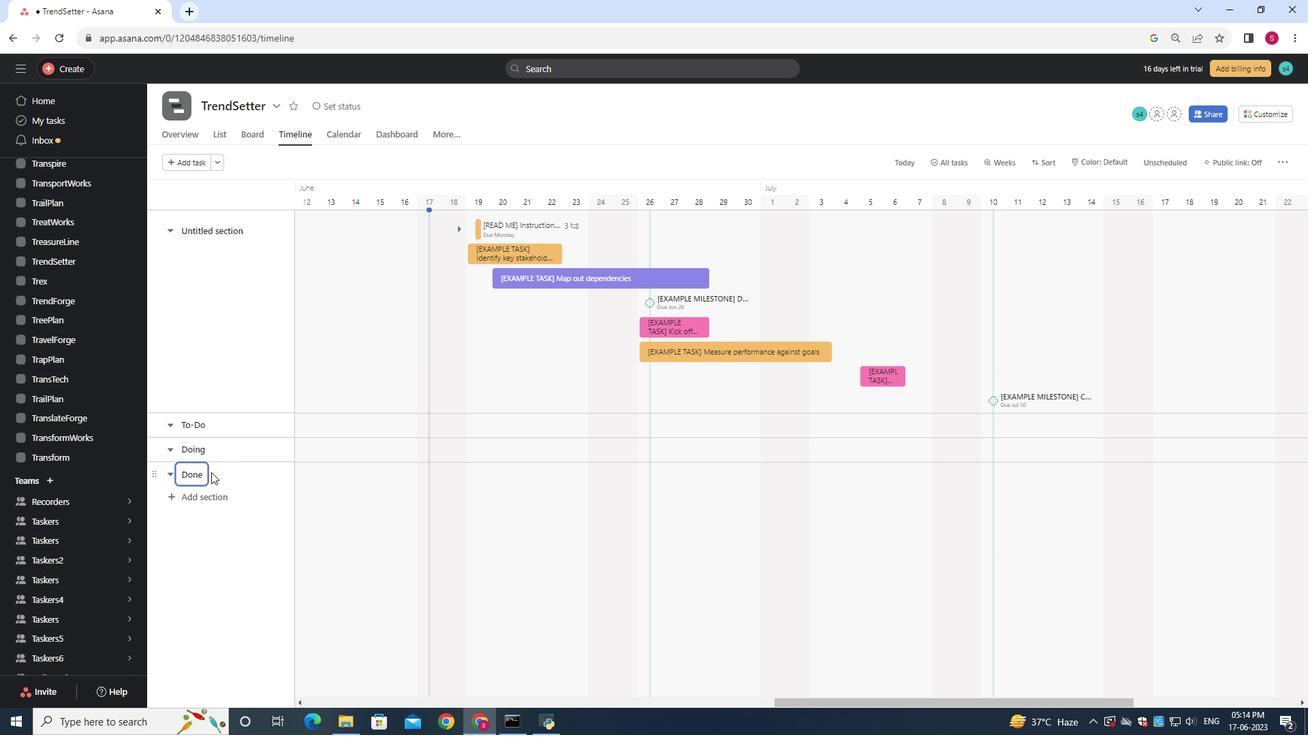 
Action: Key pressed <Key.enter>
Screenshot: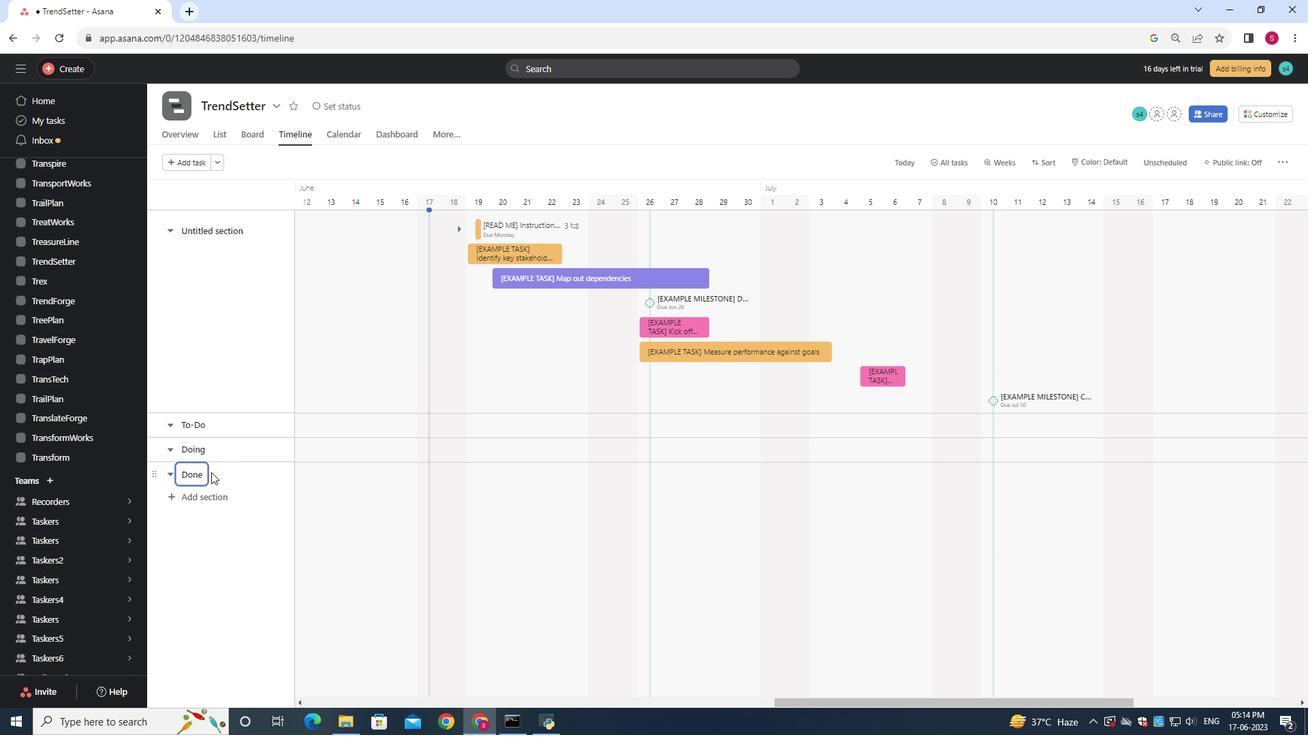 
